 Task: Find connections with filter location Suixi with filter topic #Whatinspiresmewith filter profile language German with filter current company Aakash Educational Services Limited with filter school Deendayal Upadhyay Gorakhpur University with filter industry Distilleries with filter service category Content Strategy with filter keywords title Head
Action: Mouse moved to (239, 296)
Screenshot: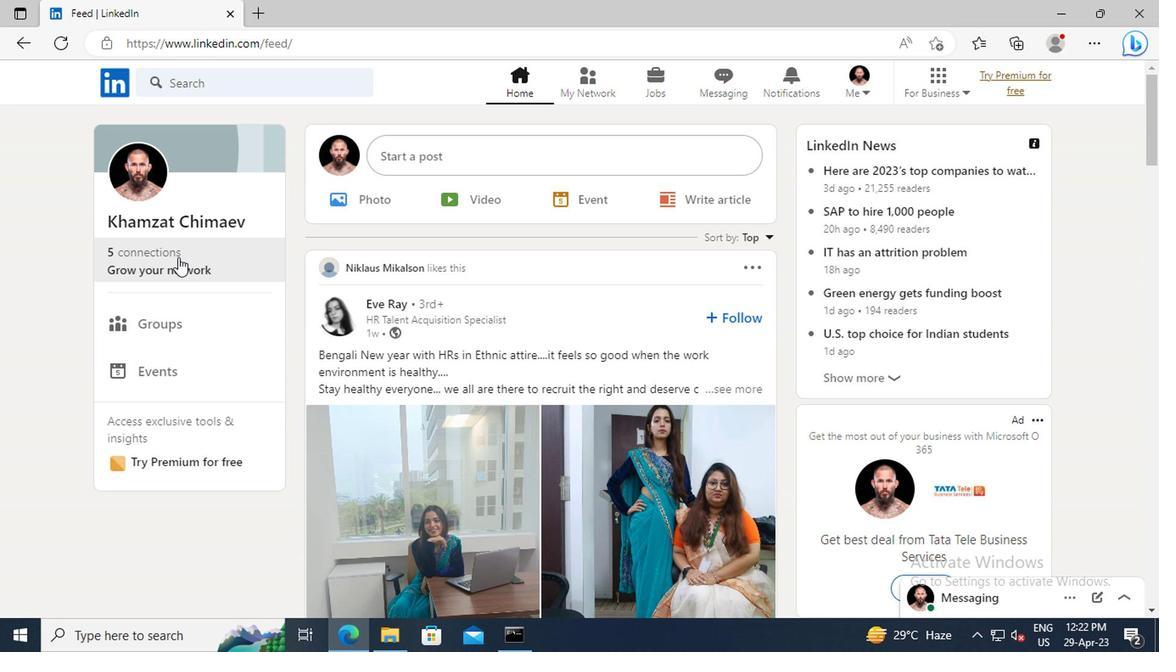 
Action: Mouse pressed left at (239, 296)
Screenshot: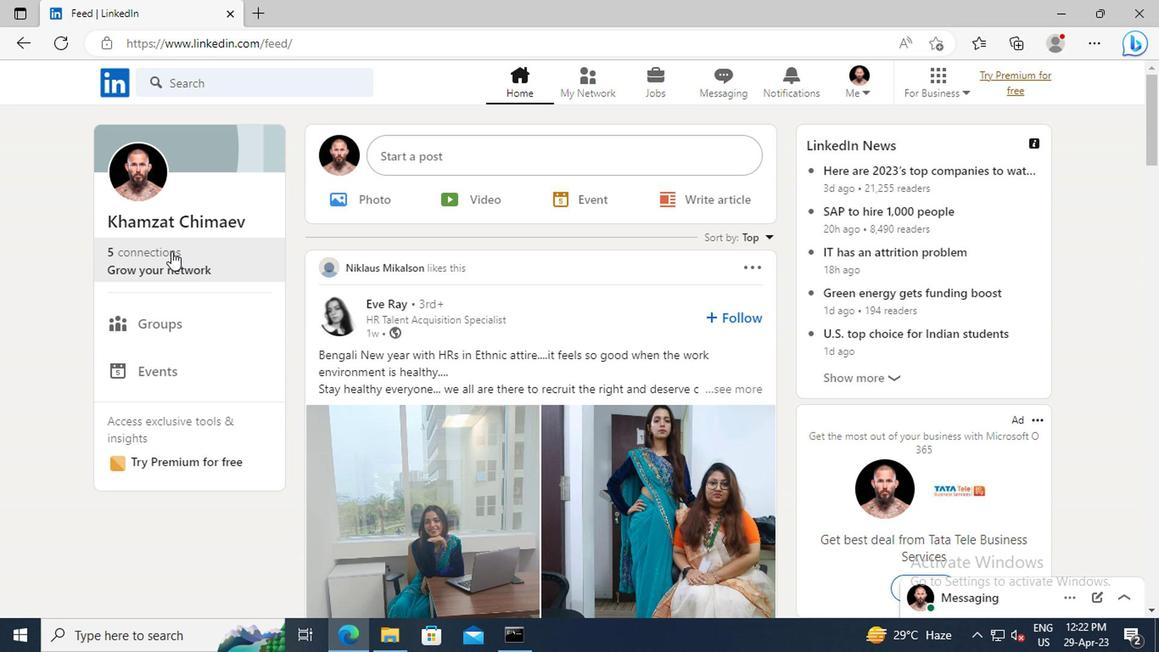 
Action: Mouse moved to (246, 241)
Screenshot: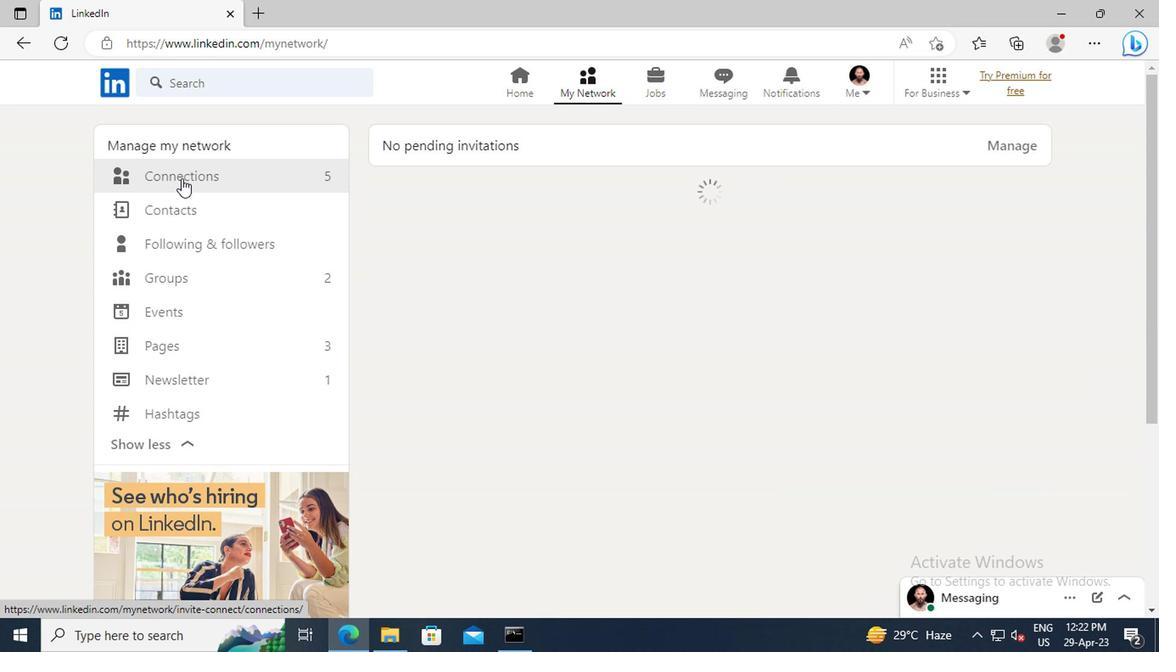 
Action: Mouse pressed left at (246, 241)
Screenshot: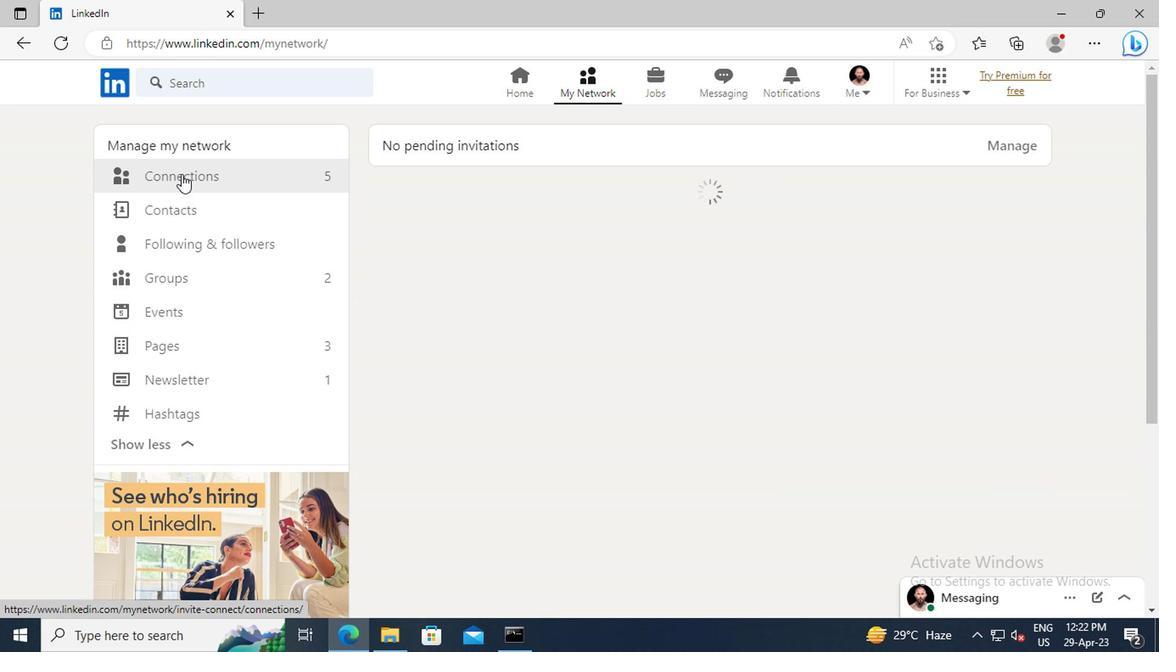 
Action: Mouse moved to (601, 245)
Screenshot: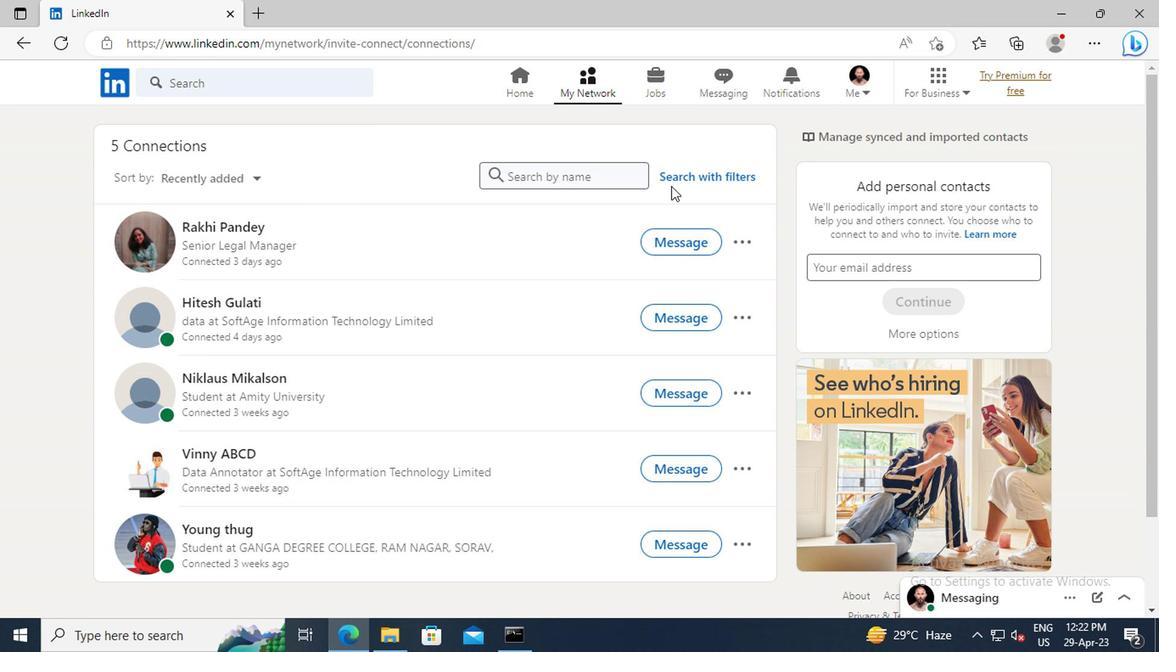 
Action: Mouse pressed left at (601, 245)
Screenshot: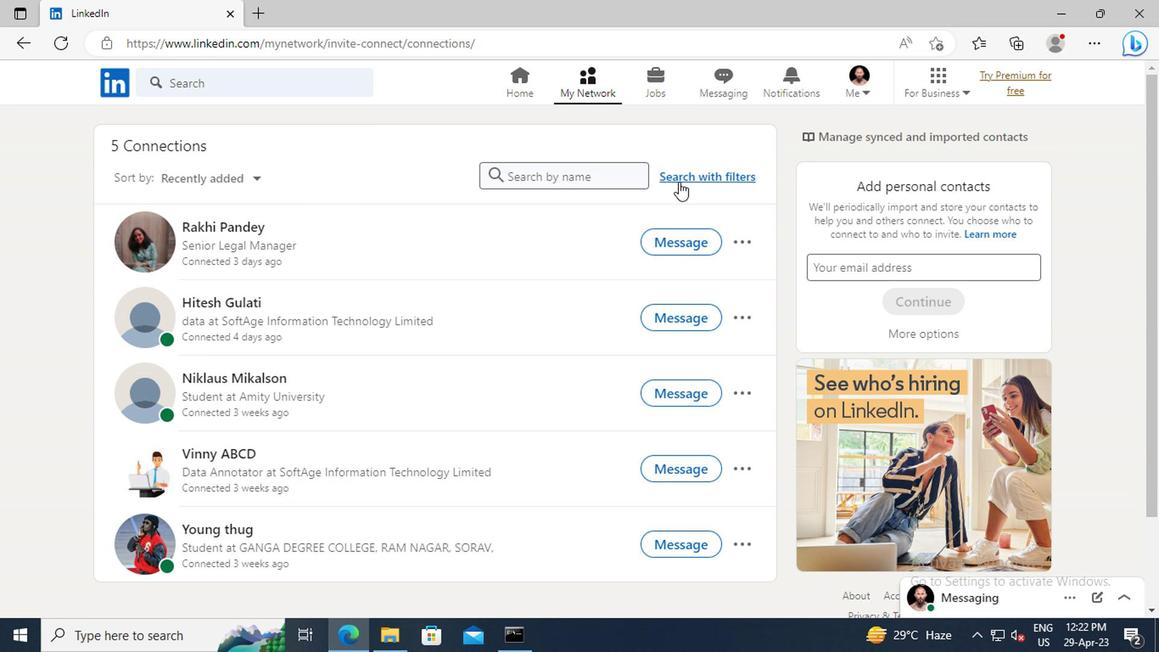 
Action: Mouse moved to (578, 210)
Screenshot: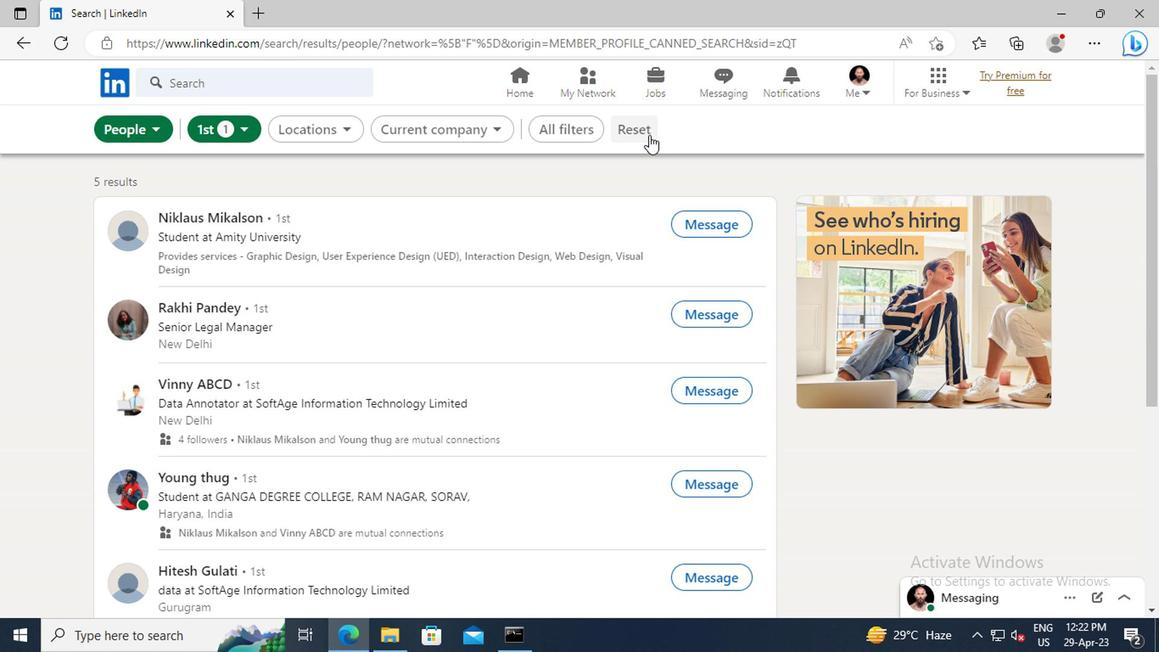 
Action: Mouse pressed left at (578, 210)
Screenshot: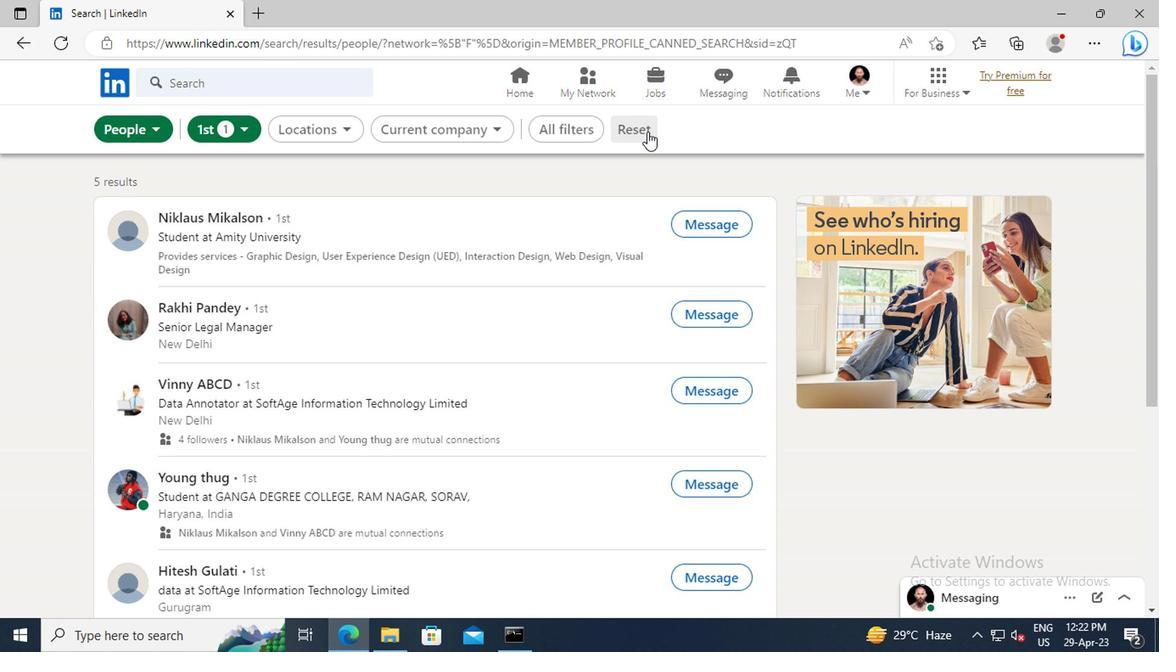 
Action: Mouse moved to (554, 210)
Screenshot: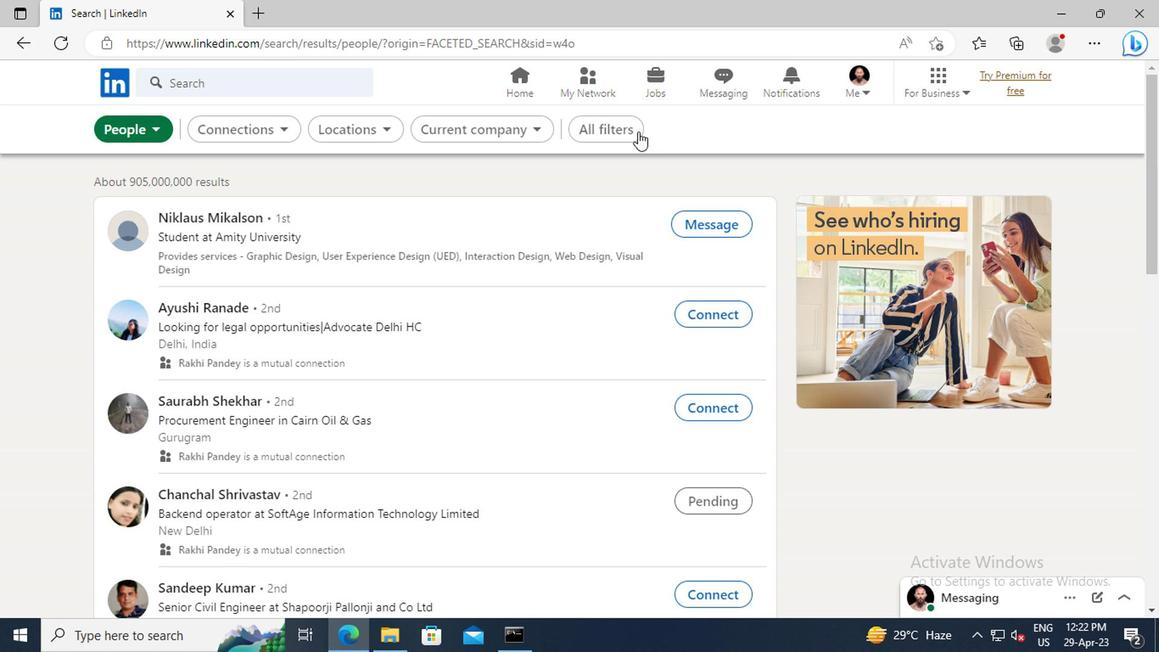 
Action: Mouse pressed left at (554, 210)
Screenshot: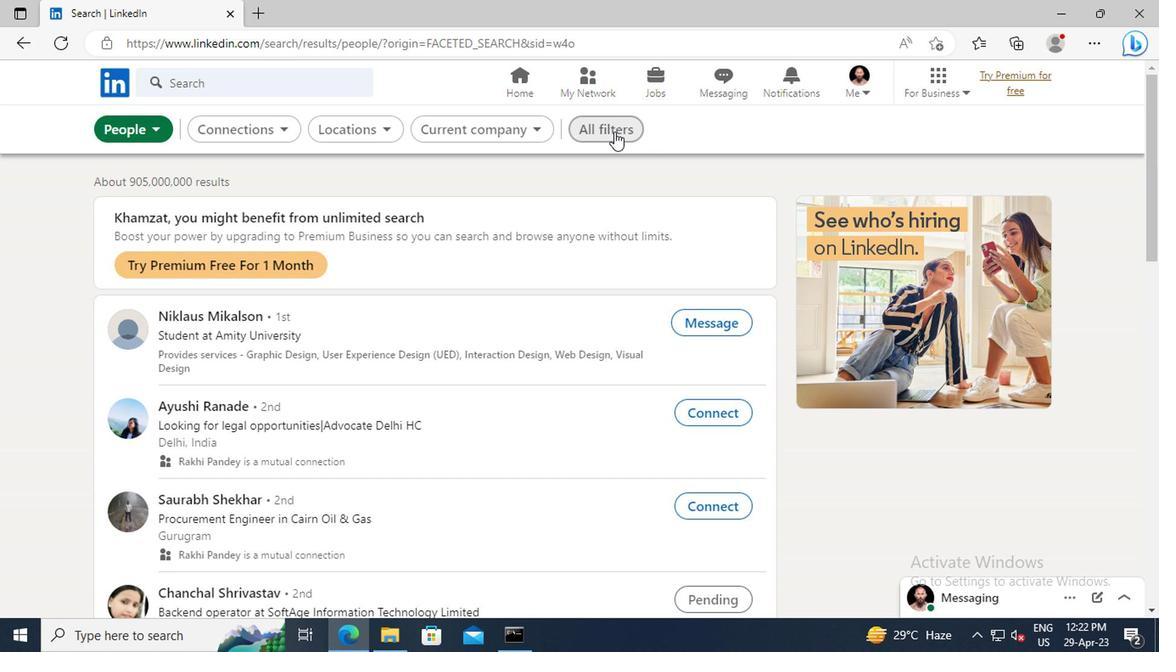 
Action: Mouse moved to (816, 332)
Screenshot: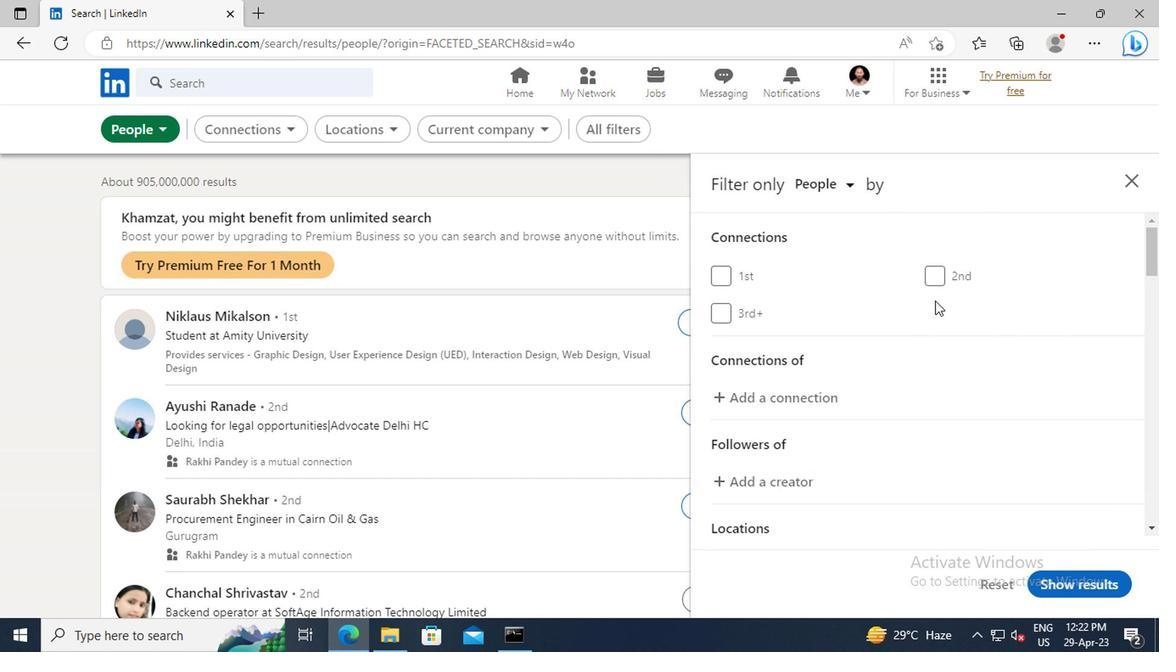
Action: Mouse scrolled (816, 331) with delta (0, 0)
Screenshot: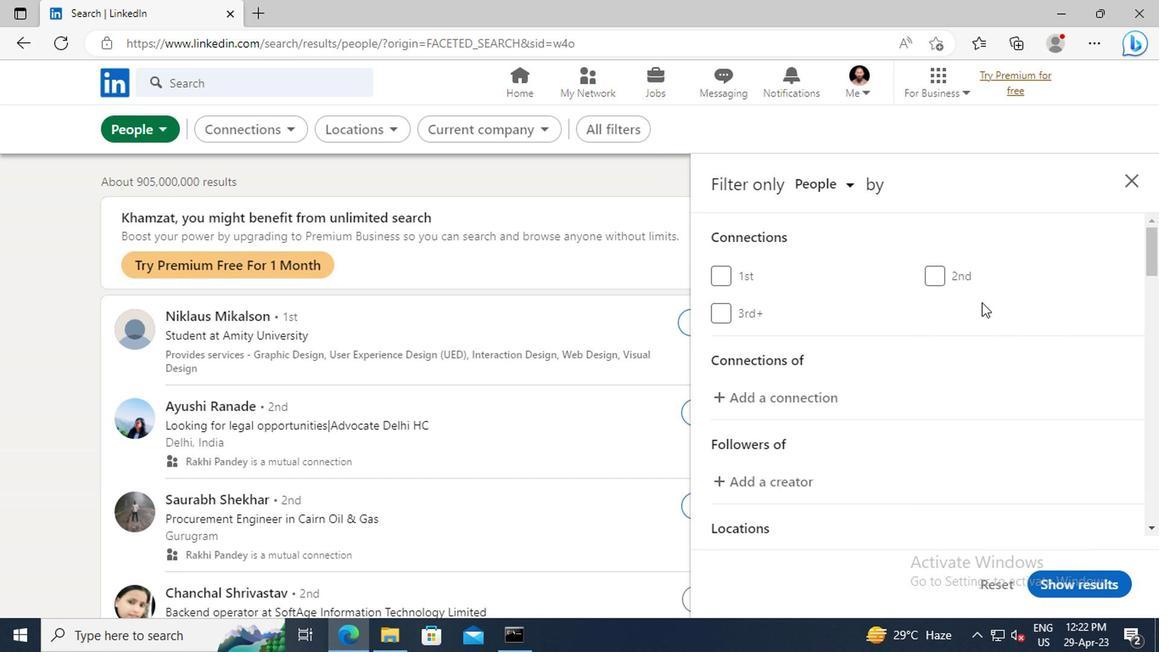 
Action: Mouse scrolled (816, 331) with delta (0, 0)
Screenshot: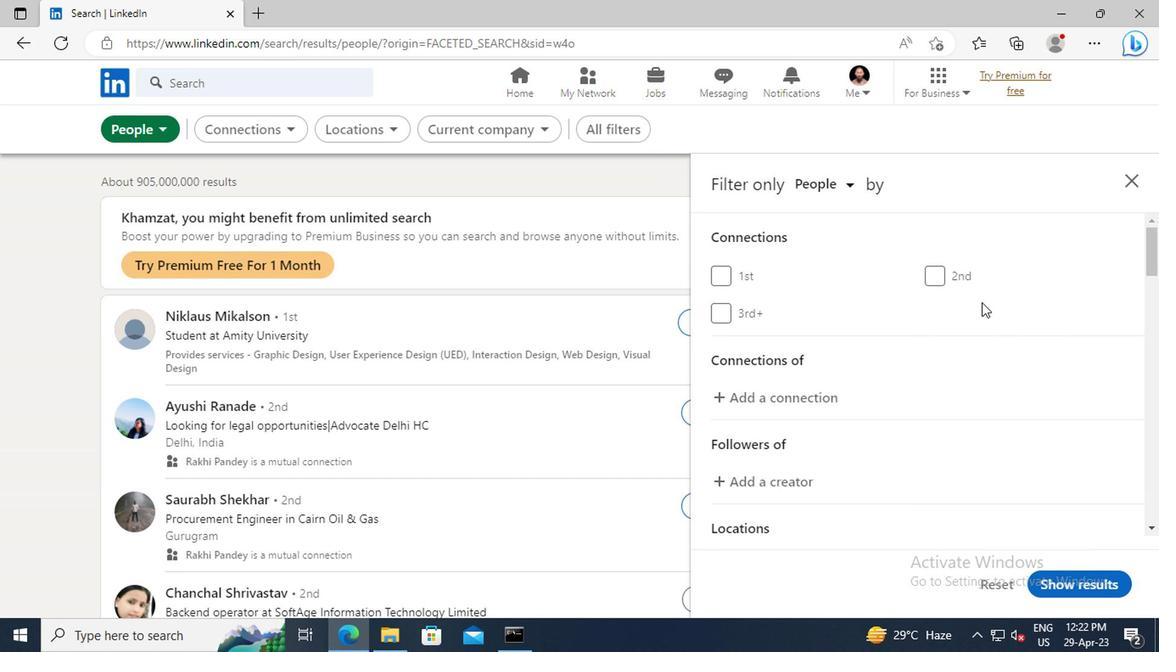 
Action: Mouse scrolled (816, 331) with delta (0, 0)
Screenshot: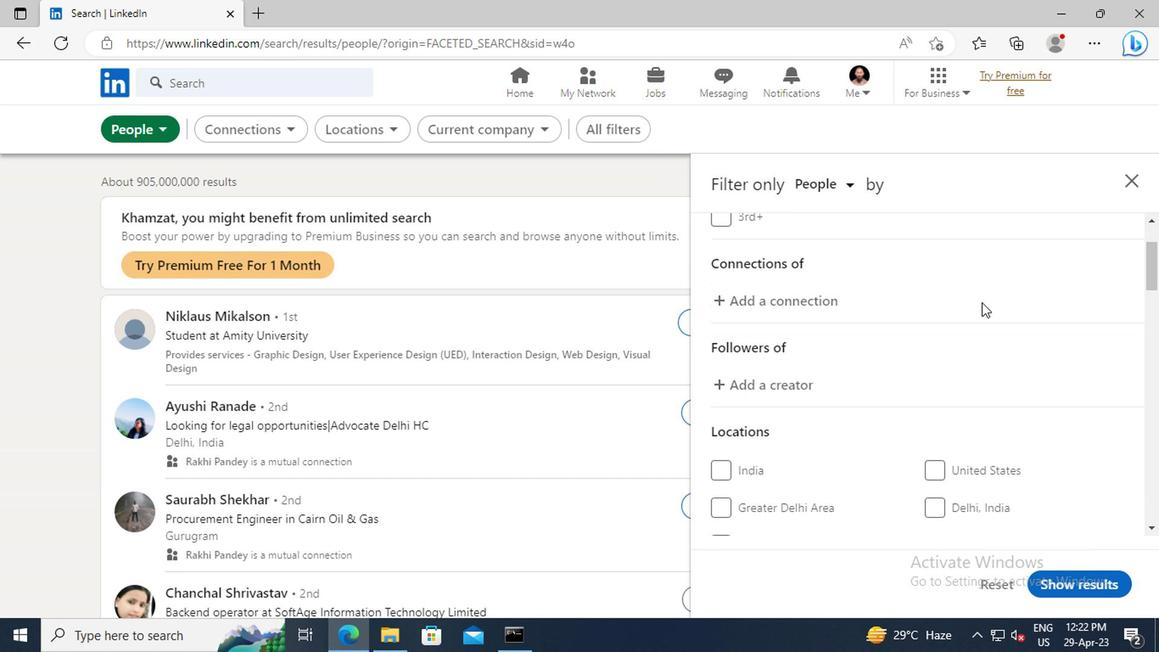 
Action: Mouse scrolled (816, 331) with delta (0, 0)
Screenshot: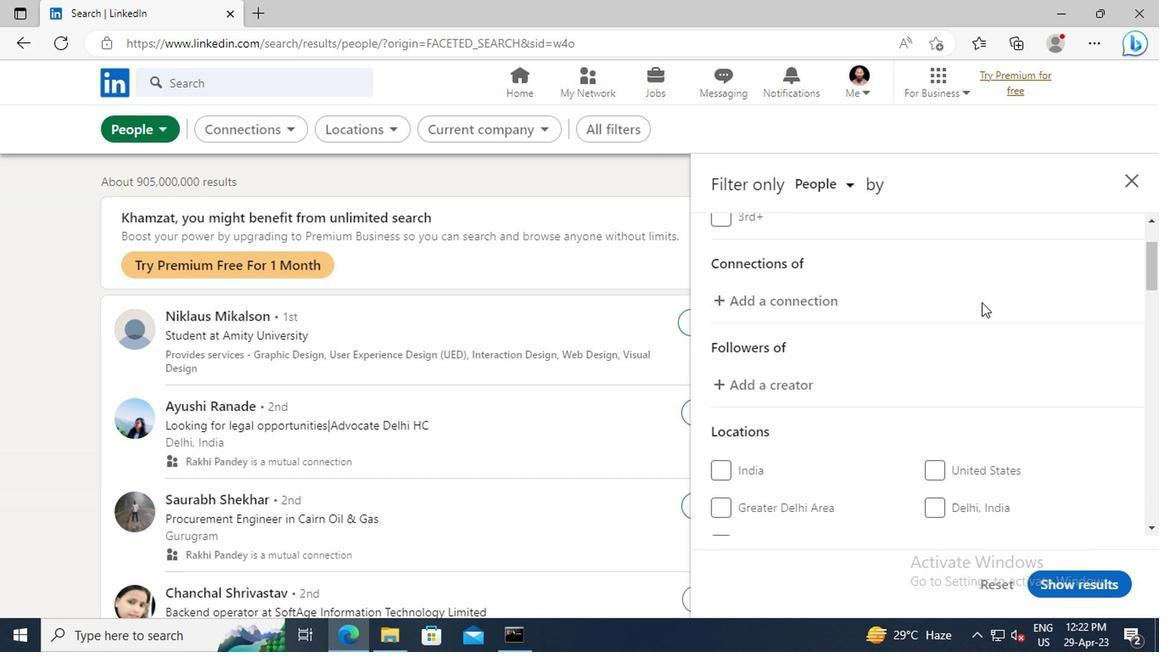 
Action: Mouse scrolled (816, 331) with delta (0, 0)
Screenshot: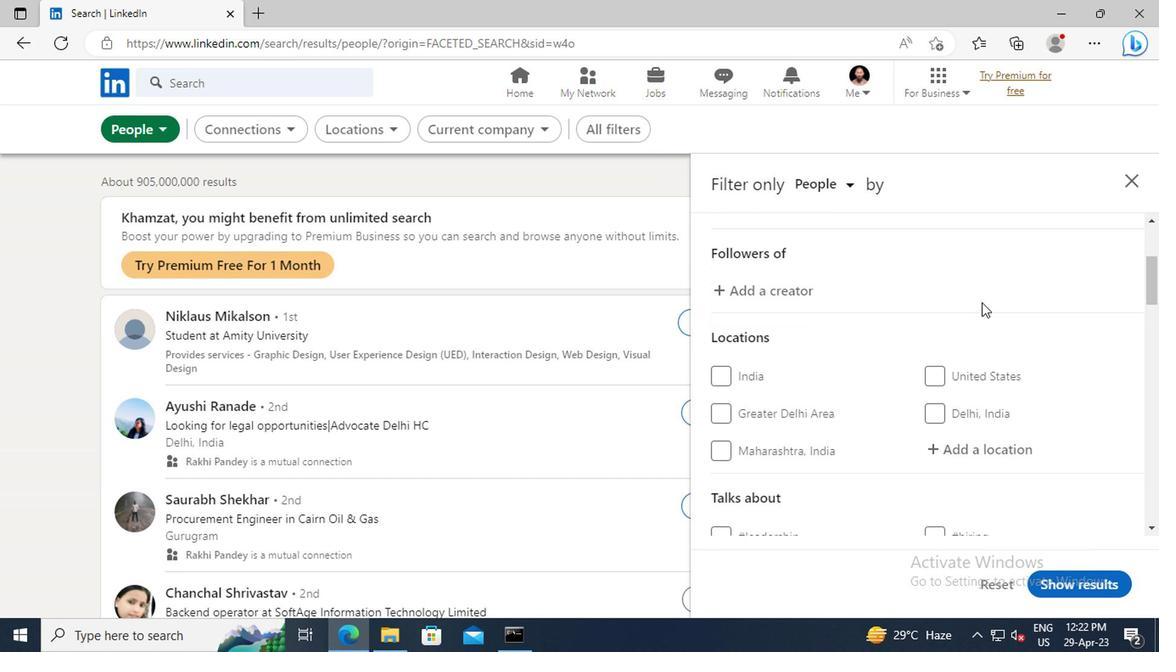 
Action: Mouse scrolled (816, 331) with delta (0, 0)
Screenshot: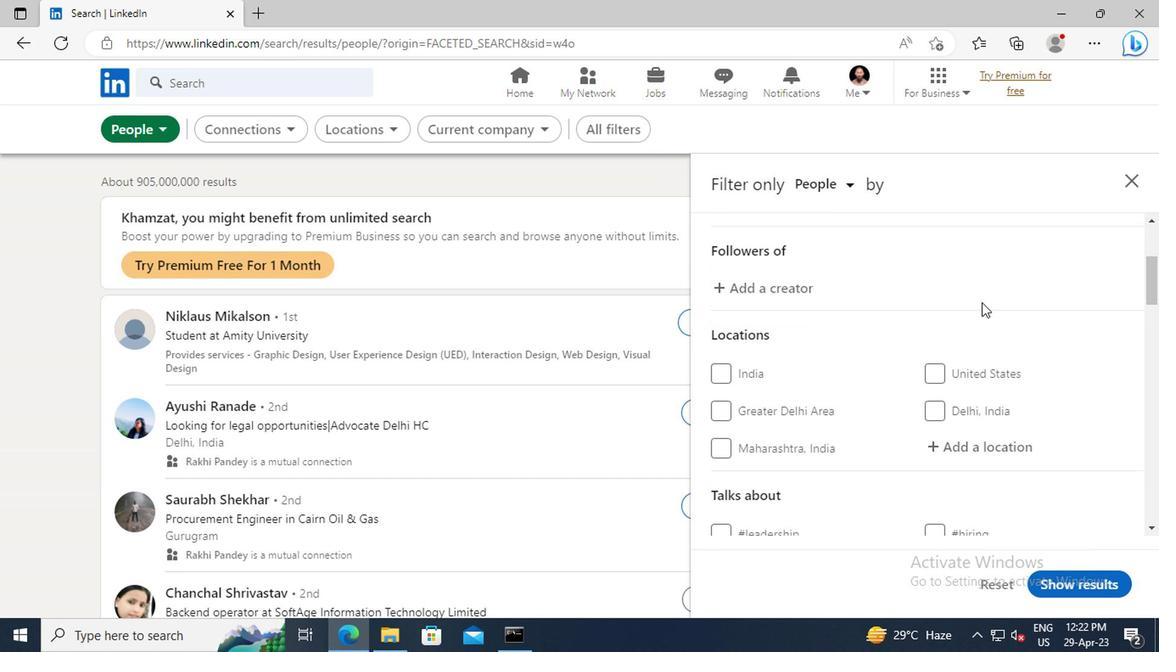 
Action: Mouse moved to (806, 365)
Screenshot: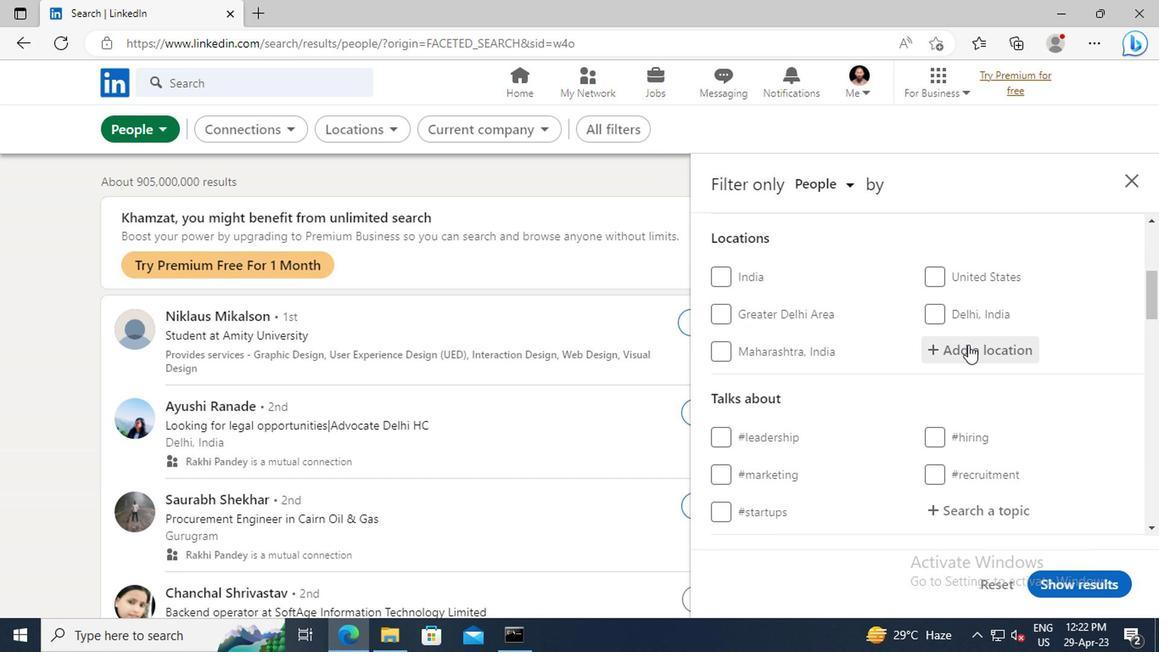
Action: Mouse pressed left at (806, 365)
Screenshot: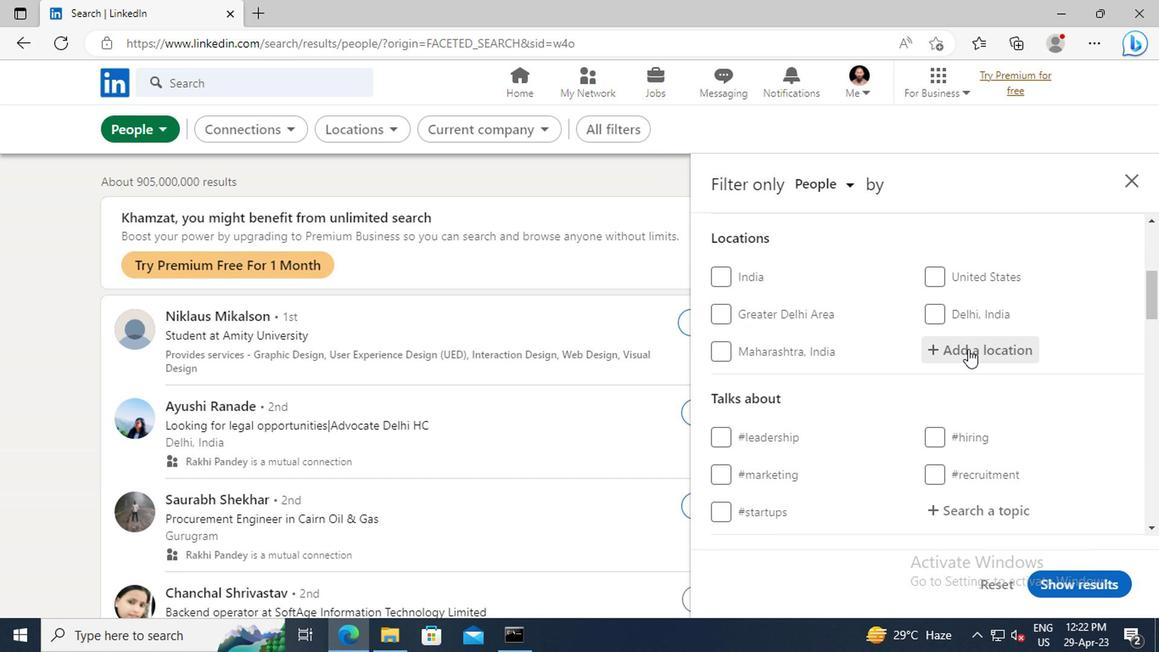 
Action: Key pressed <Key.shift>SUIXI<Key.enter>
Screenshot: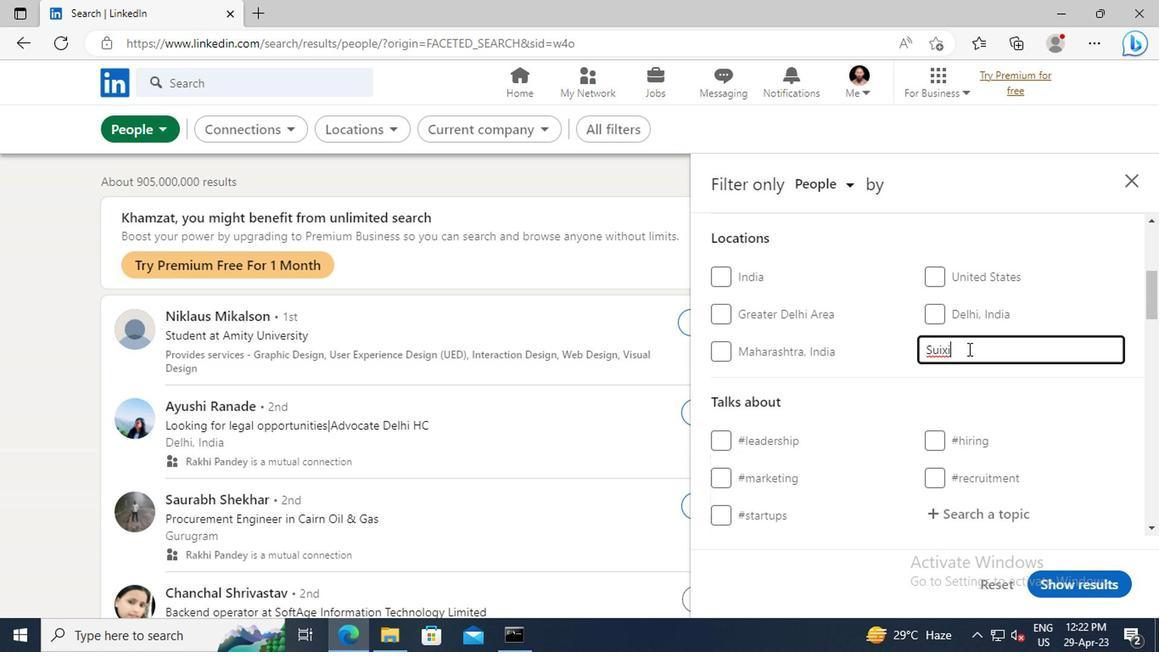 
Action: Mouse scrolled (806, 364) with delta (0, 0)
Screenshot: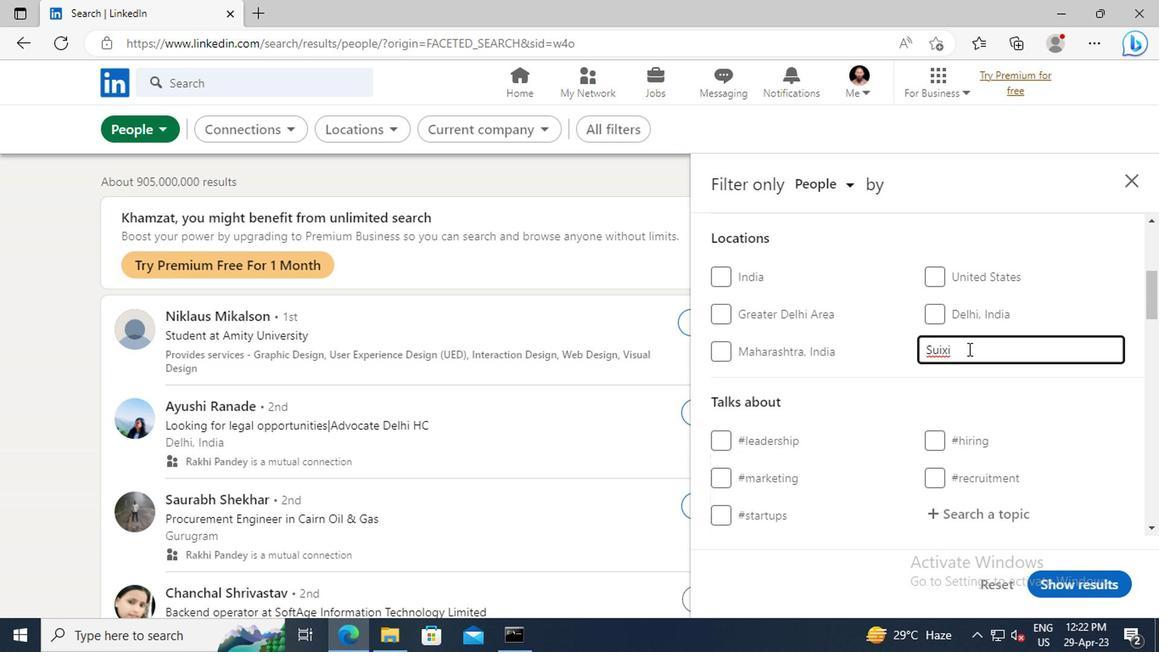 
Action: Mouse scrolled (806, 364) with delta (0, 0)
Screenshot: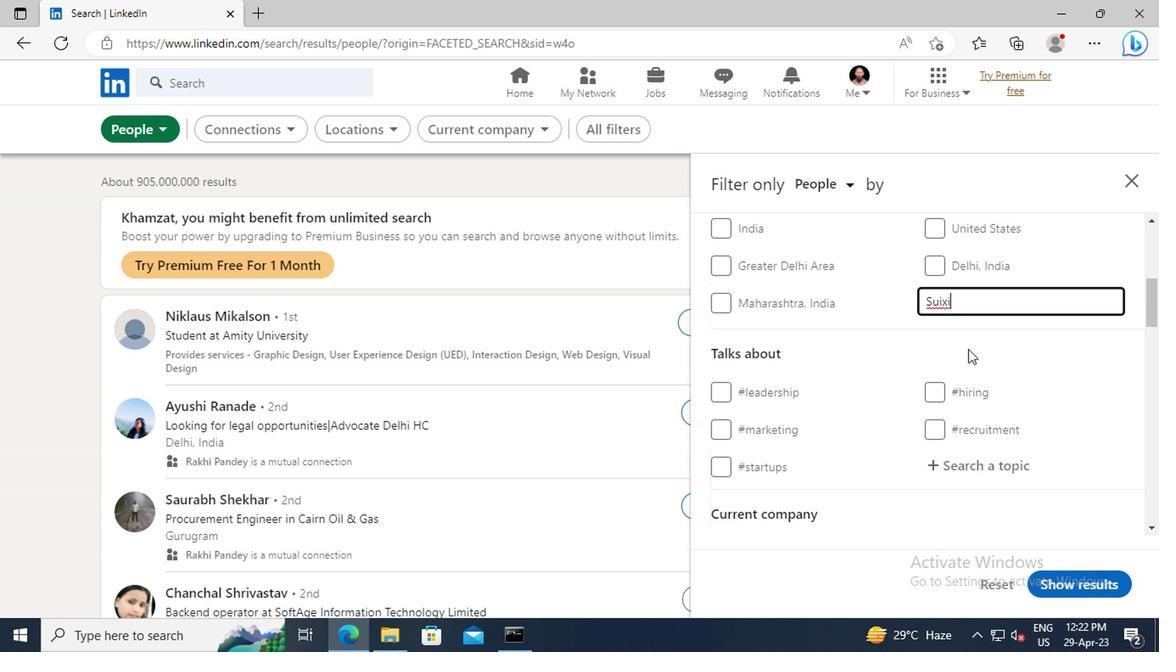 
Action: Mouse scrolled (806, 364) with delta (0, 0)
Screenshot: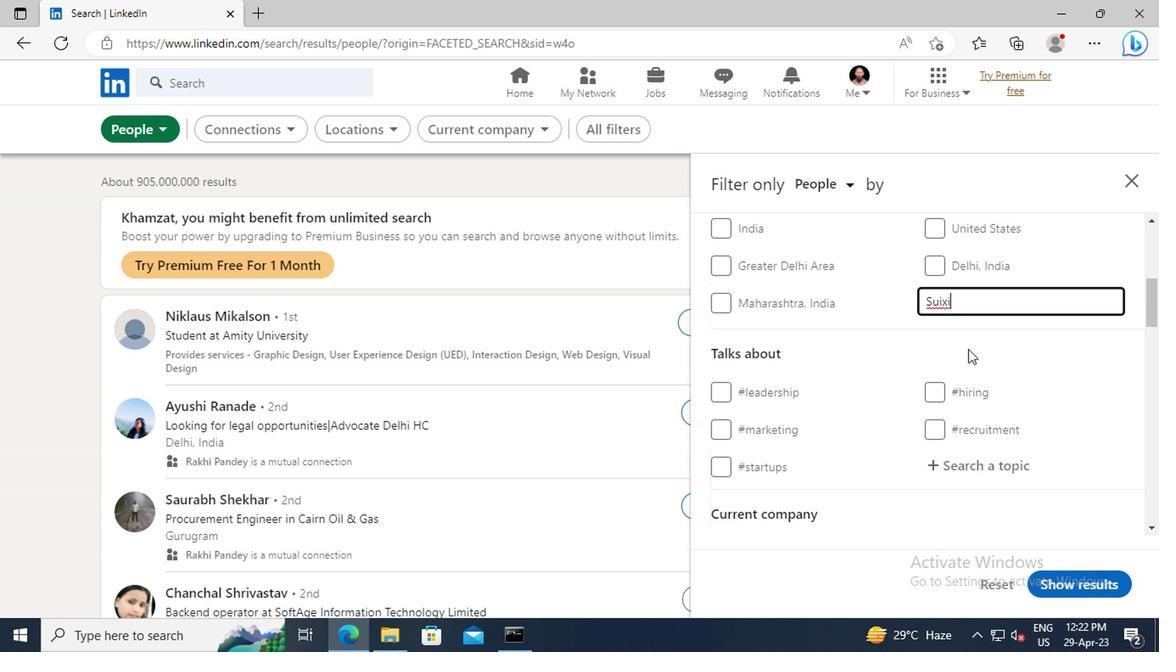 
Action: Mouse moved to (797, 378)
Screenshot: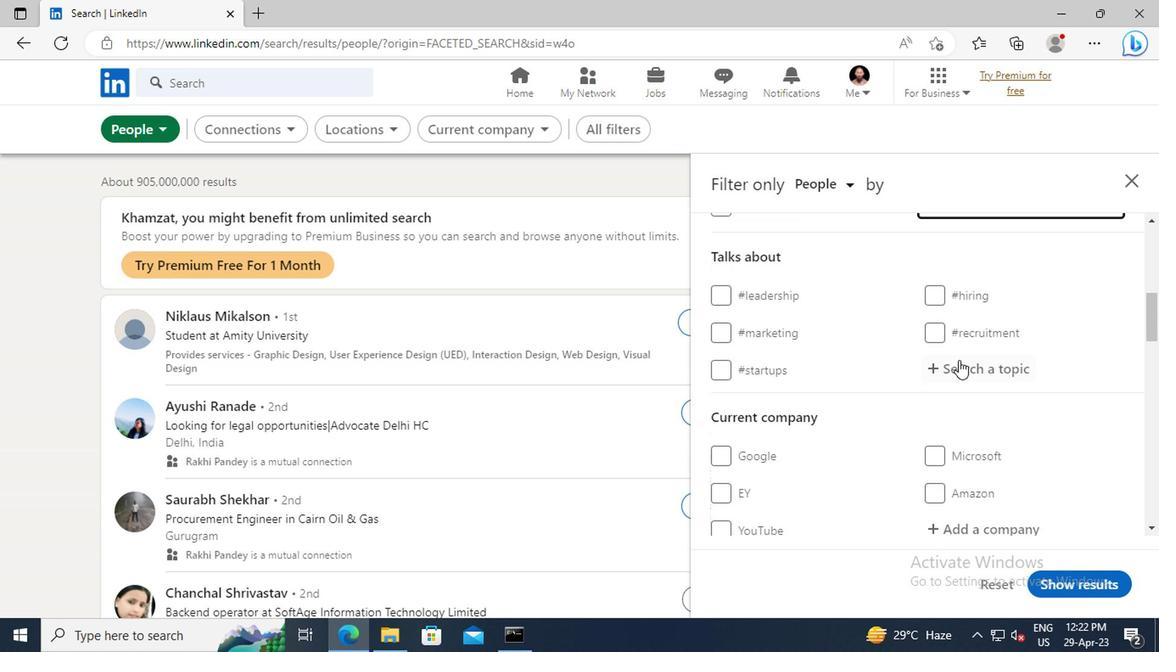 
Action: Mouse pressed left at (797, 378)
Screenshot: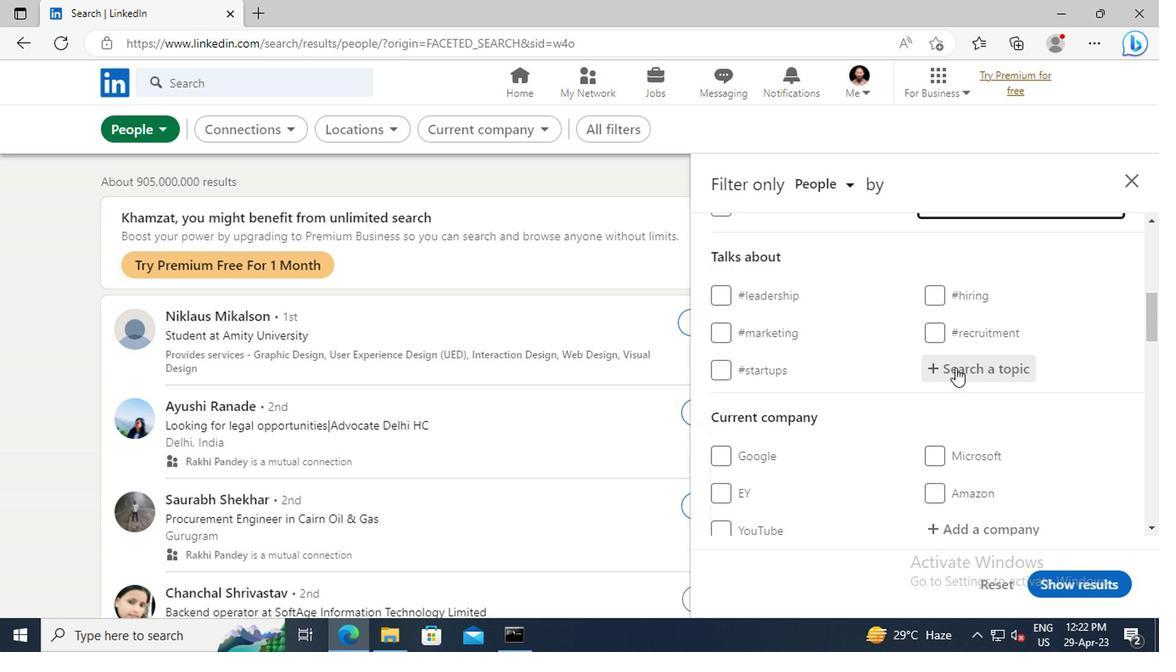 
Action: Key pressed <Key.shift>WHATINSP
Screenshot: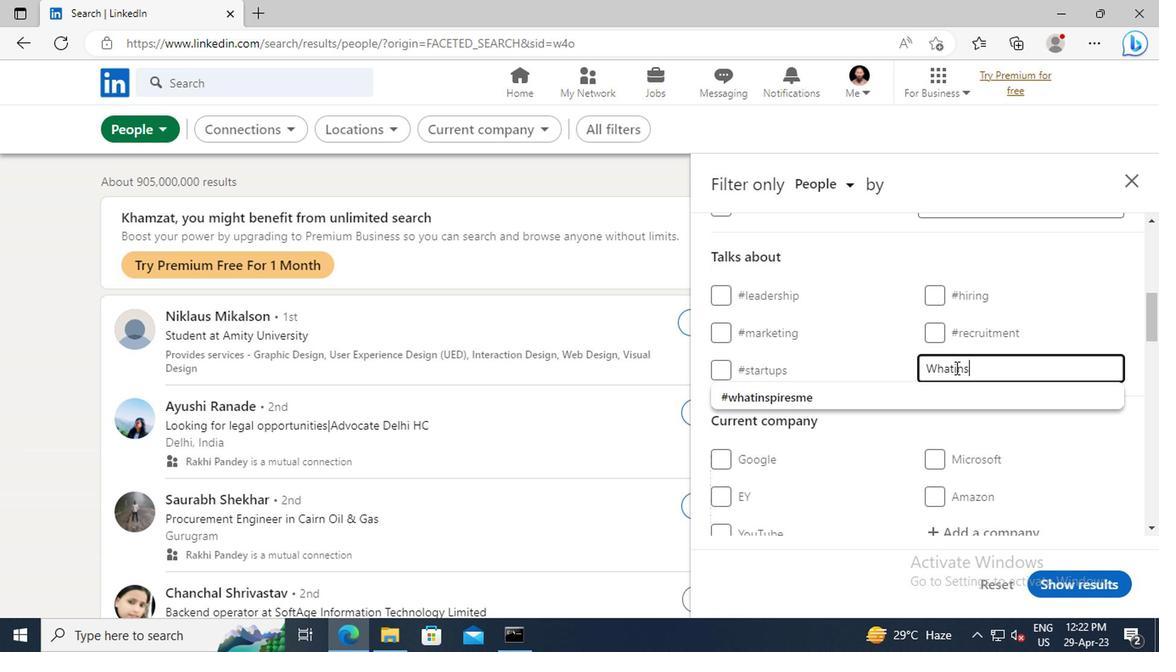 
Action: Mouse moved to (796, 395)
Screenshot: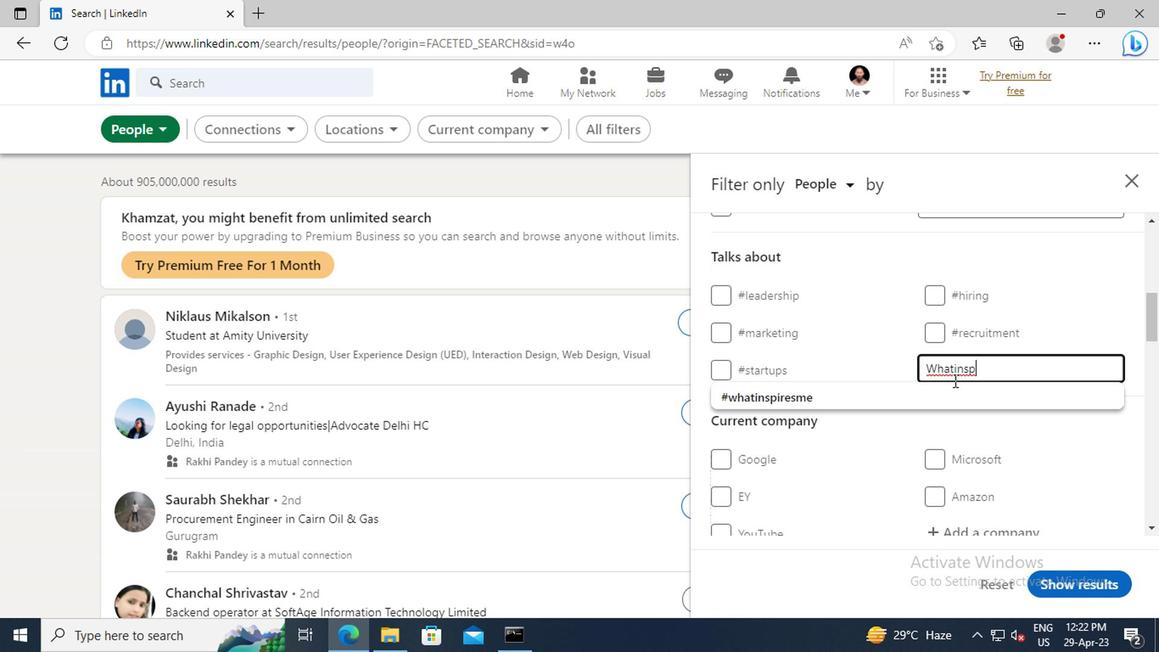 
Action: Mouse pressed left at (796, 395)
Screenshot: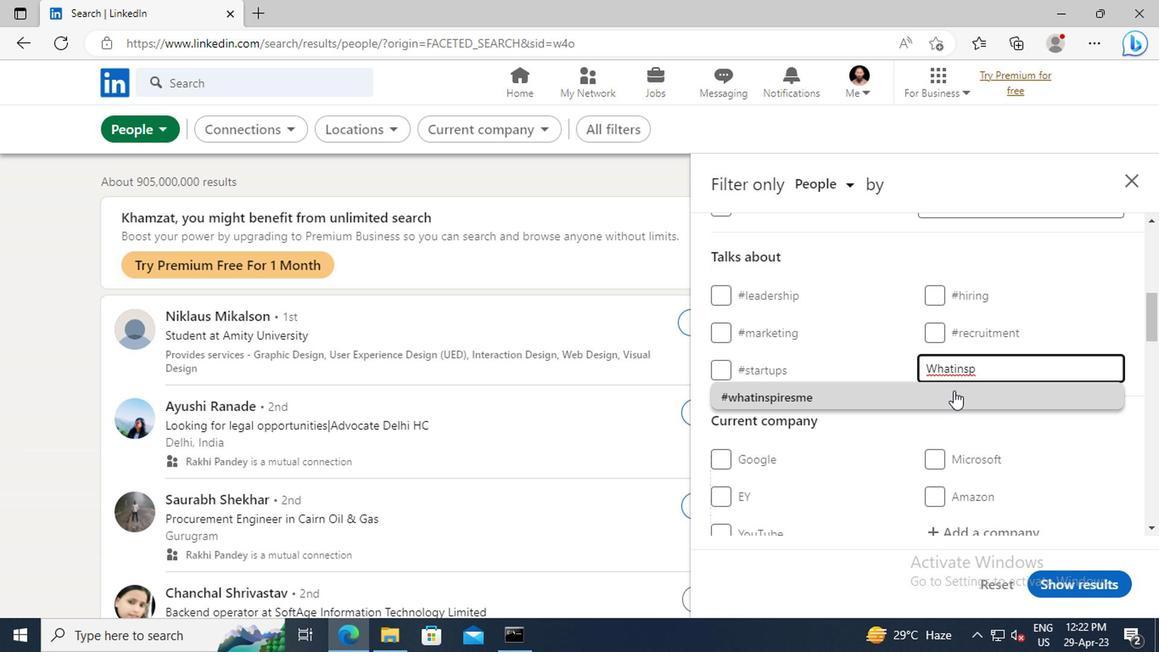 
Action: Mouse scrolled (796, 394) with delta (0, 0)
Screenshot: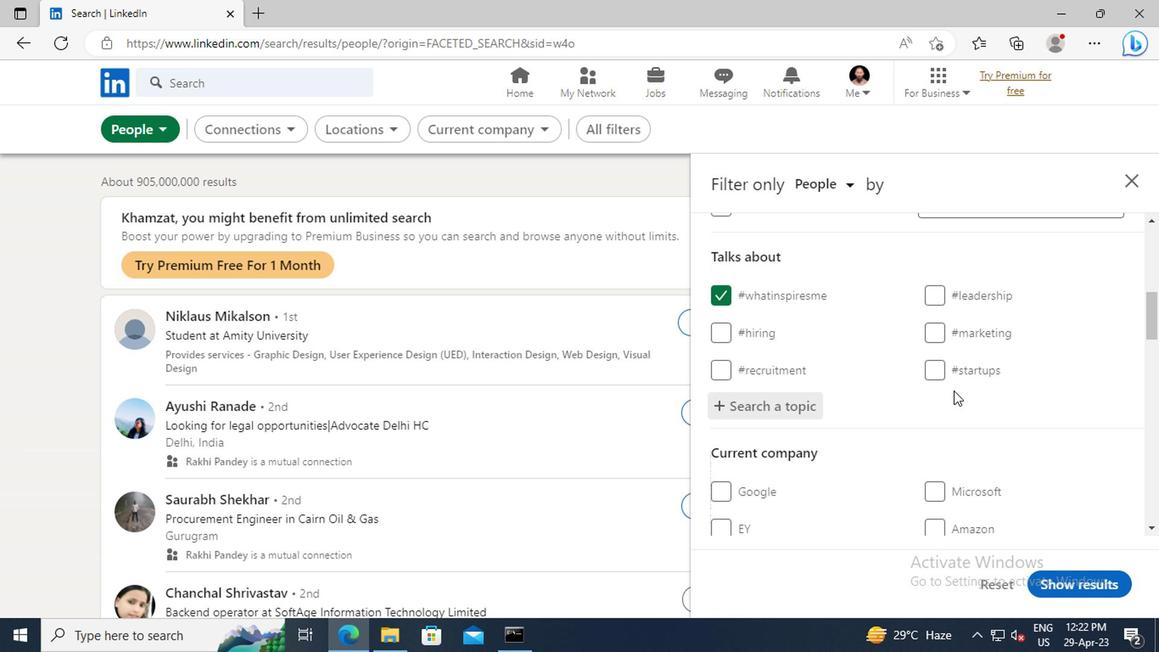 
Action: Mouse moved to (794, 384)
Screenshot: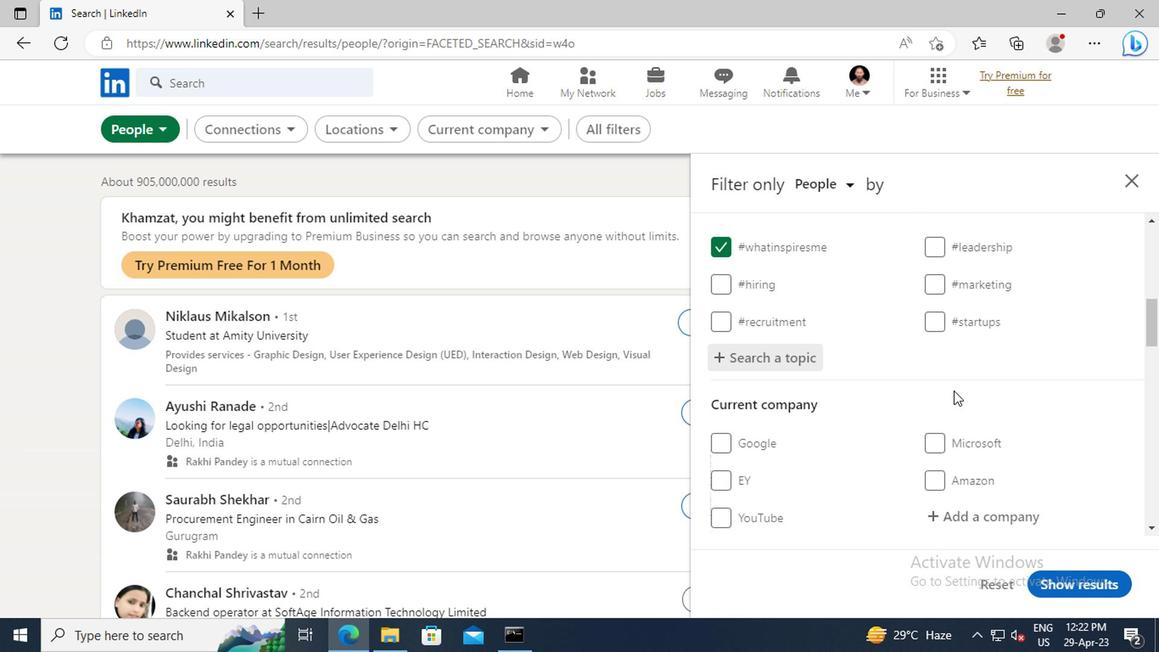 
Action: Mouse scrolled (794, 384) with delta (0, 0)
Screenshot: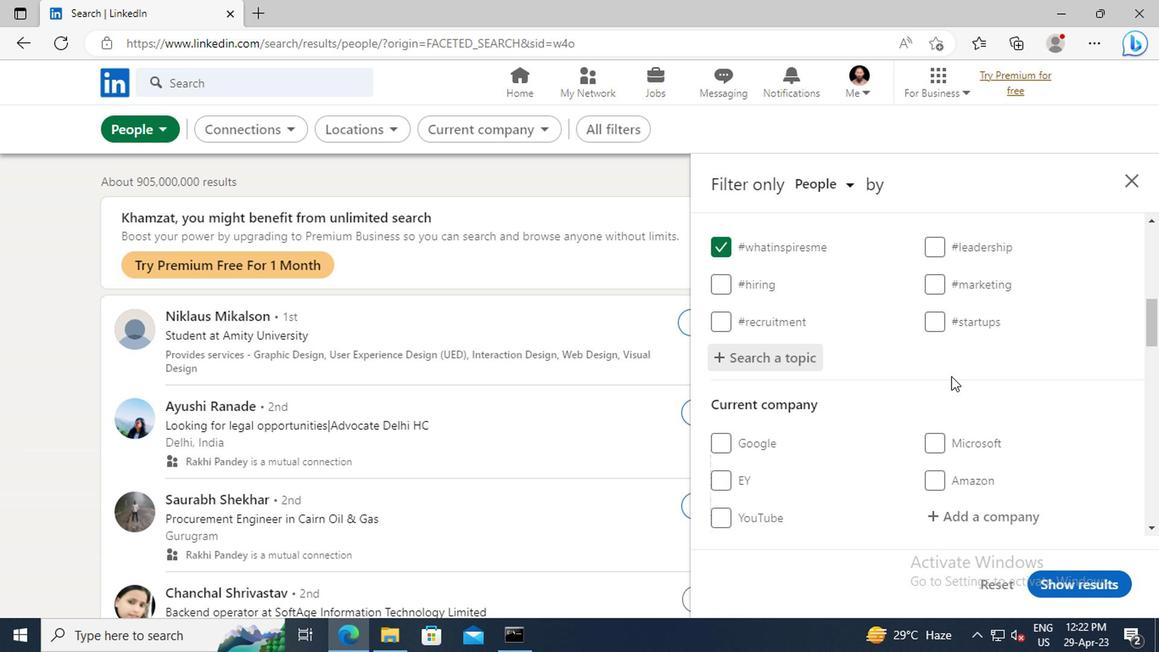 
Action: Mouse scrolled (794, 384) with delta (0, 0)
Screenshot: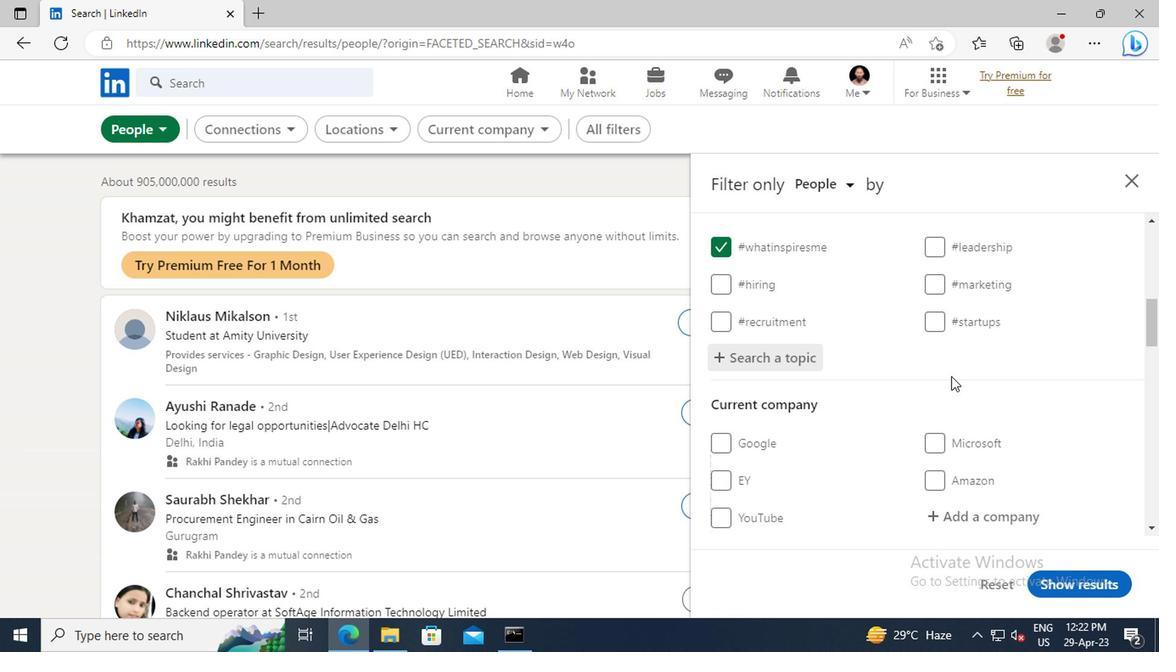 
Action: Mouse moved to (793, 384)
Screenshot: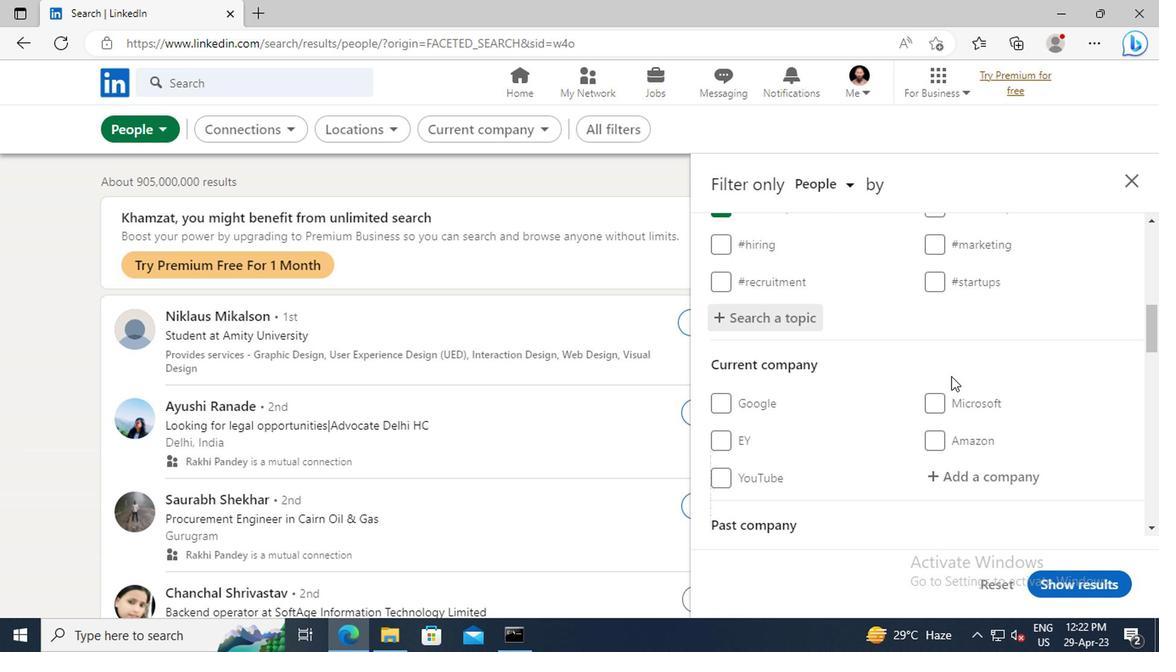 
Action: Mouse scrolled (793, 383) with delta (0, 0)
Screenshot: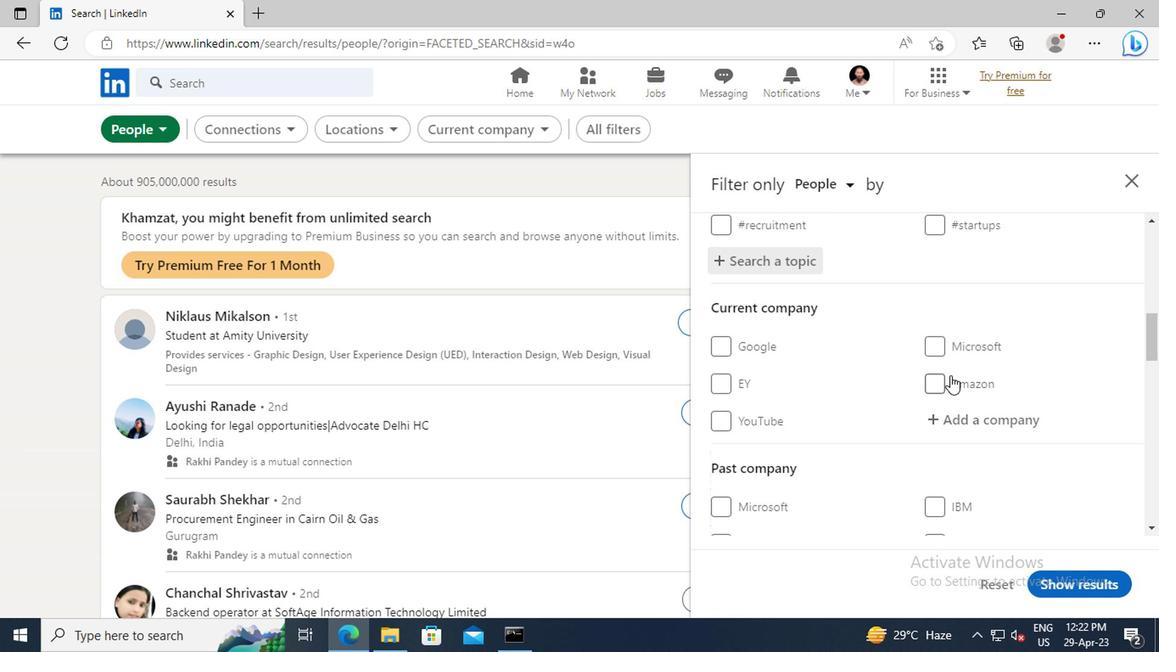 
Action: Mouse scrolled (793, 383) with delta (0, 0)
Screenshot: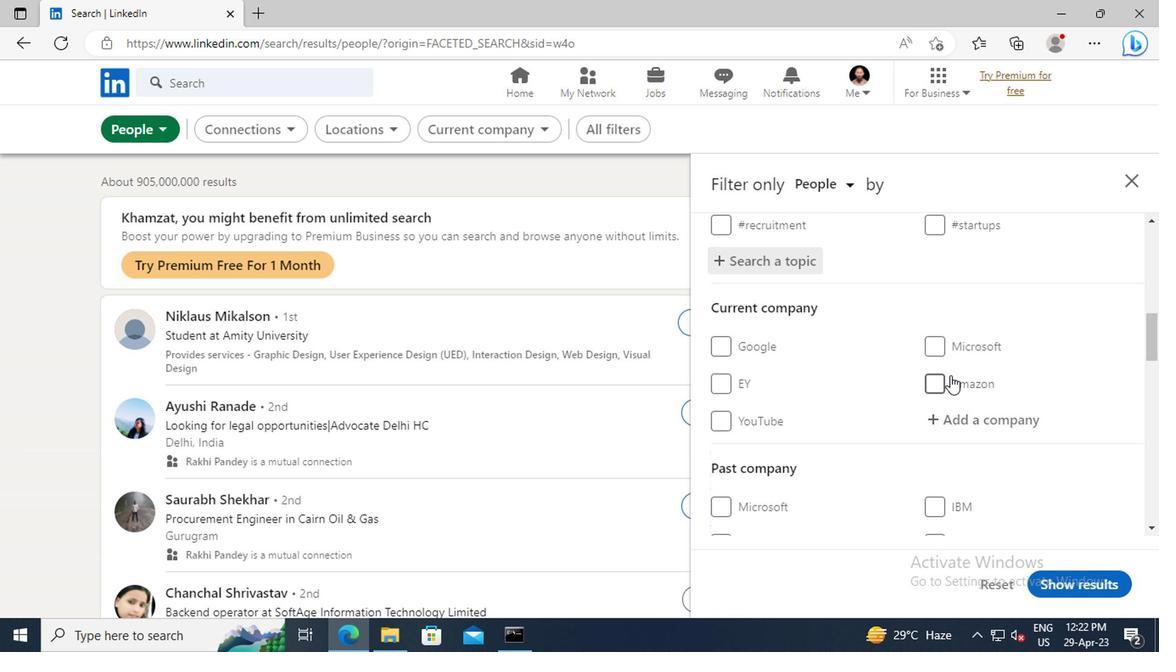 
Action: Mouse scrolled (793, 383) with delta (0, 0)
Screenshot: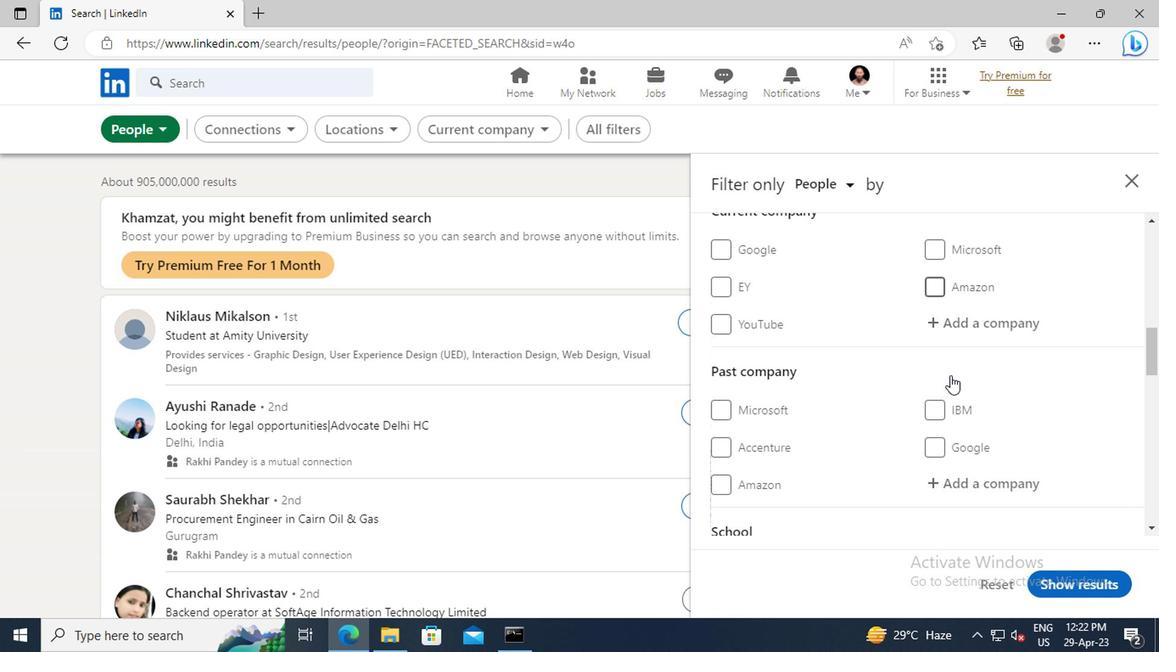 
Action: Mouse scrolled (793, 383) with delta (0, 0)
Screenshot: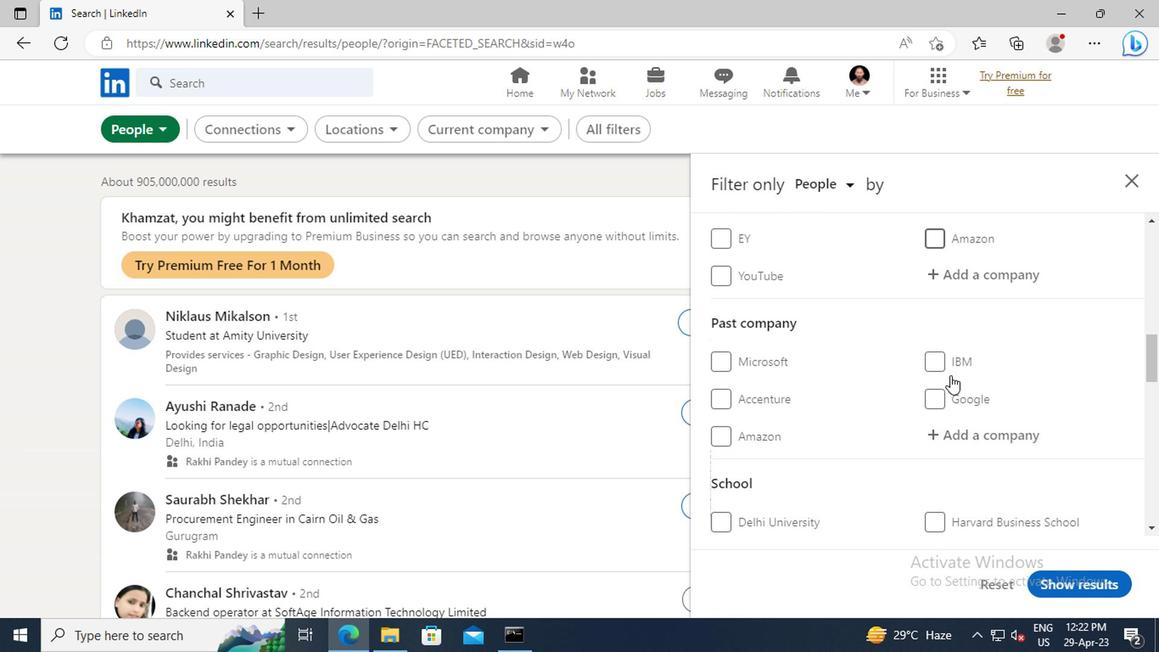 
Action: Mouse scrolled (793, 383) with delta (0, 0)
Screenshot: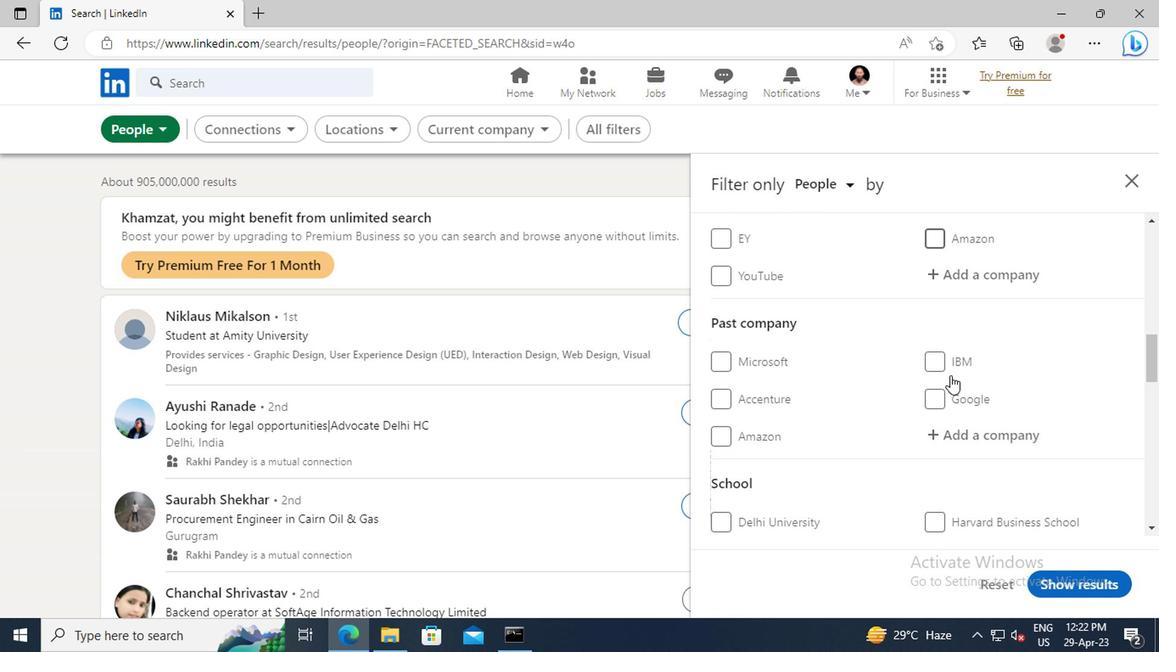
Action: Mouse scrolled (793, 383) with delta (0, 0)
Screenshot: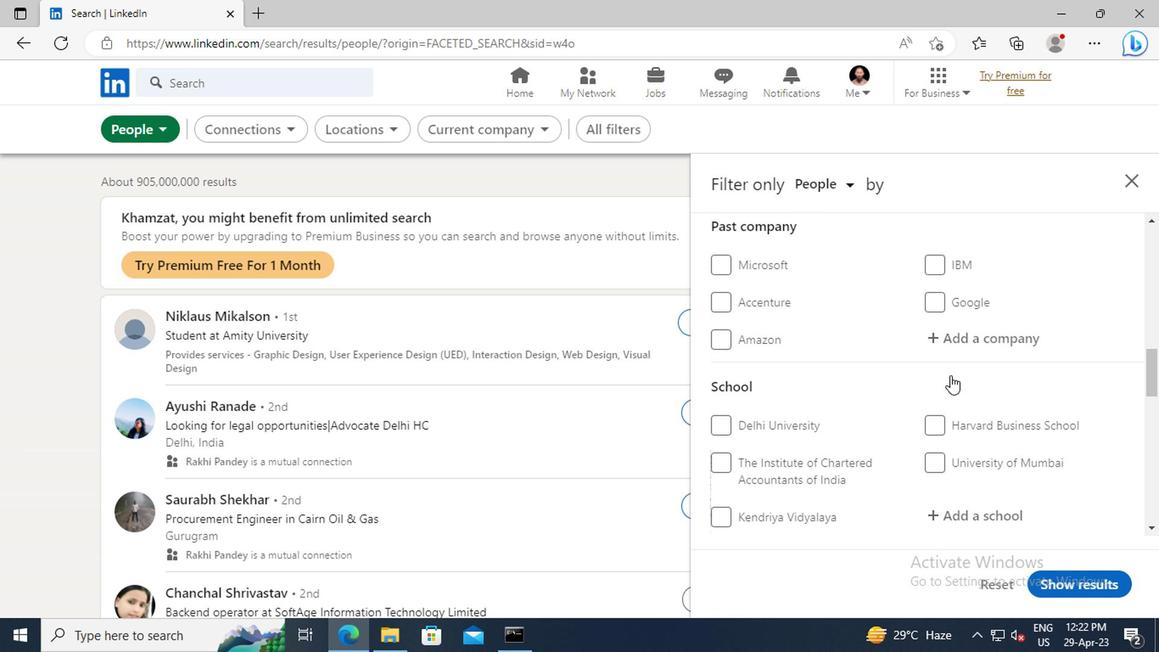 
Action: Mouse scrolled (793, 383) with delta (0, 0)
Screenshot: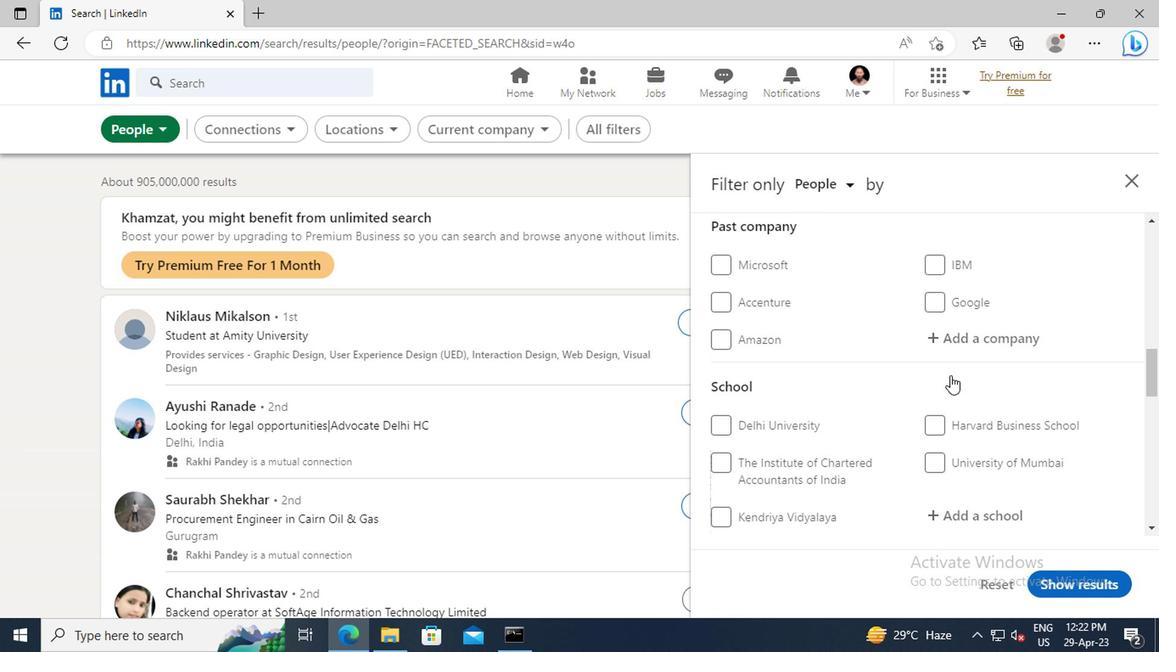 
Action: Mouse scrolled (793, 383) with delta (0, 0)
Screenshot: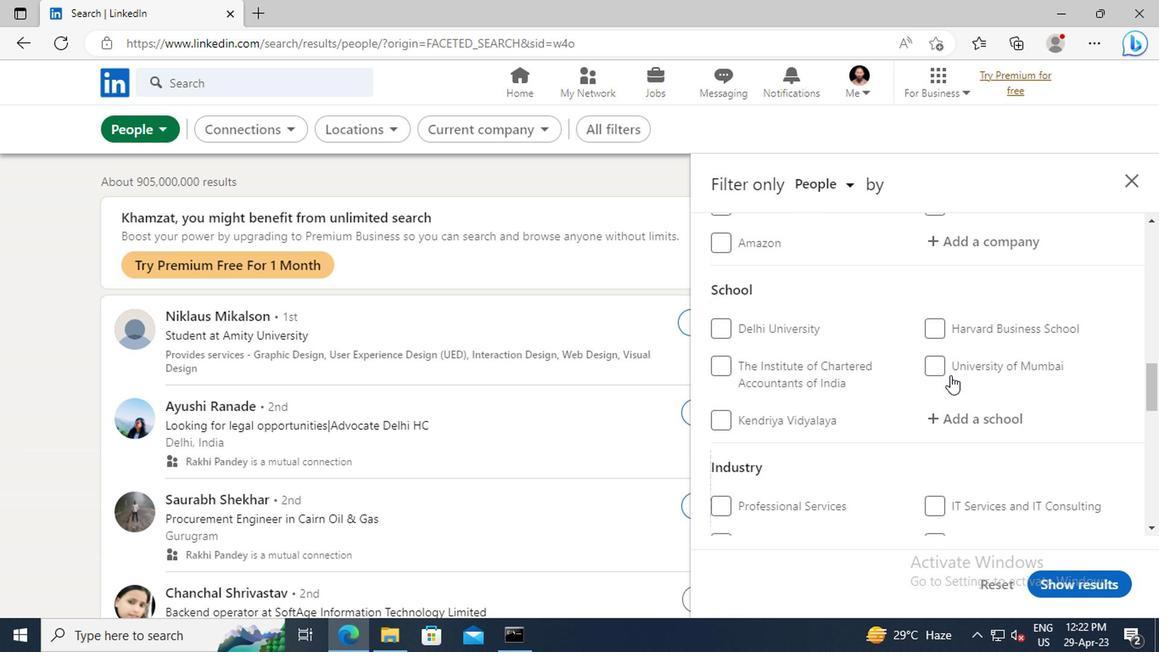 
Action: Mouse scrolled (793, 383) with delta (0, 0)
Screenshot: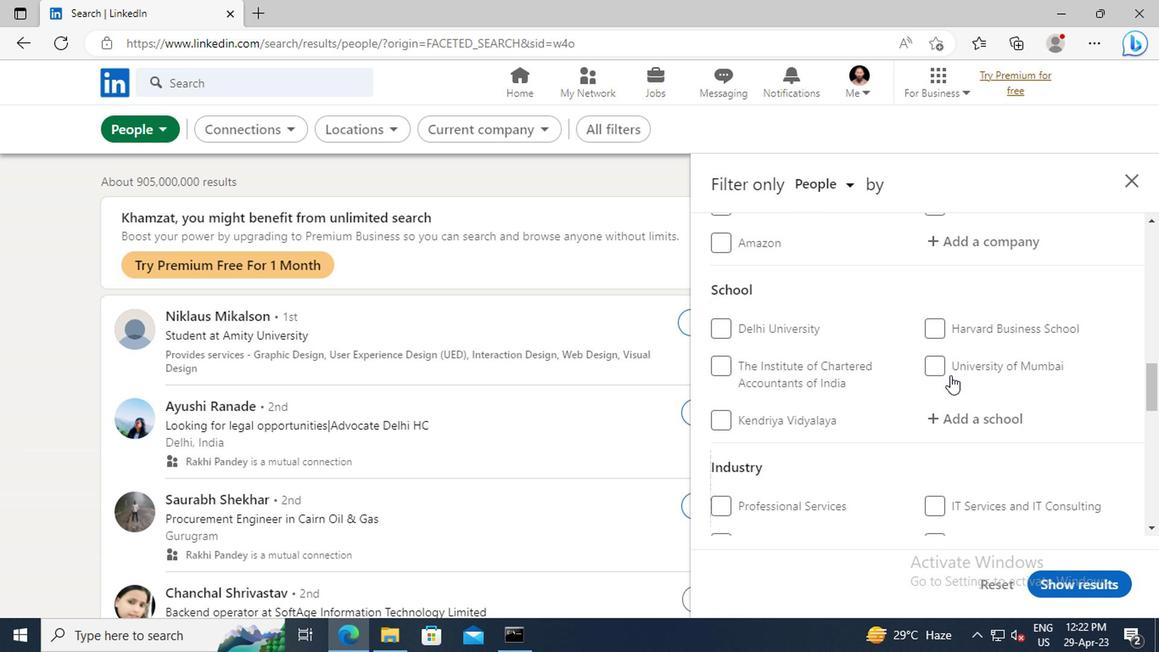 
Action: Mouse scrolled (793, 383) with delta (0, 0)
Screenshot: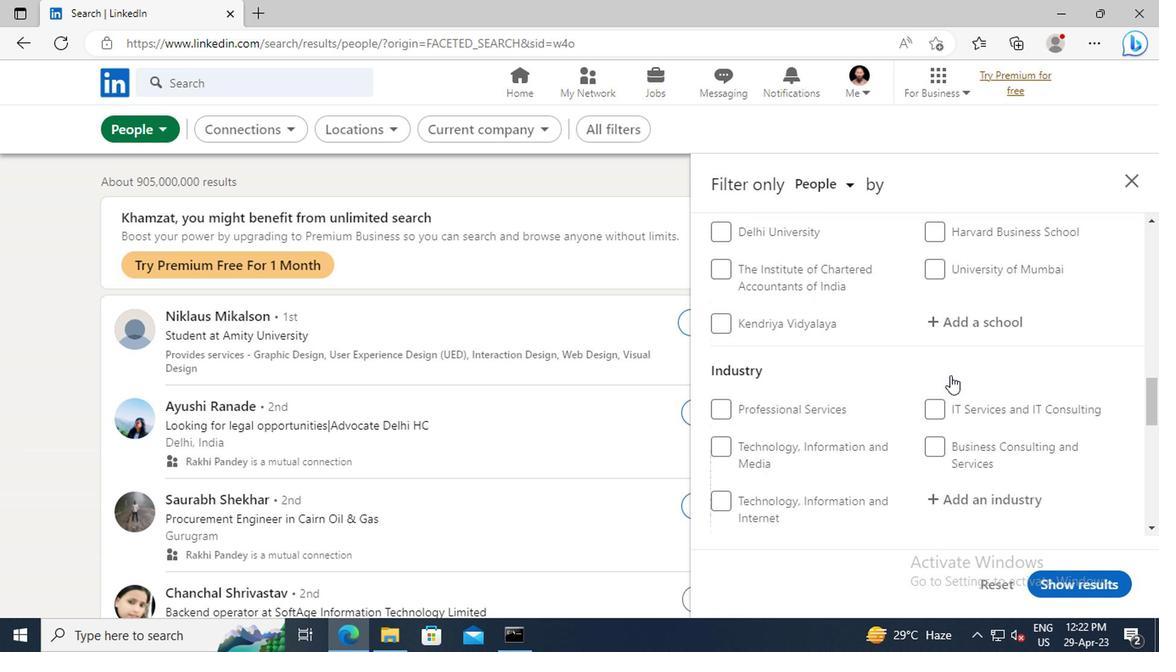 
Action: Mouse scrolled (793, 383) with delta (0, 0)
Screenshot: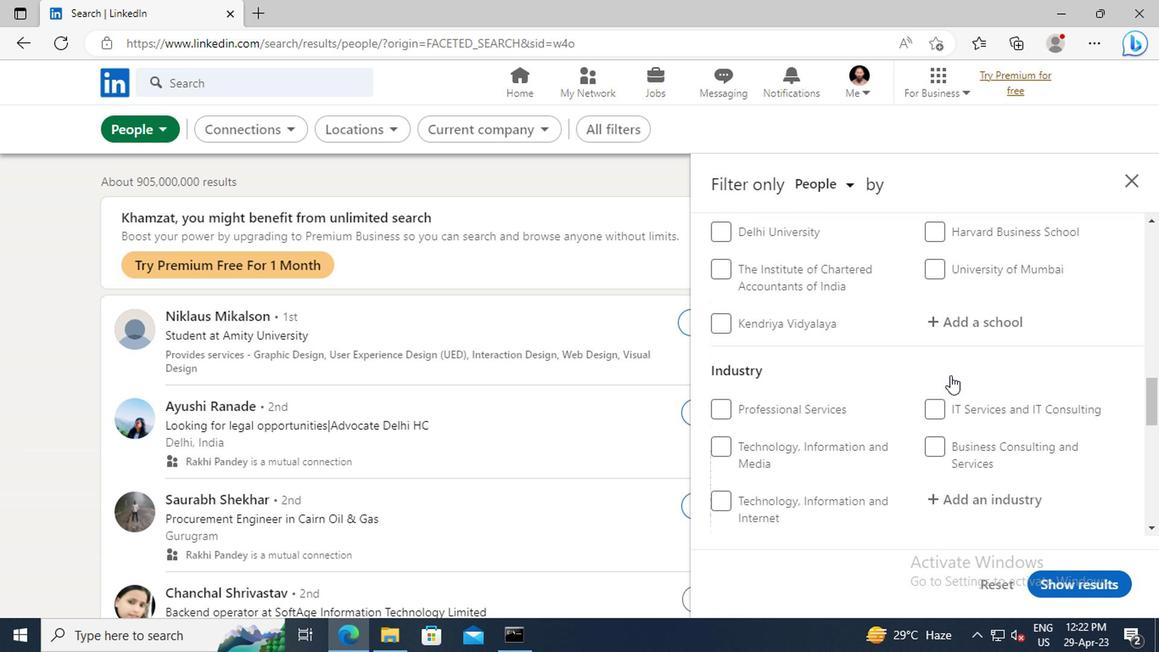 
Action: Mouse scrolled (793, 383) with delta (0, 0)
Screenshot: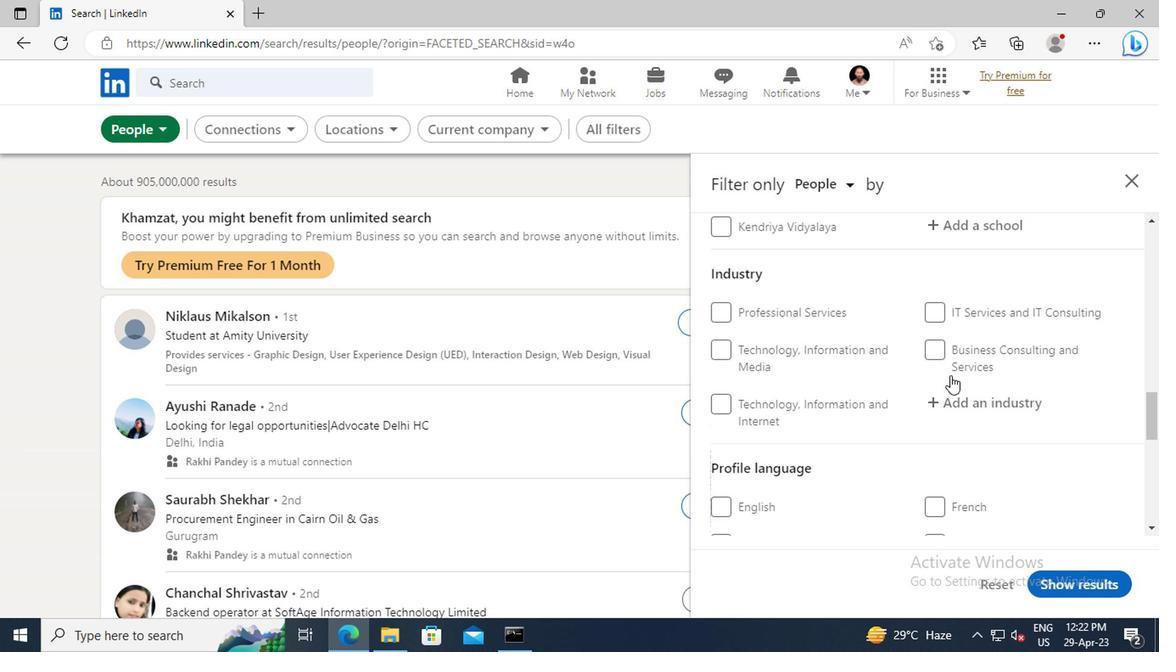 
Action: Mouse scrolled (793, 383) with delta (0, 0)
Screenshot: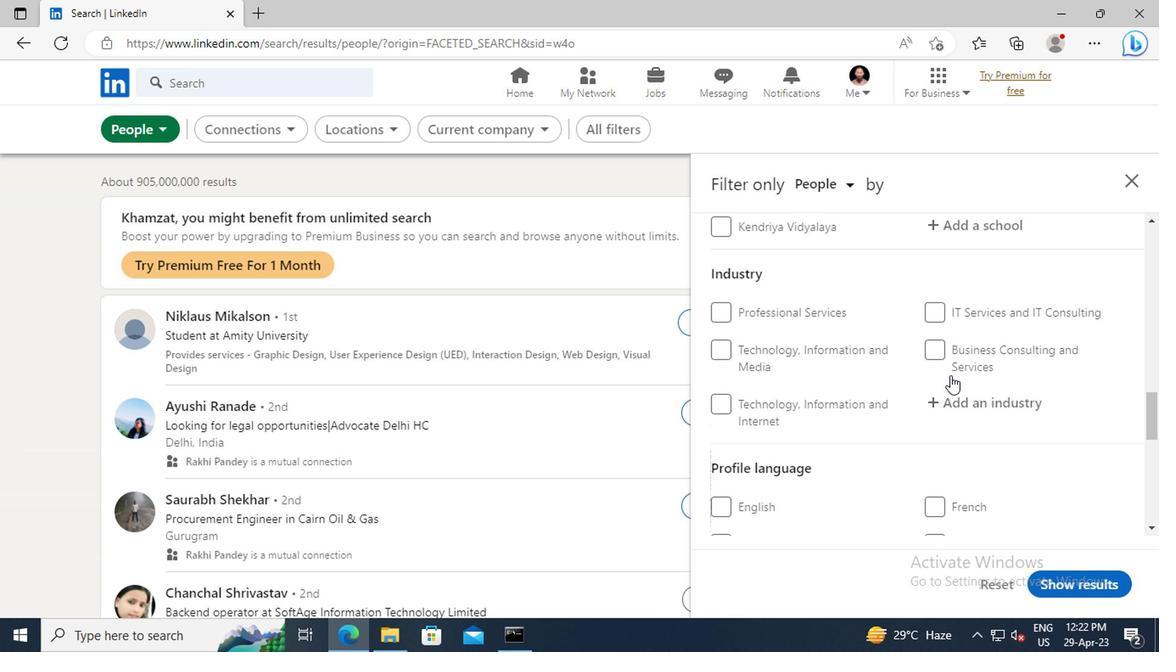 
Action: Mouse moved to (633, 463)
Screenshot: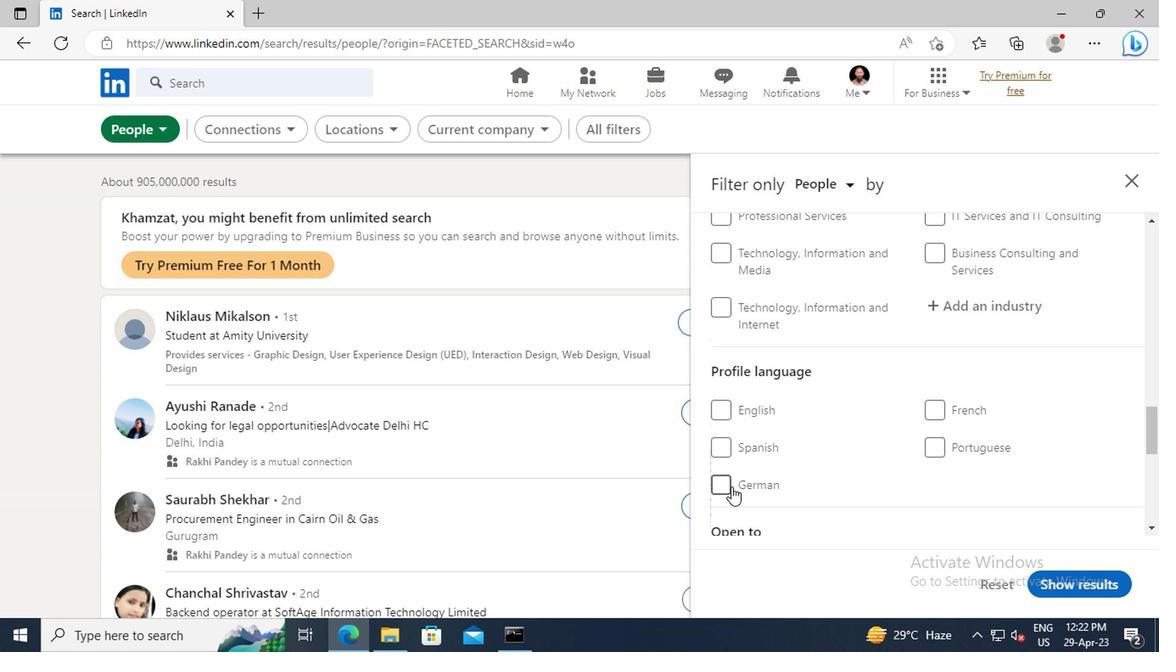 
Action: Mouse pressed left at (633, 463)
Screenshot: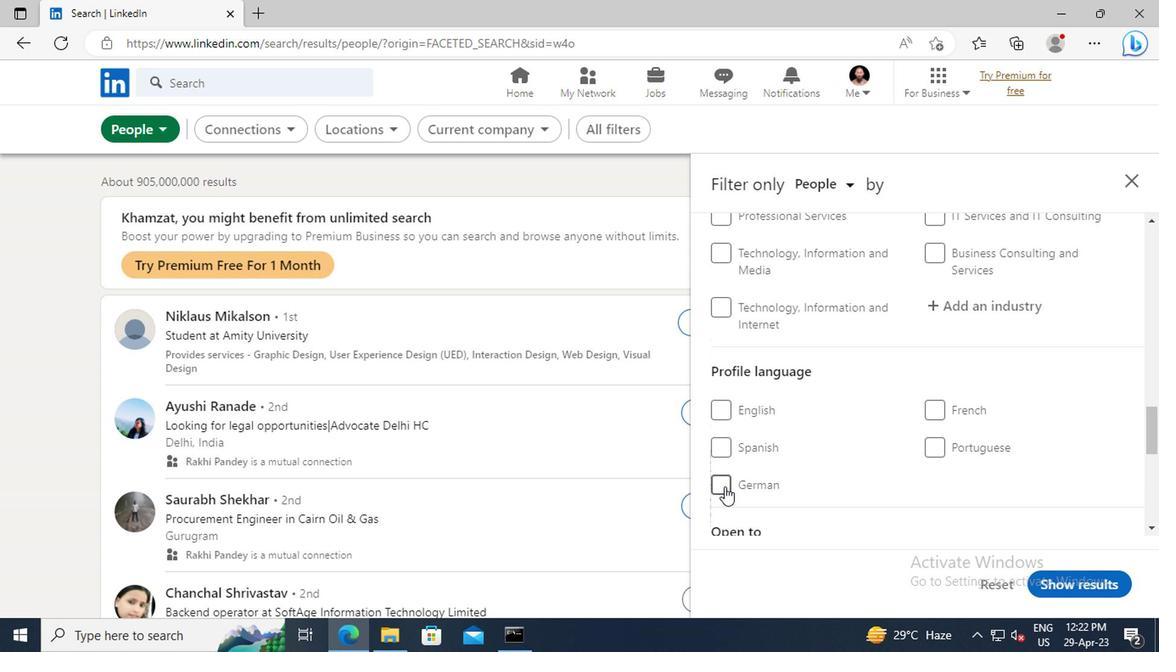 
Action: Mouse moved to (765, 413)
Screenshot: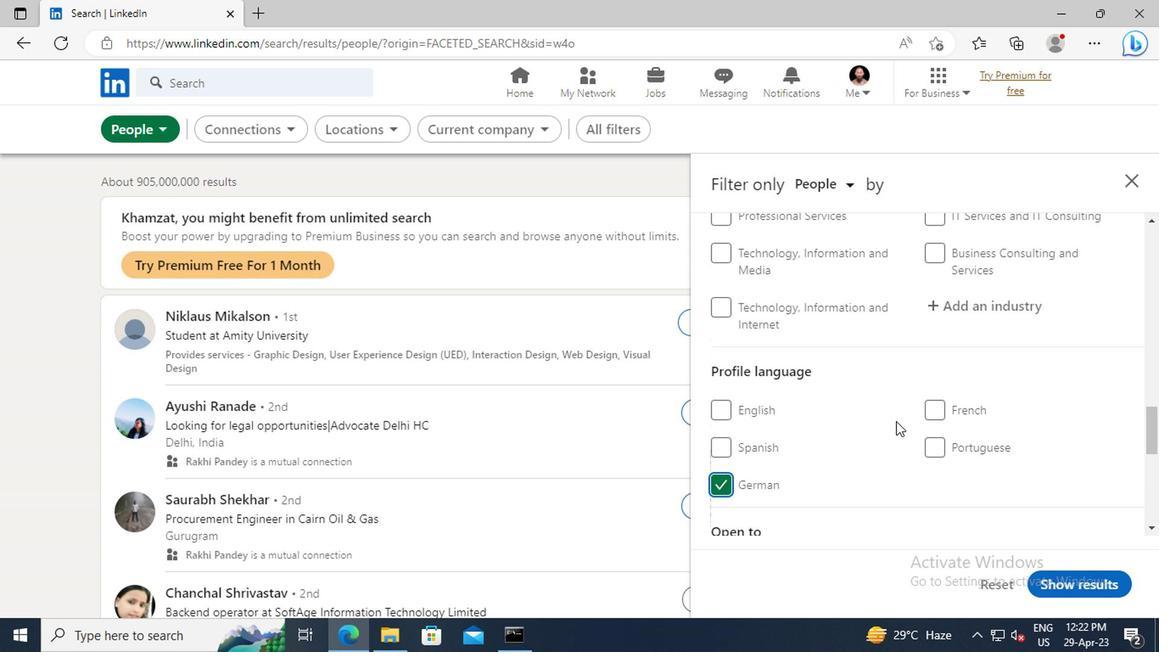 
Action: Mouse scrolled (765, 414) with delta (0, 0)
Screenshot: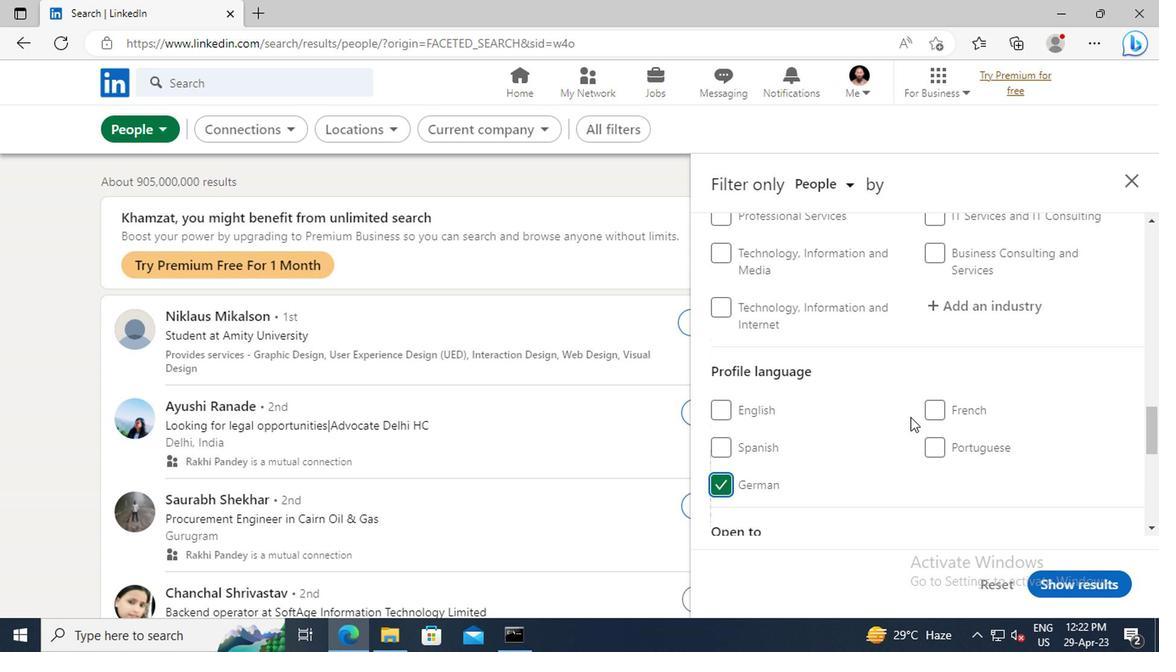 
Action: Mouse scrolled (765, 414) with delta (0, 0)
Screenshot: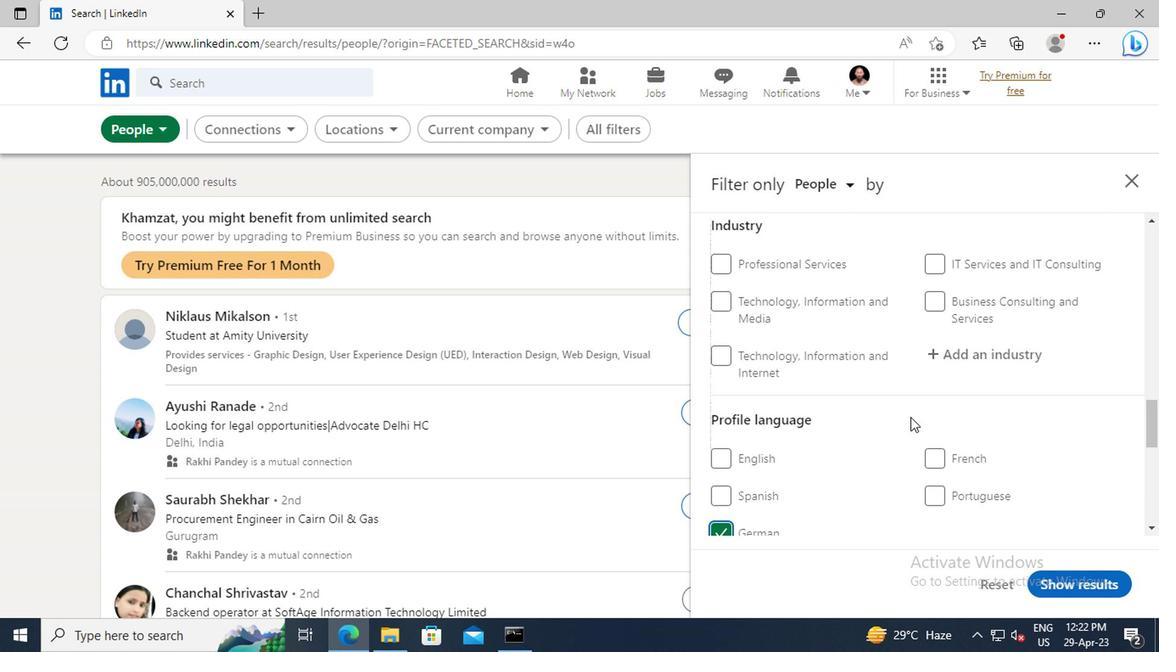 
Action: Mouse scrolled (765, 414) with delta (0, 0)
Screenshot: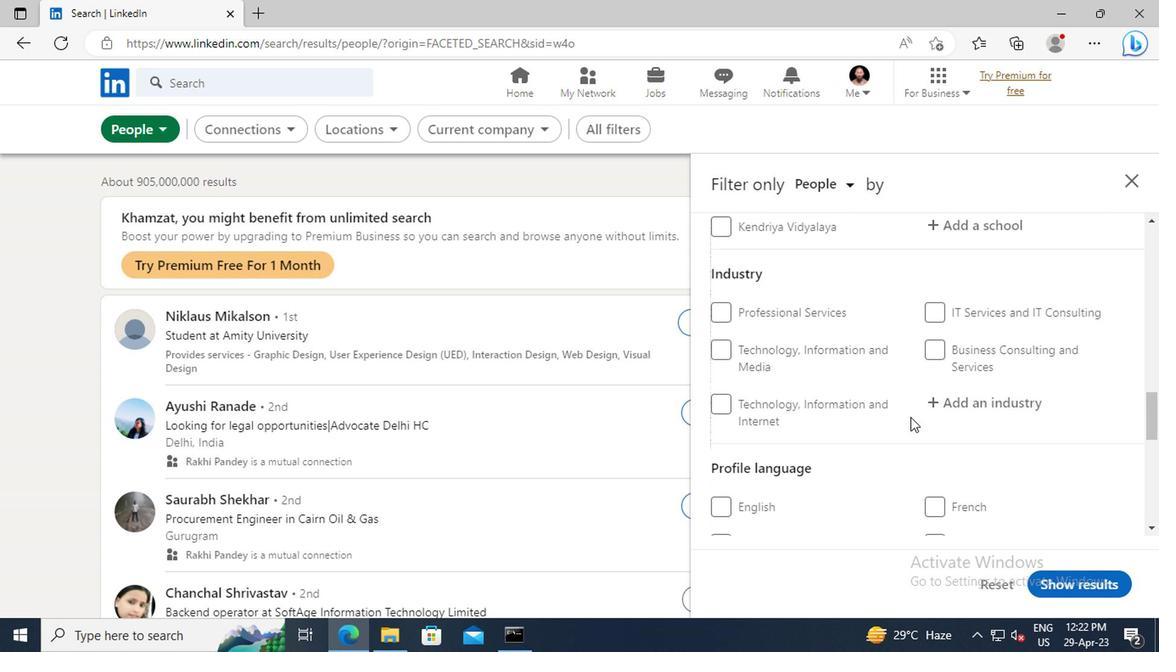 
Action: Mouse scrolled (765, 414) with delta (0, 0)
Screenshot: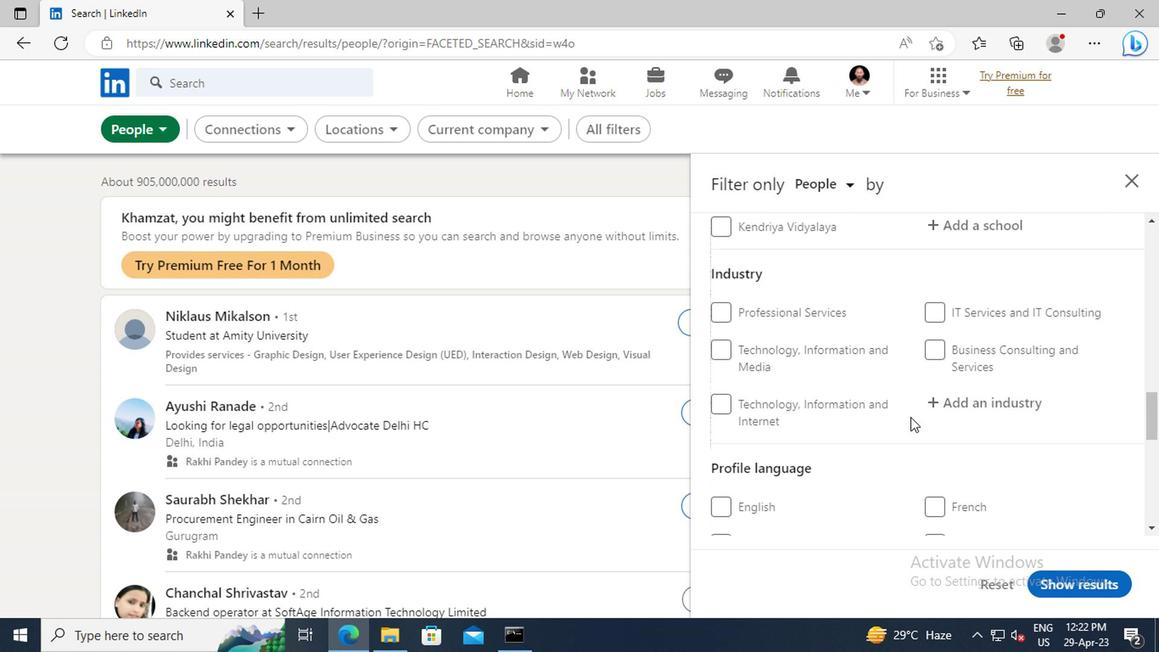 
Action: Mouse scrolled (765, 414) with delta (0, 0)
Screenshot: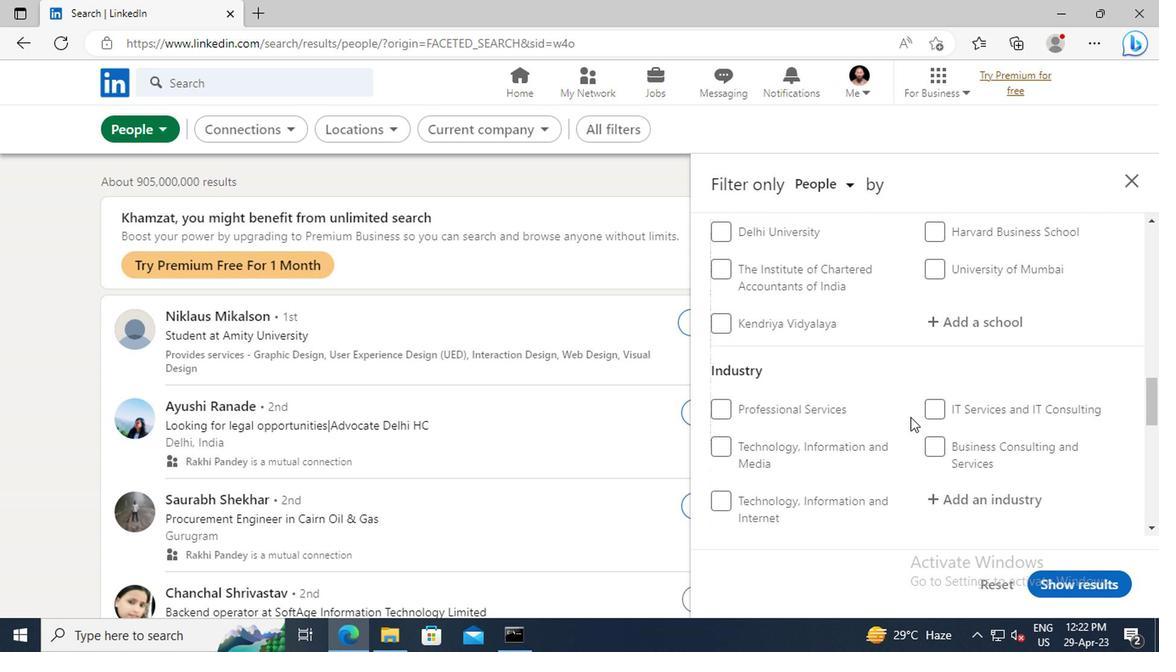 
Action: Mouse scrolled (765, 414) with delta (0, 0)
Screenshot: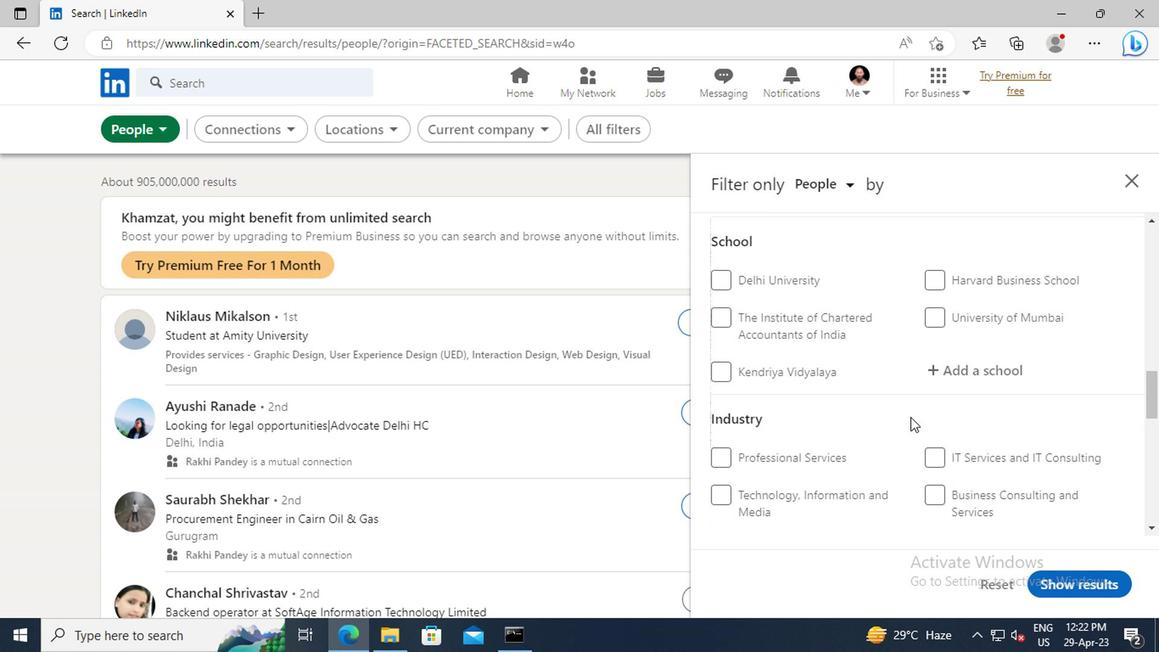 
Action: Mouse scrolled (765, 414) with delta (0, 0)
Screenshot: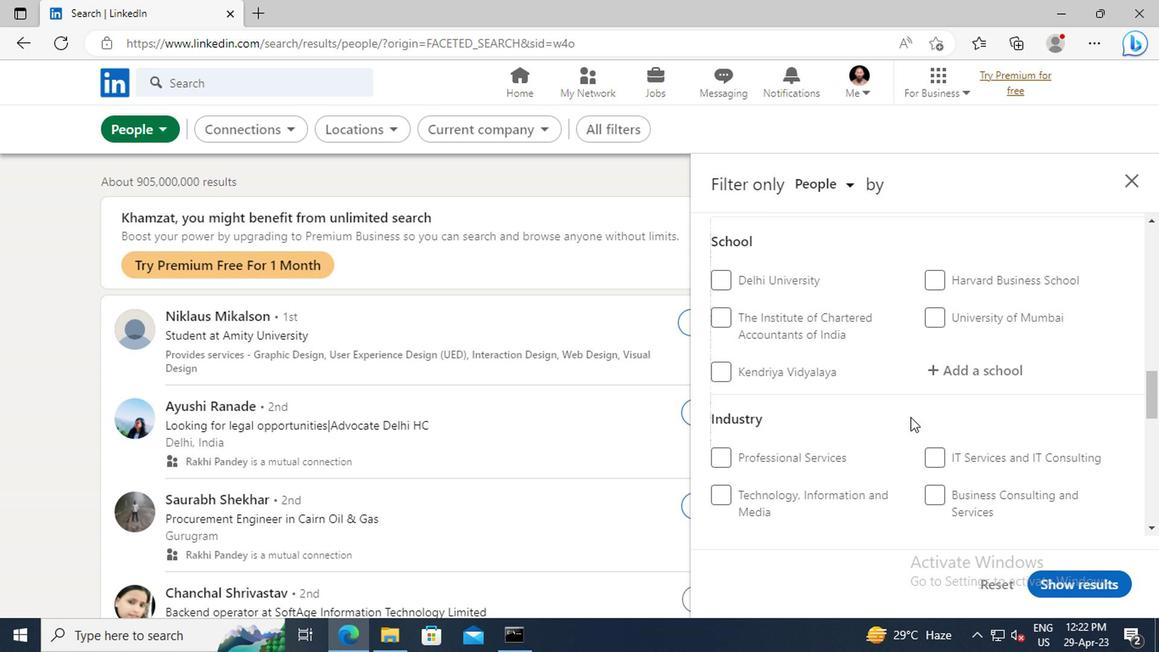 
Action: Mouse scrolled (765, 414) with delta (0, 0)
Screenshot: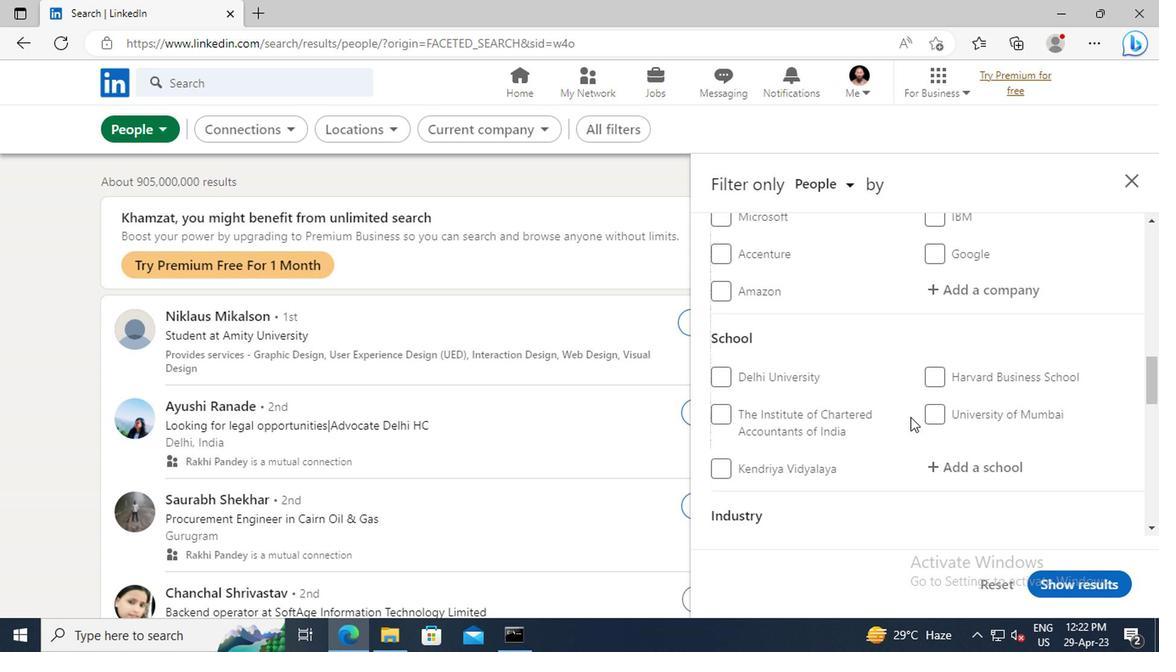 
Action: Mouse scrolled (765, 414) with delta (0, 0)
Screenshot: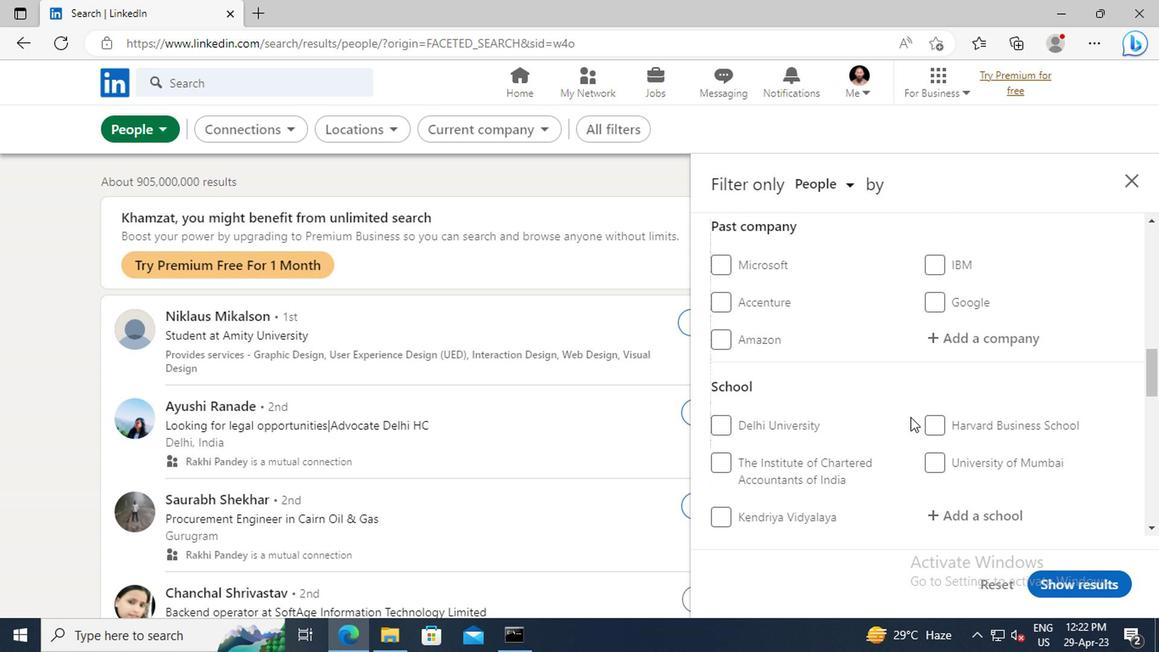 
Action: Mouse scrolled (765, 414) with delta (0, 0)
Screenshot: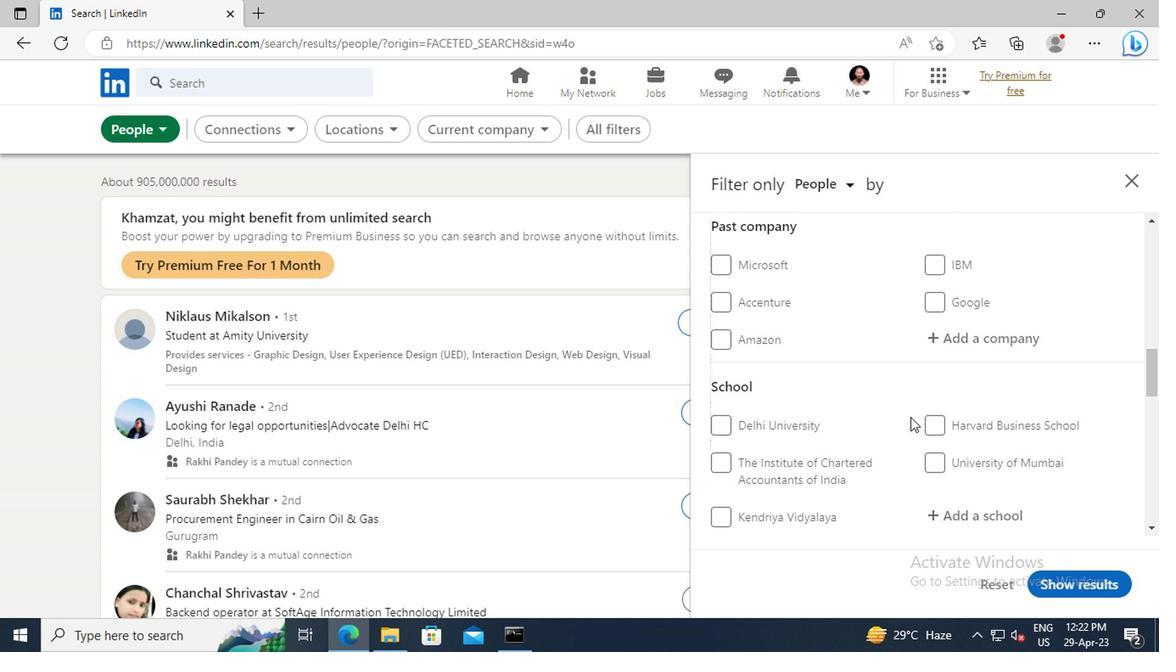 
Action: Mouse moved to (766, 401)
Screenshot: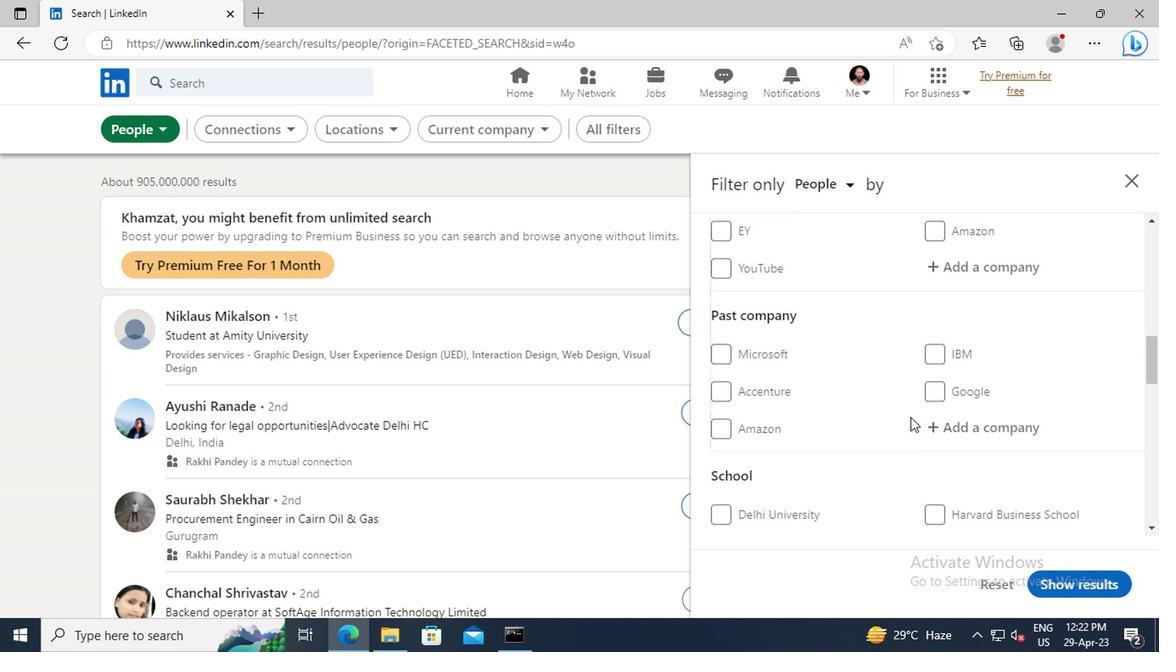 
Action: Mouse scrolled (766, 401) with delta (0, 0)
Screenshot: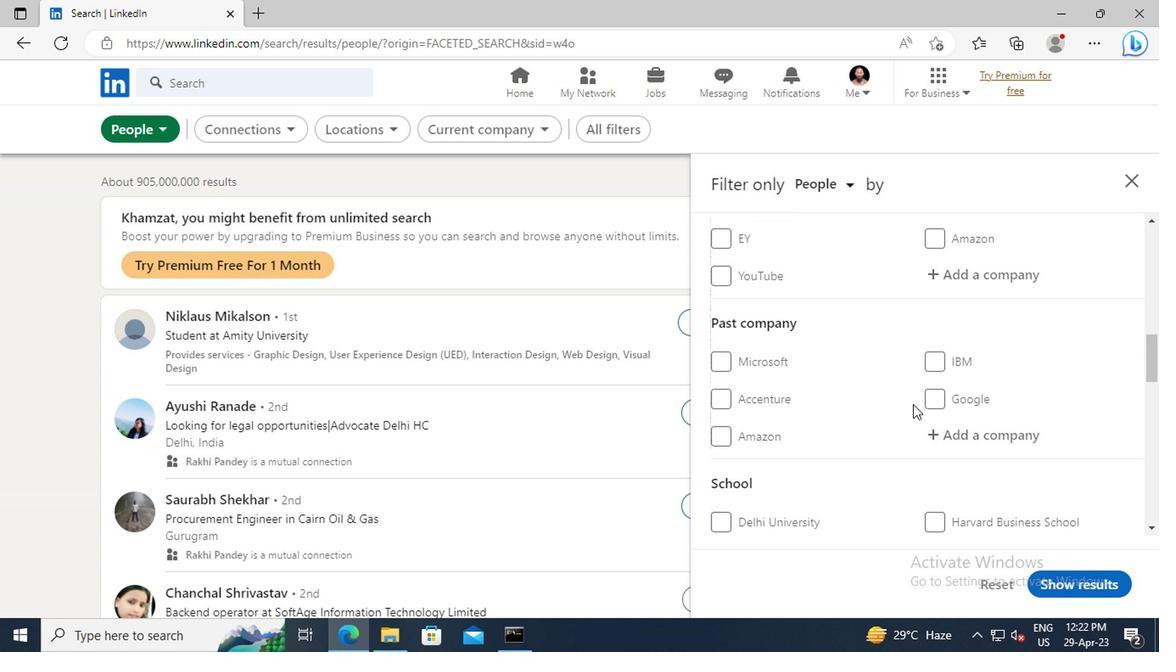 
Action: Mouse moved to (766, 401)
Screenshot: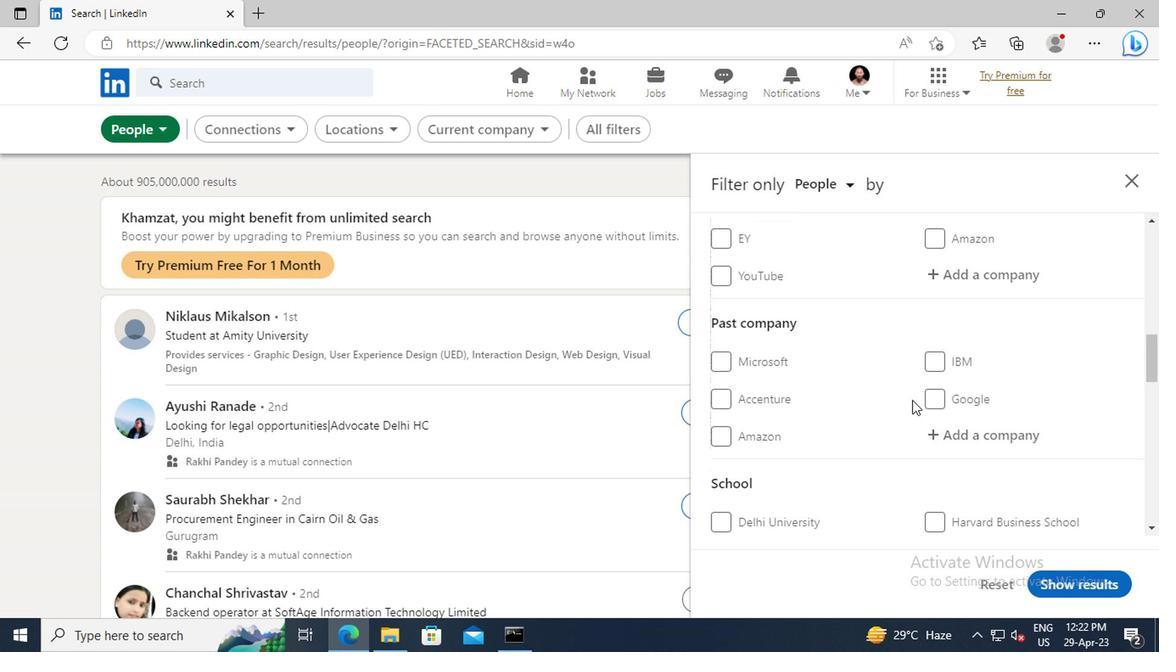 
Action: Mouse scrolled (766, 401) with delta (0, 0)
Screenshot: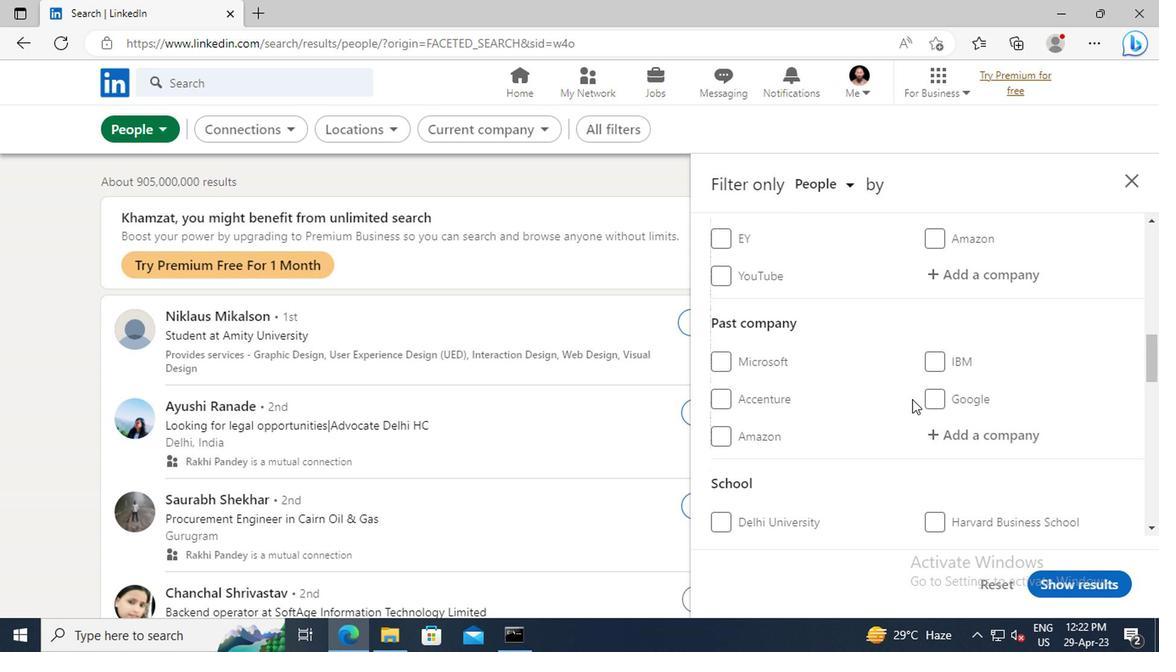 
Action: Mouse moved to (788, 381)
Screenshot: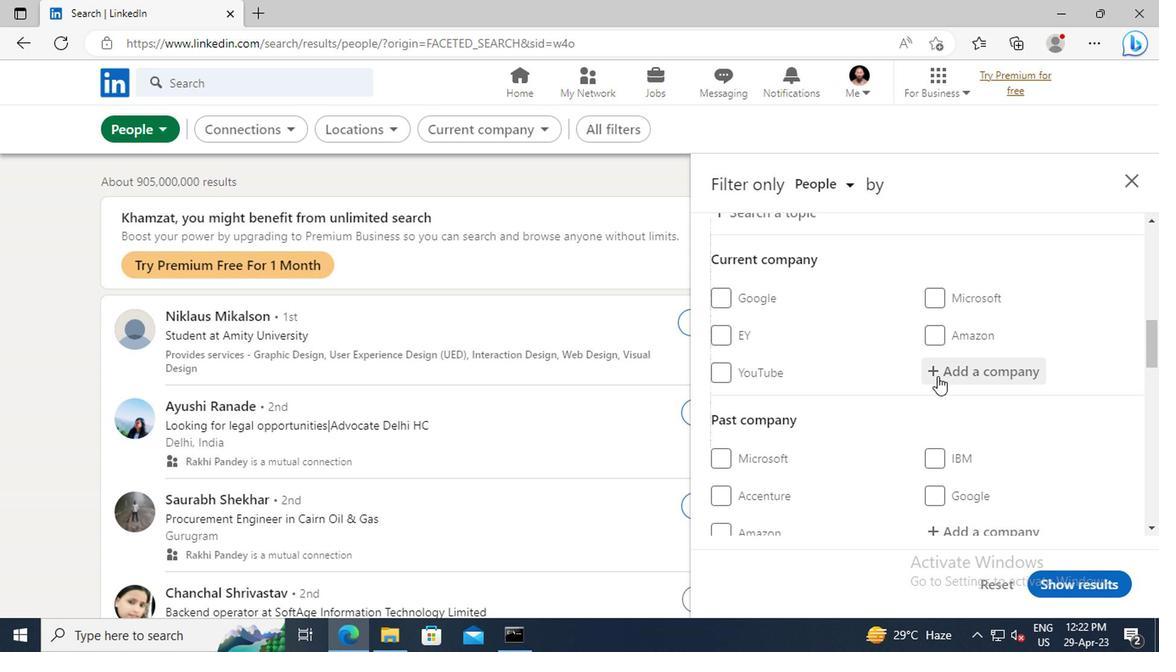 
Action: Mouse pressed left at (788, 381)
Screenshot: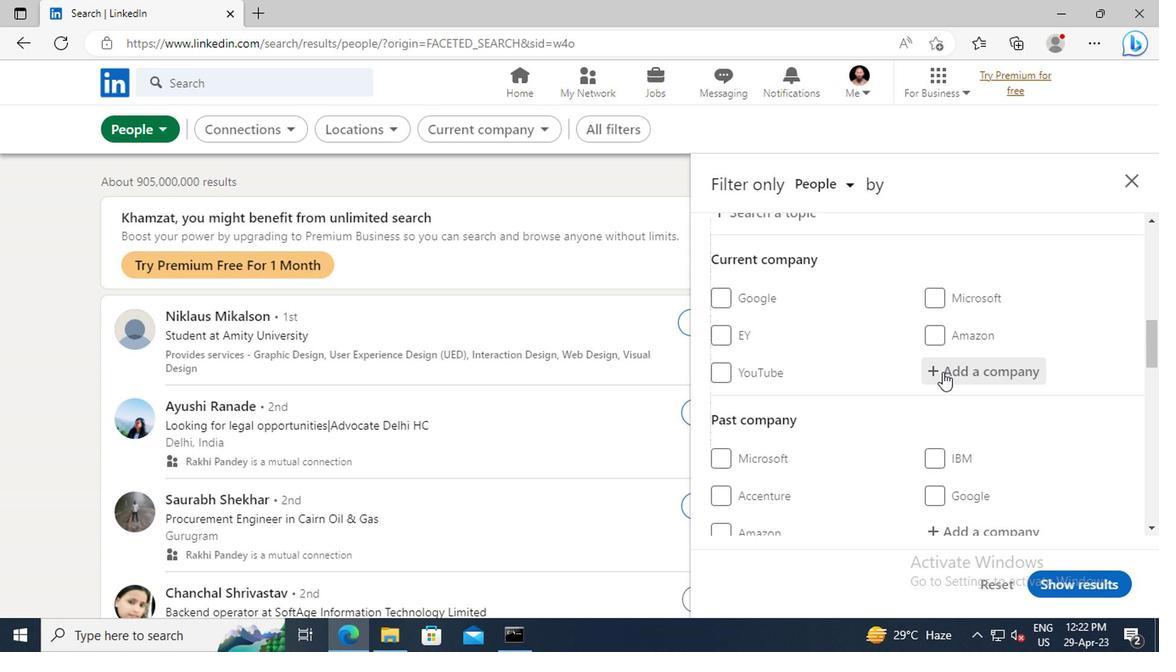 
Action: Key pressed <Key.shift>AAKASH<Key.space><Key.shift>EDU
Screenshot: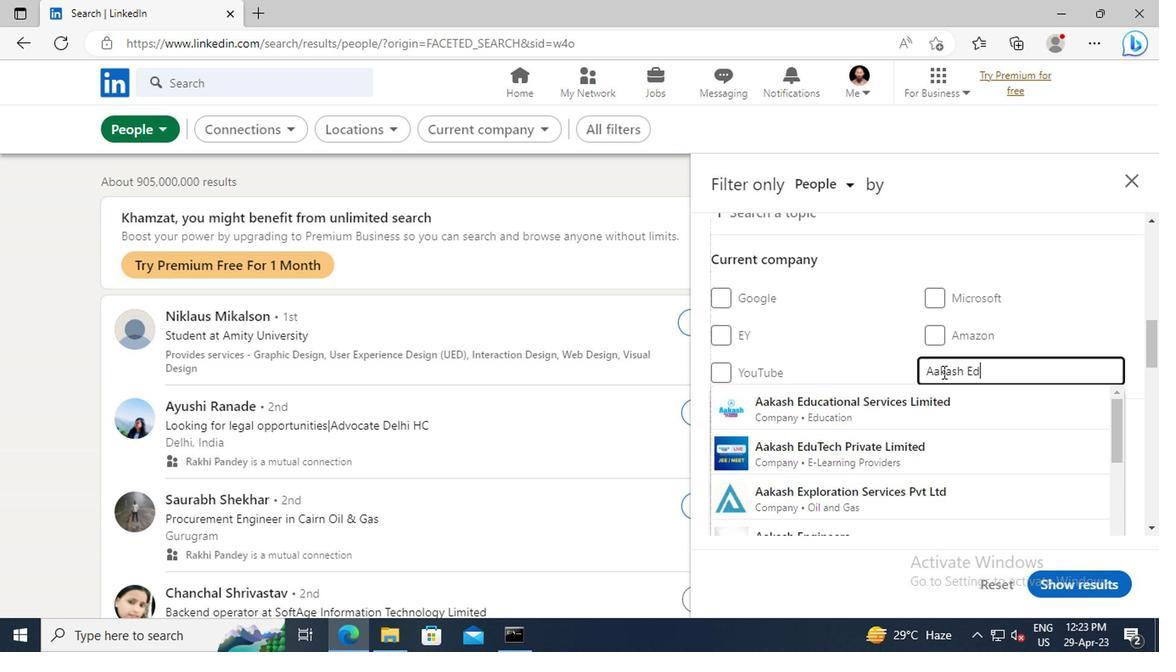 
Action: Mouse moved to (787, 405)
Screenshot: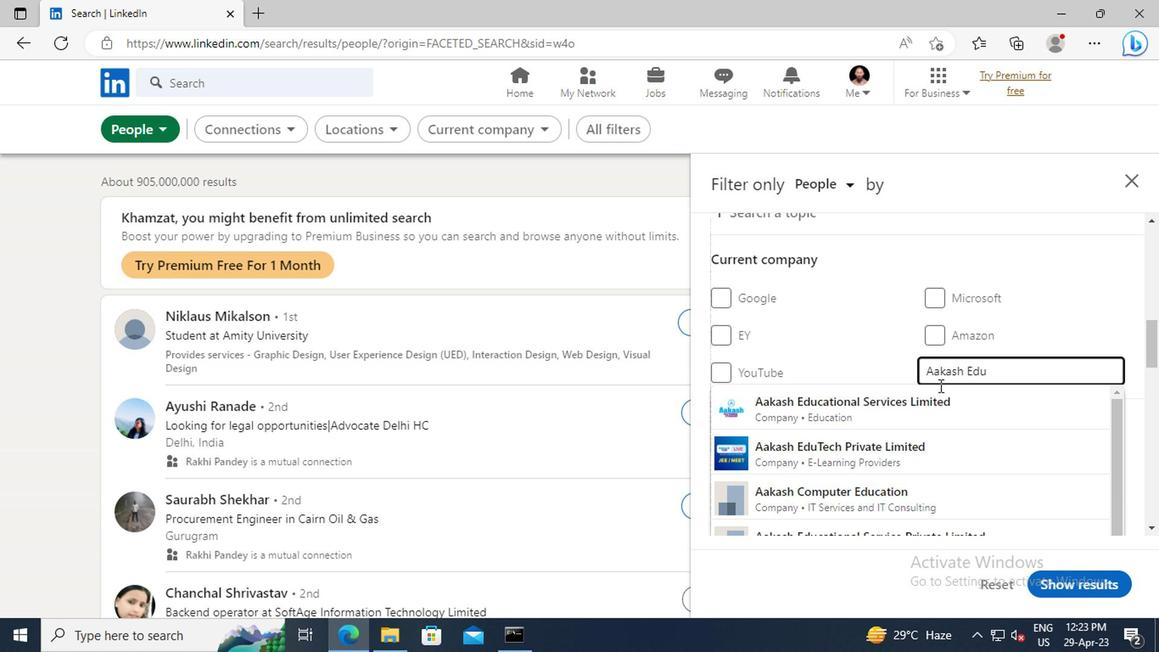 
Action: Mouse pressed left at (787, 405)
Screenshot: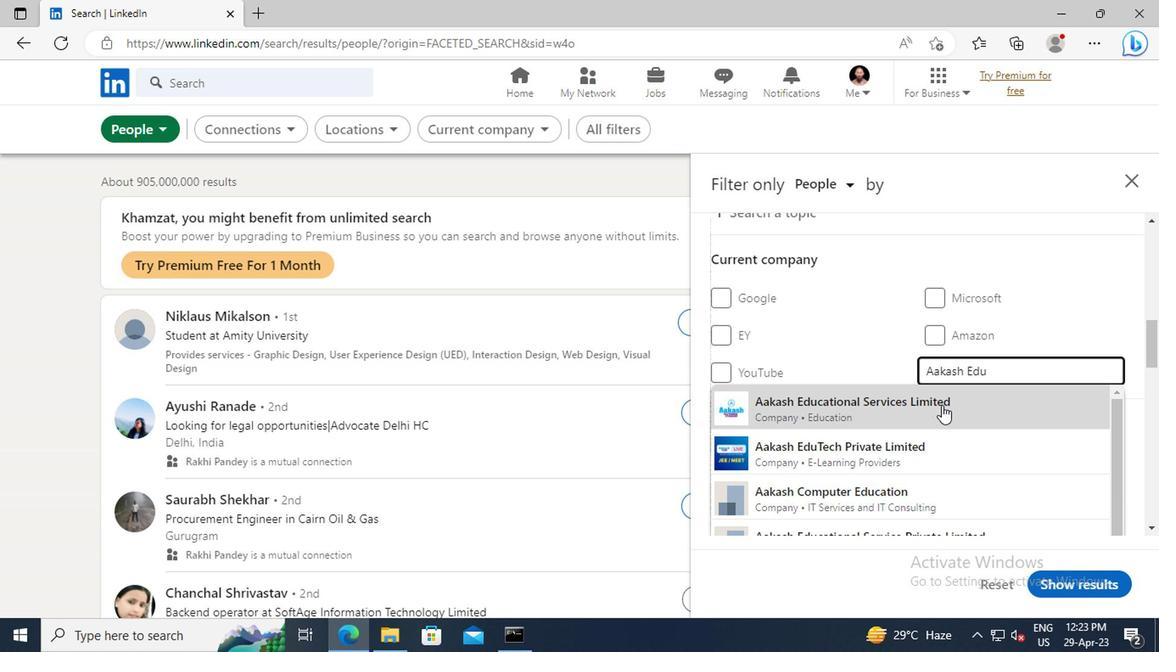 
Action: Mouse moved to (787, 384)
Screenshot: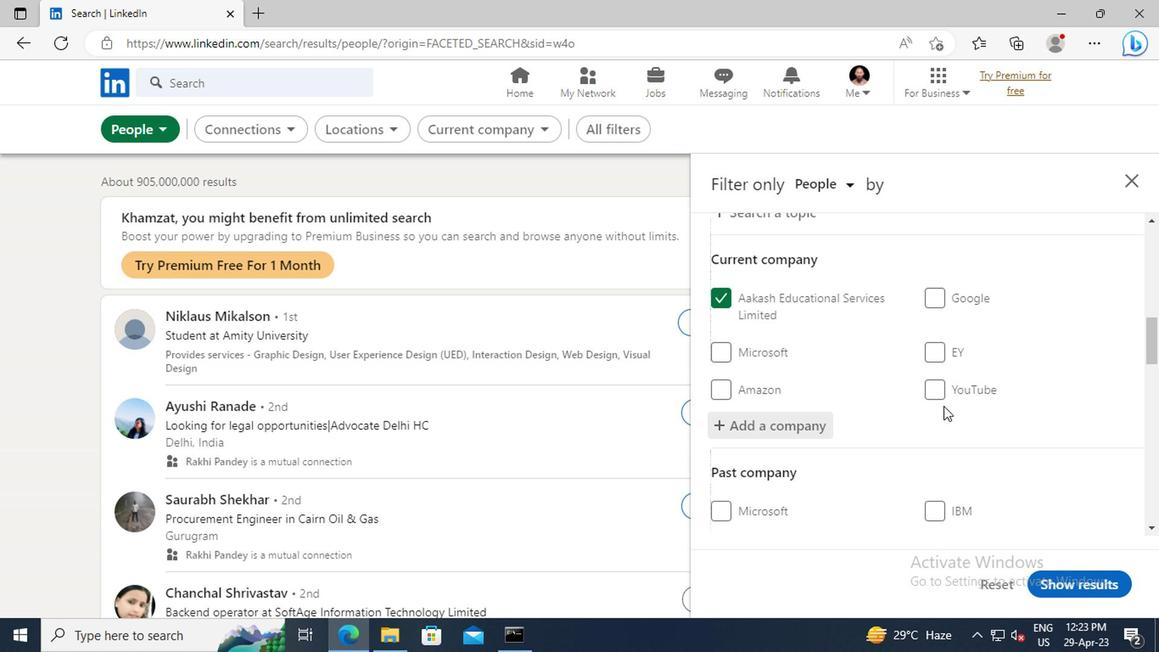 
Action: Mouse scrolled (787, 383) with delta (0, 0)
Screenshot: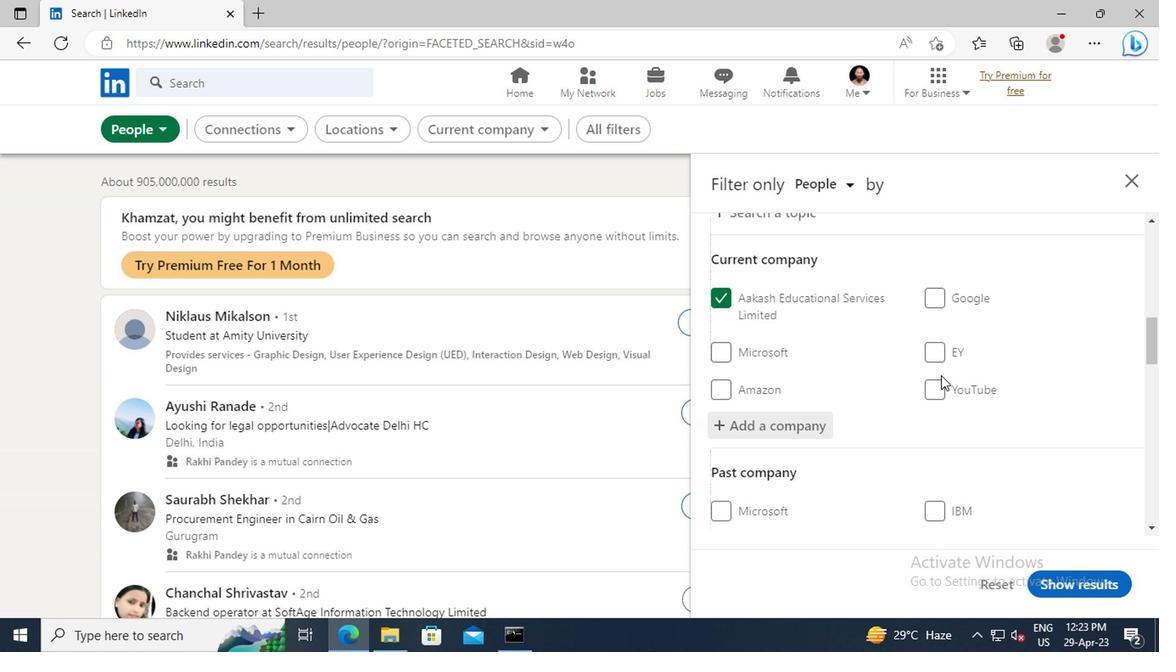 
Action: Mouse scrolled (787, 383) with delta (0, 0)
Screenshot: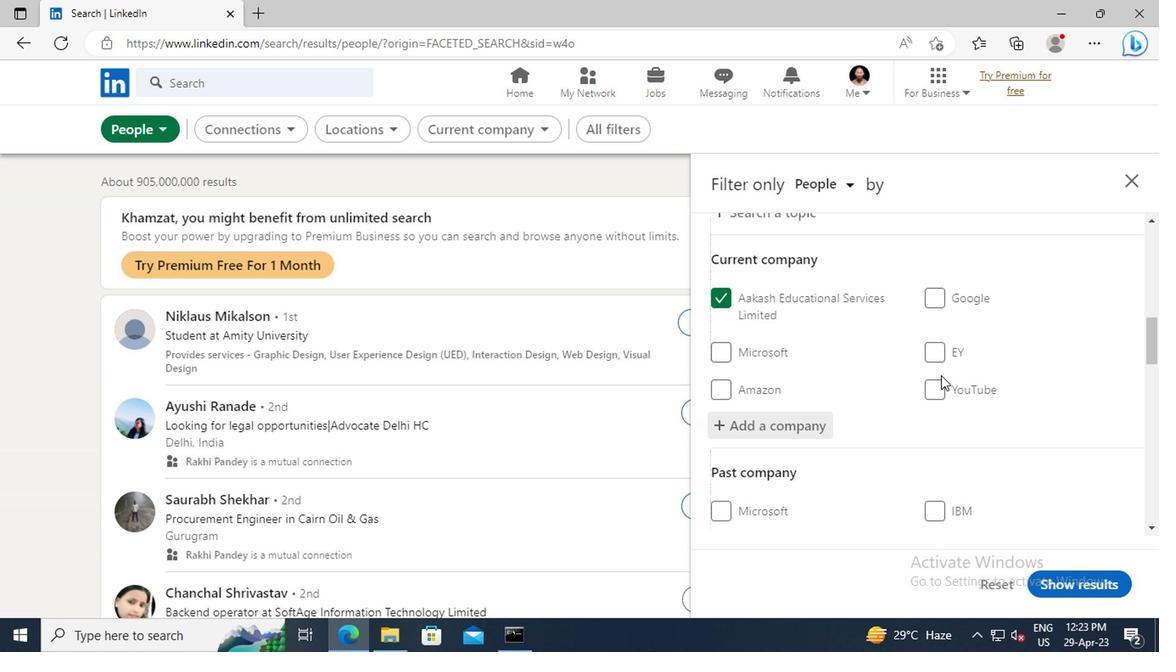 
Action: Mouse moved to (789, 361)
Screenshot: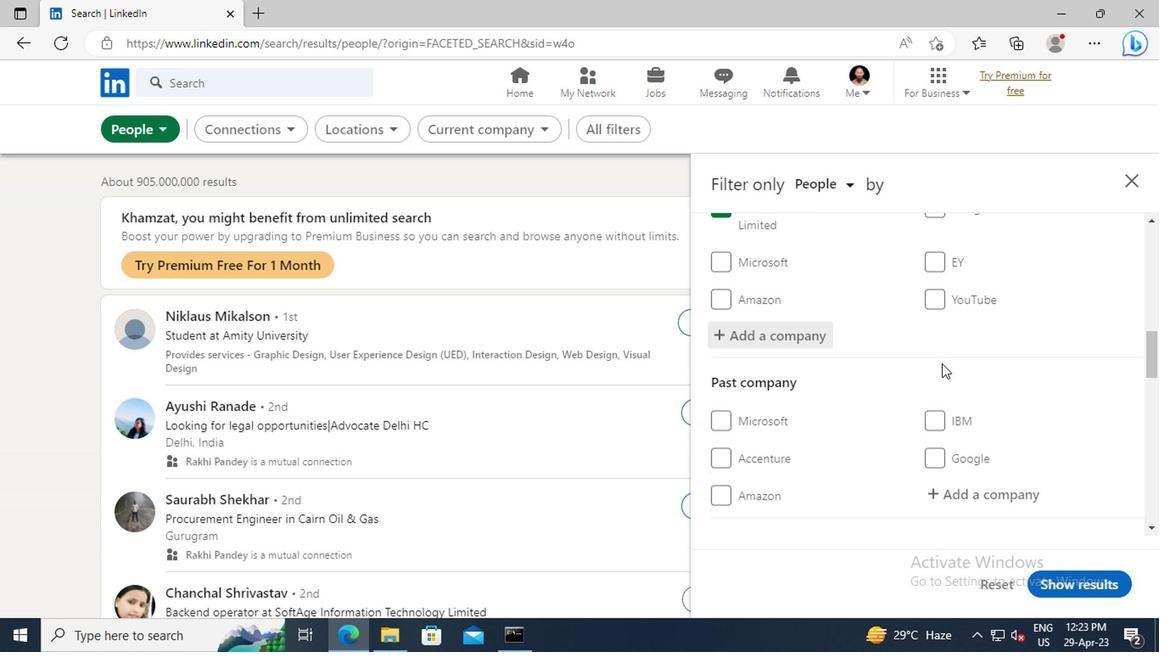 
Action: Mouse scrolled (789, 360) with delta (0, 0)
Screenshot: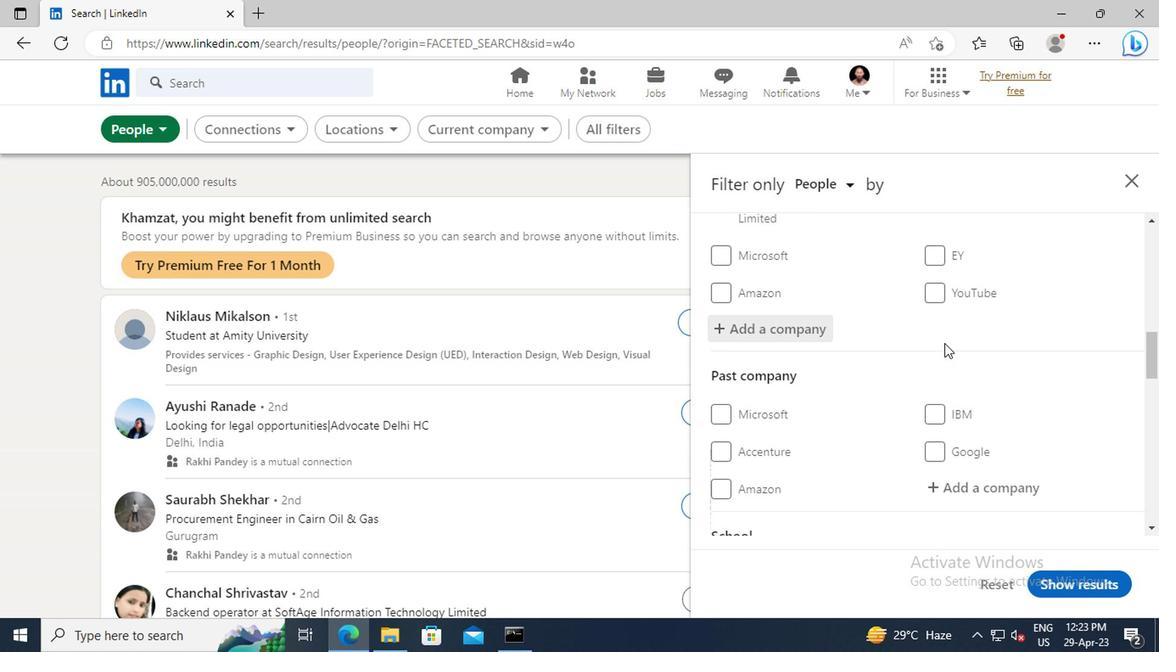 
Action: Mouse scrolled (789, 360) with delta (0, 0)
Screenshot: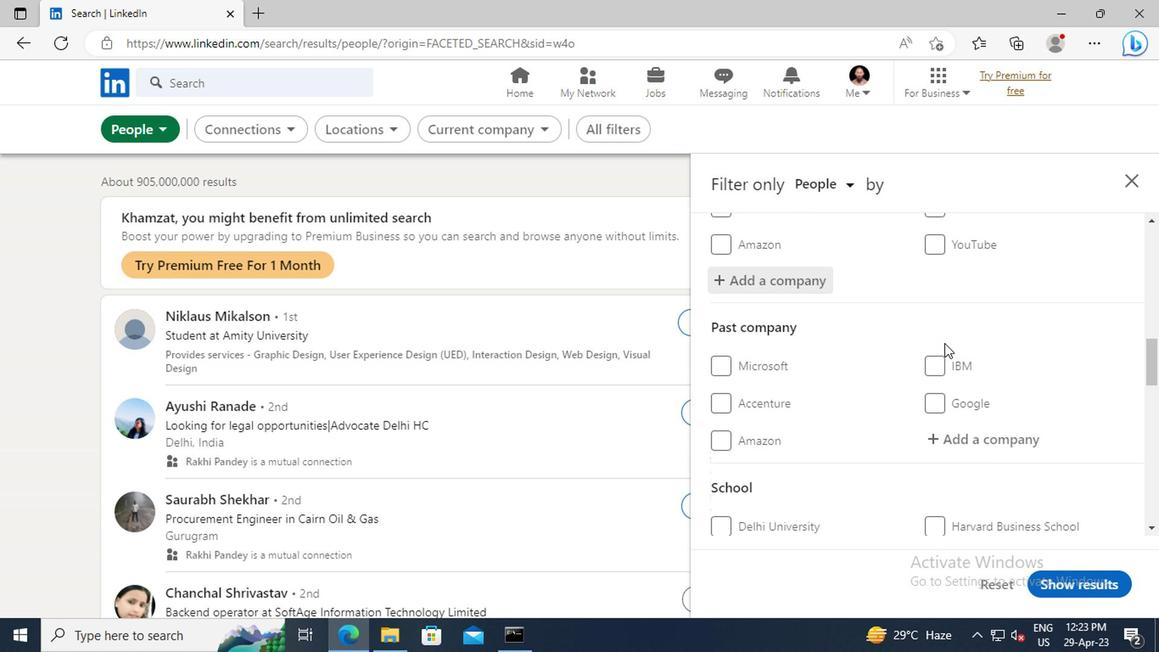 
Action: Mouse scrolled (789, 360) with delta (0, 0)
Screenshot: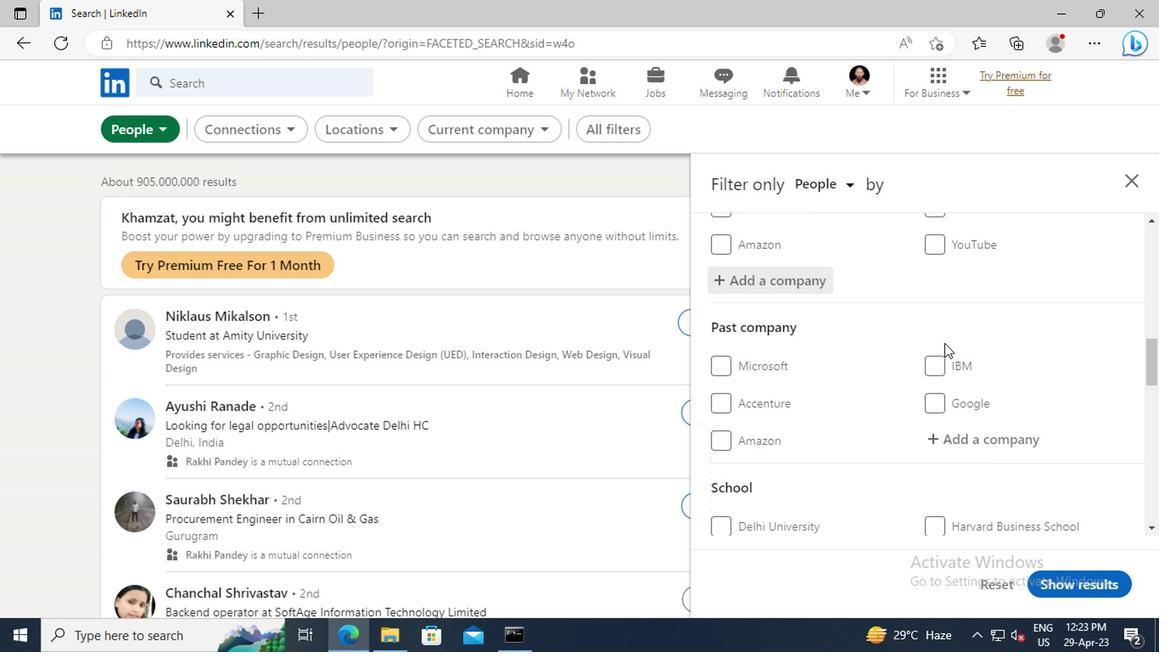 
Action: Mouse scrolled (789, 360) with delta (0, 0)
Screenshot: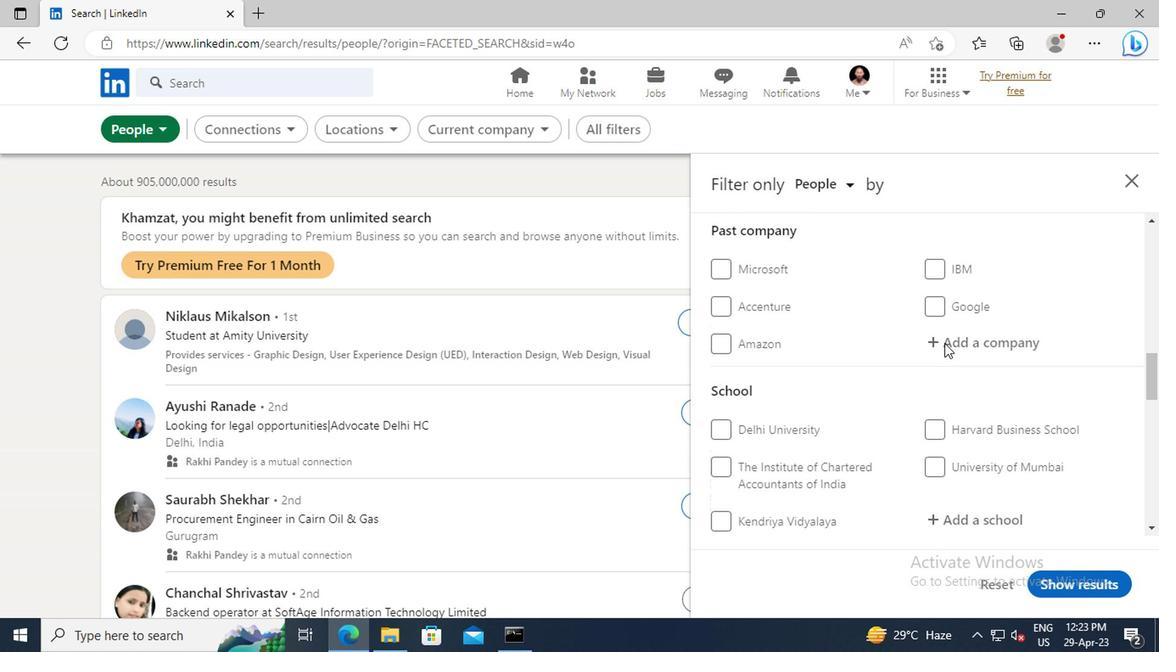 
Action: Mouse scrolled (789, 360) with delta (0, 0)
Screenshot: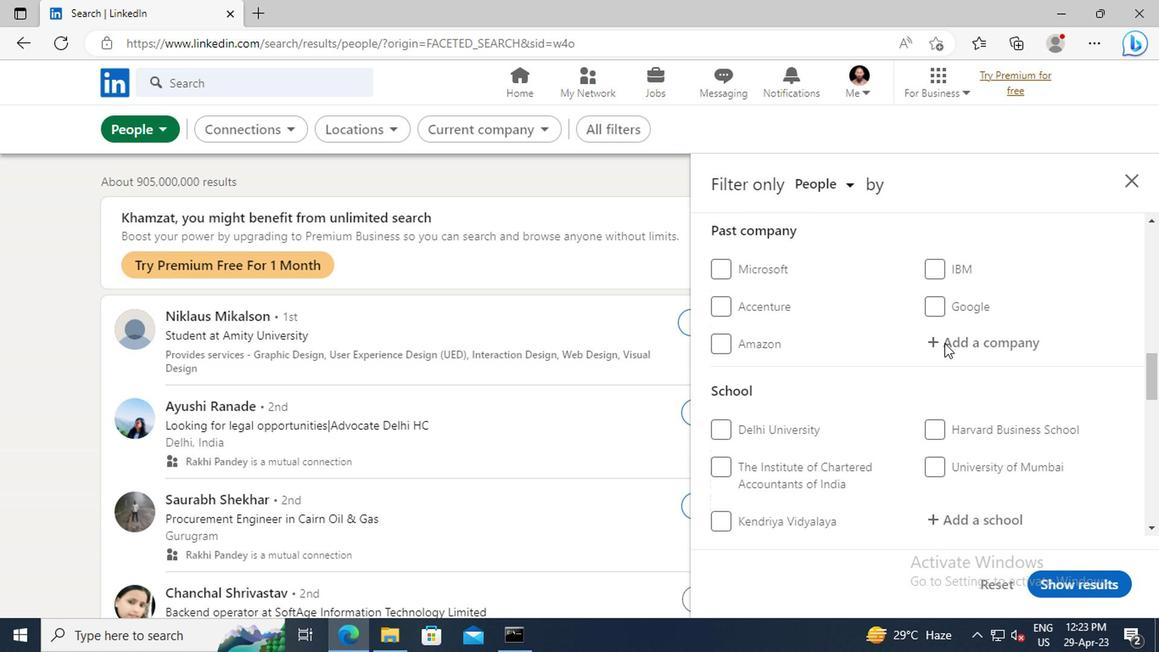 
Action: Mouse scrolled (789, 360) with delta (0, 0)
Screenshot: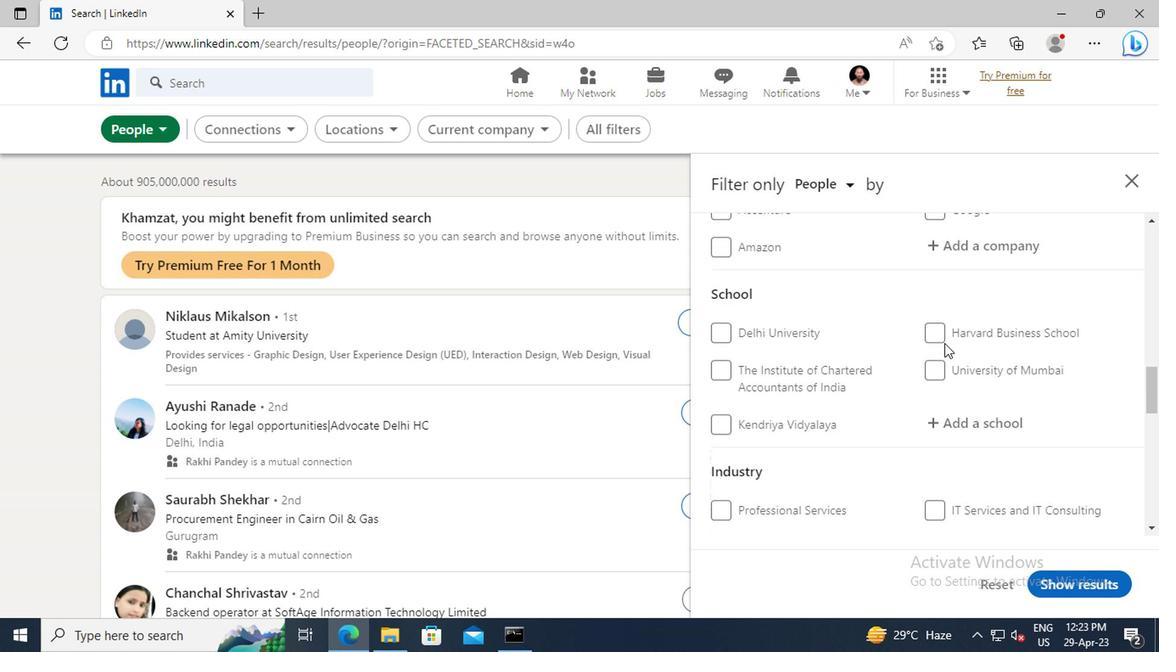 
Action: Mouse moved to (786, 381)
Screenshot: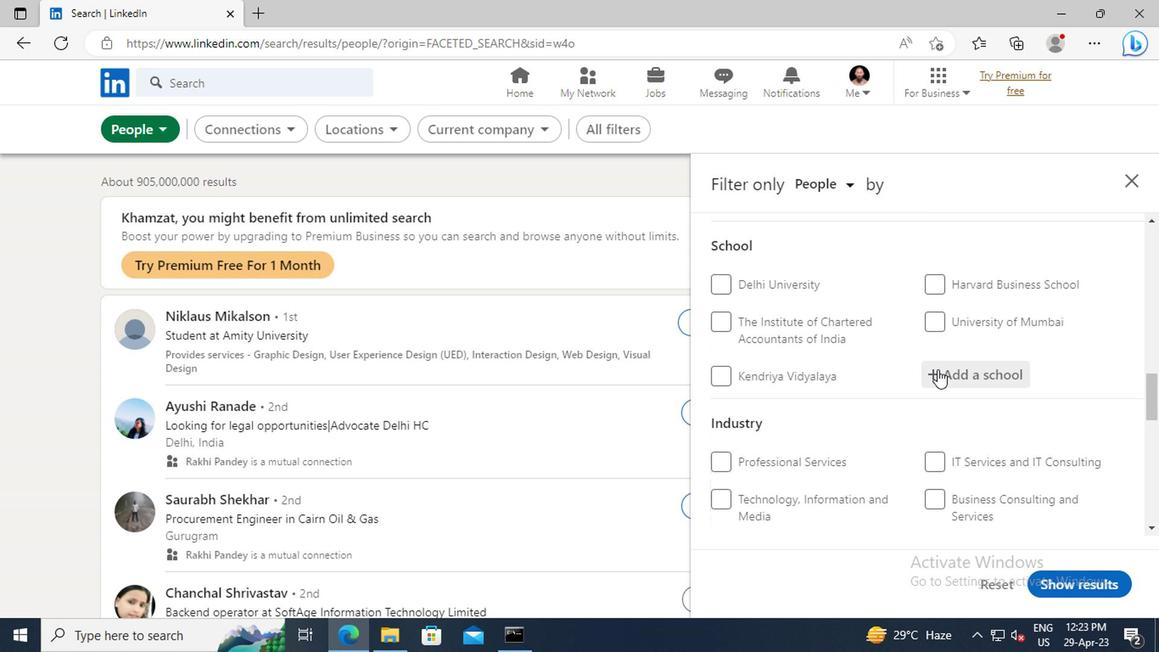 
Action: Mouse pressed left at (786, 381)
Screenshot: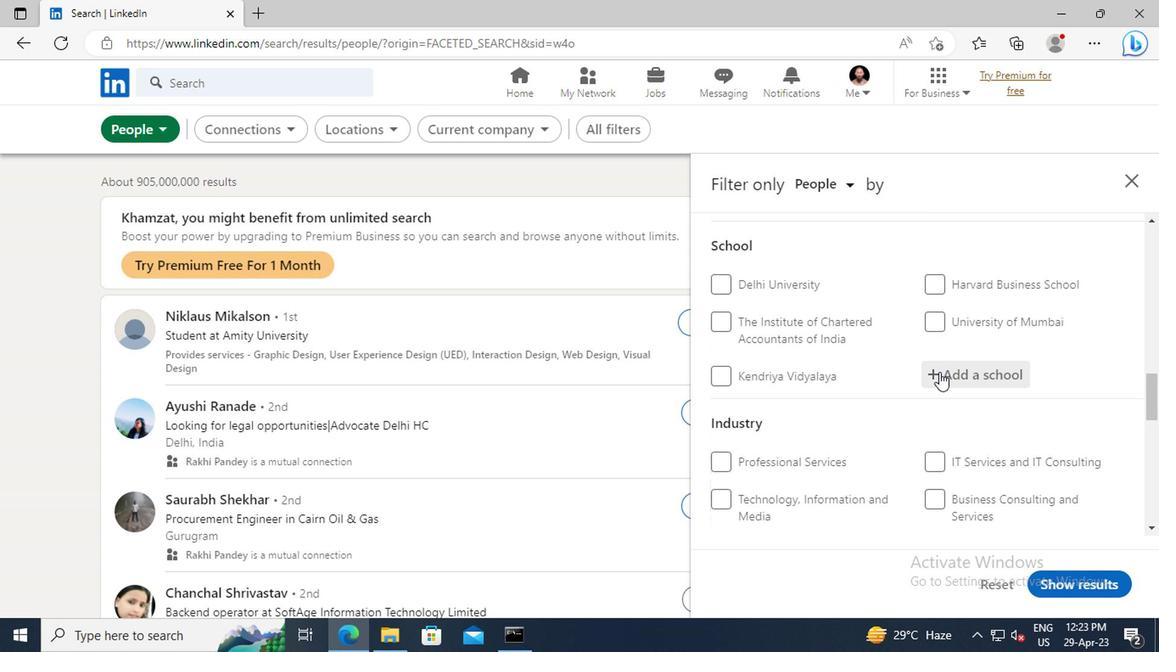 
Action: Key pressed <Key.shift>DEENDAYAL<Key.space><Key.shift>UPAD
Screenshot: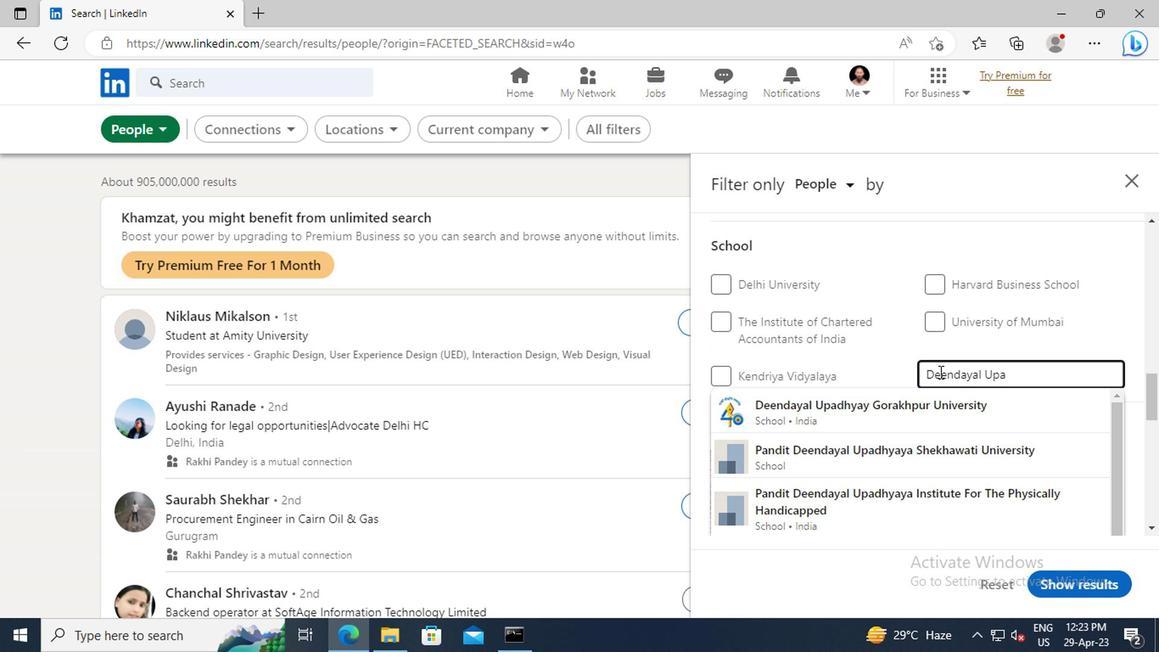 
Action: Mouse moved to (781, 406)
Screenshot: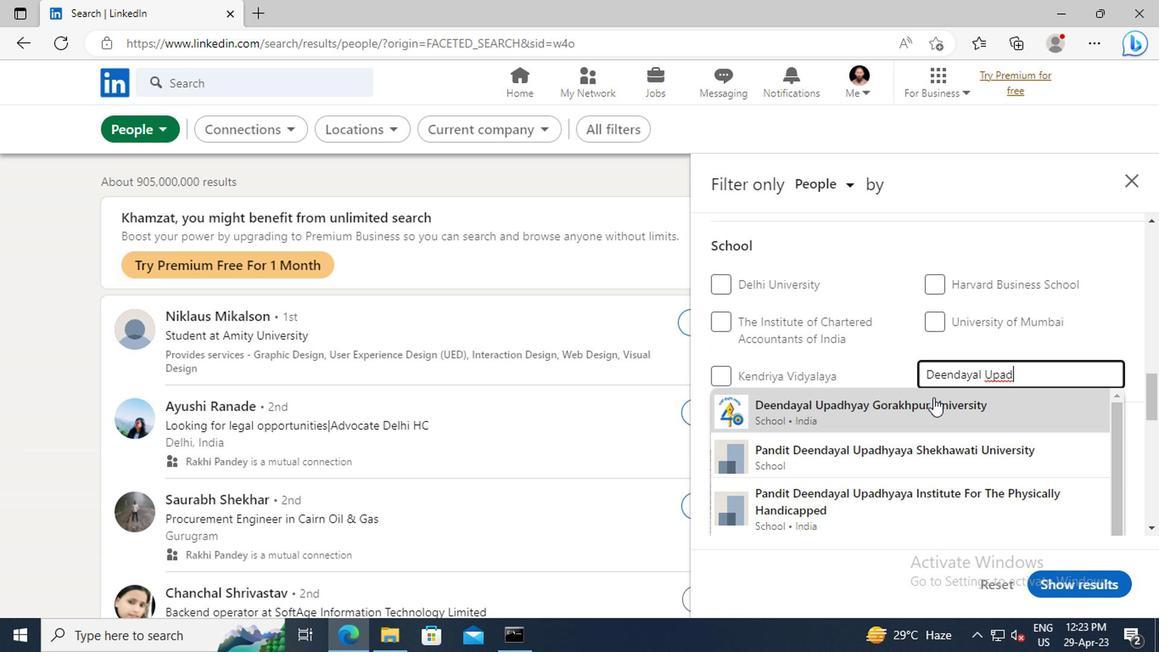 
Action: Mouse pressed left at (781, 406)
Screenshot: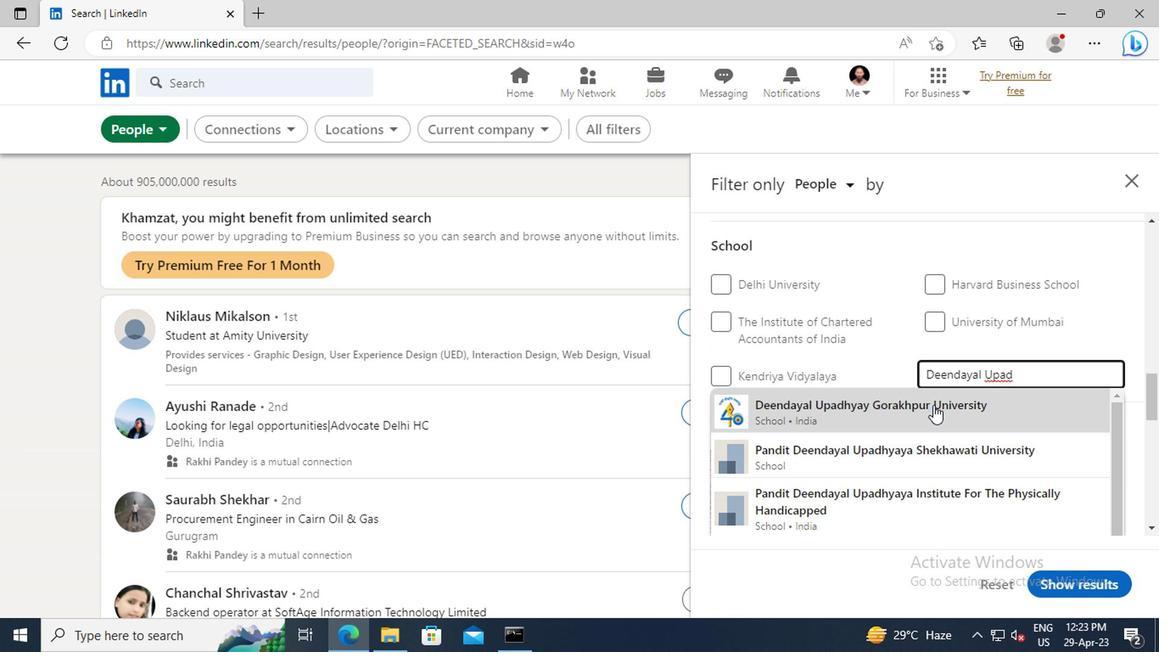 
Action: Mouse moved to (782, 403)
Screenshot: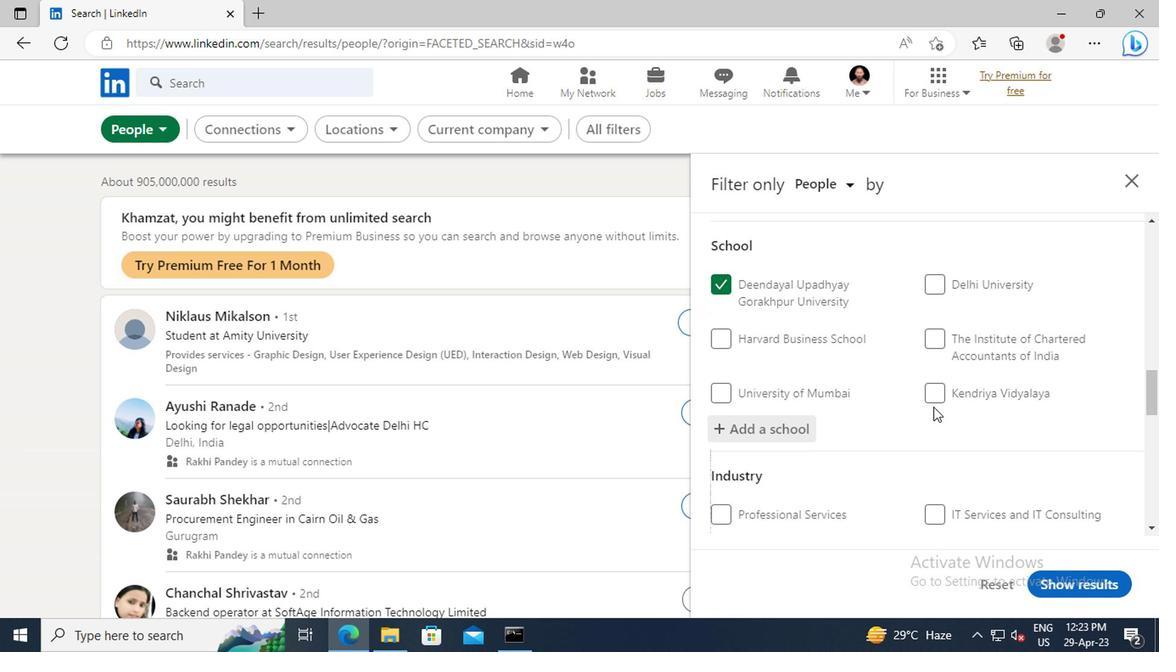 
Action: Mouse scrolled (782, 402) with delta (0, 0)
Screenshot: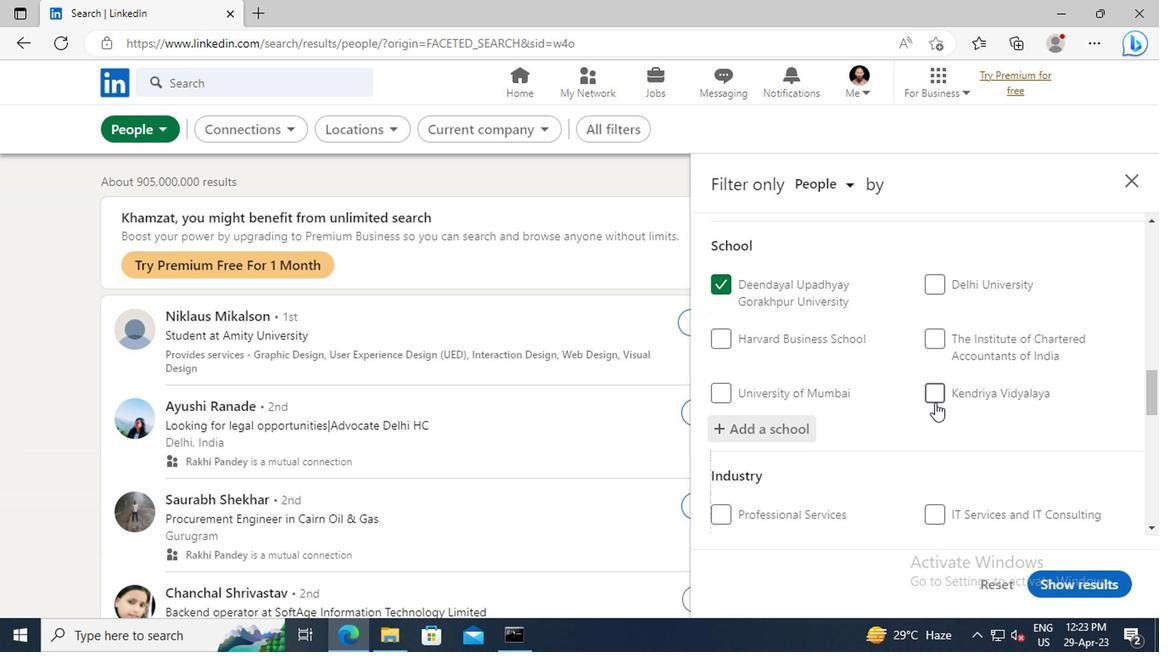 
Action: Mouse scrolled (782, 402) with delta (0, 0)
Screenshot: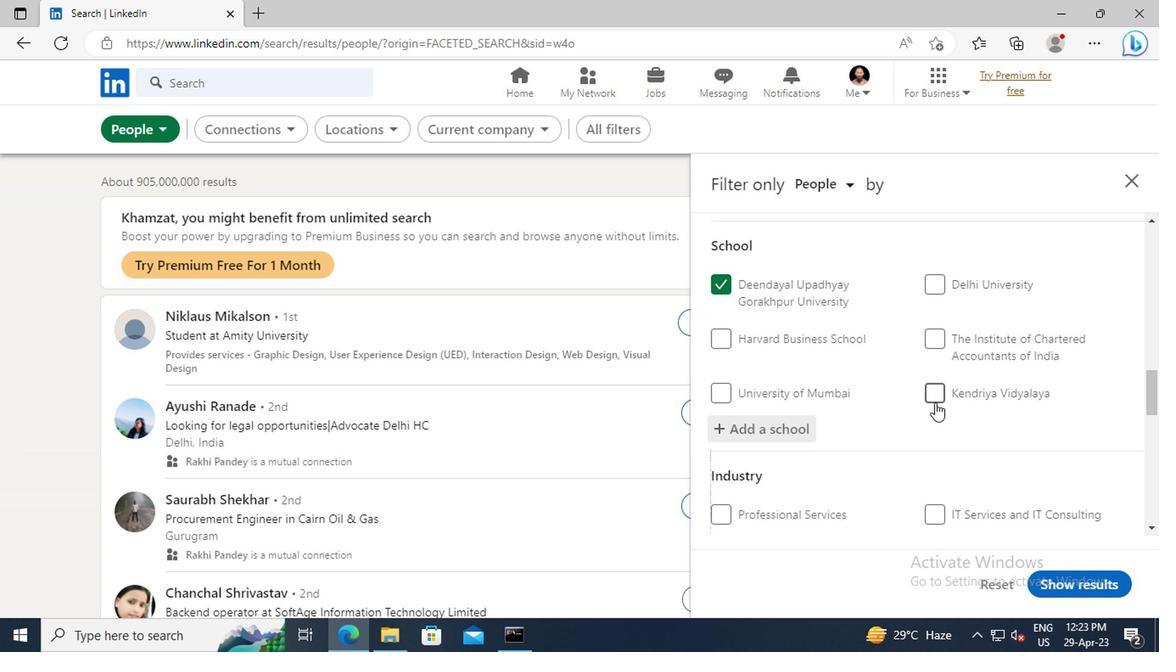 
Action: Mouse moved to (784, 374)
Screenshot: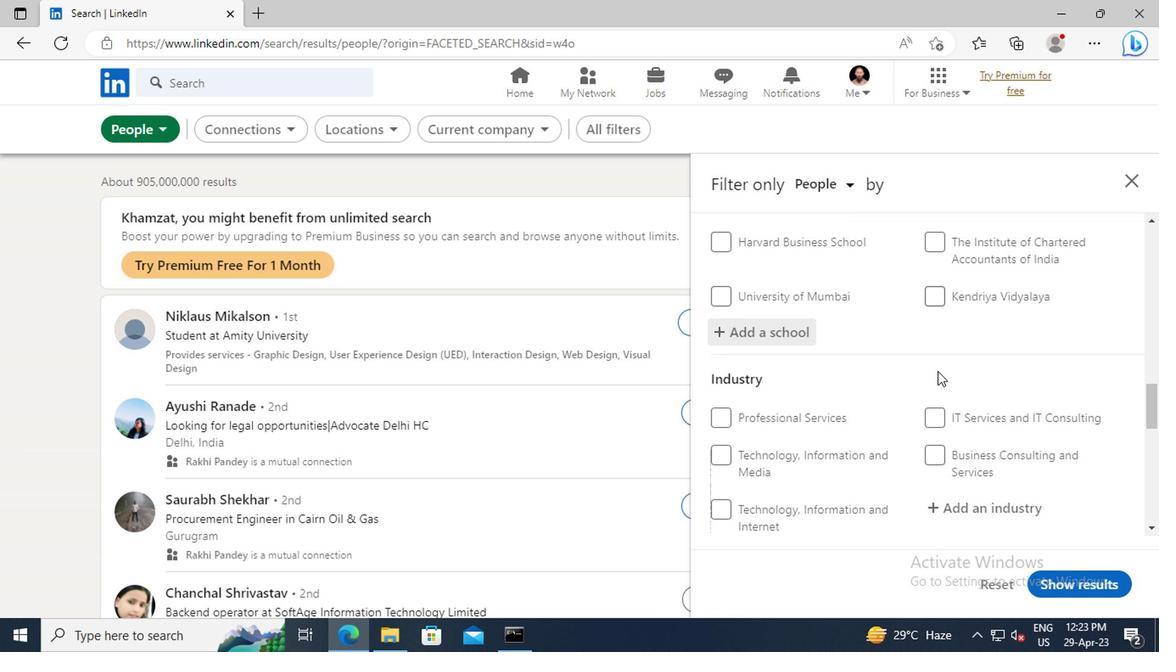
Action: Mouse scrolled (784, 373) with delta (0, 0)
Screenshot: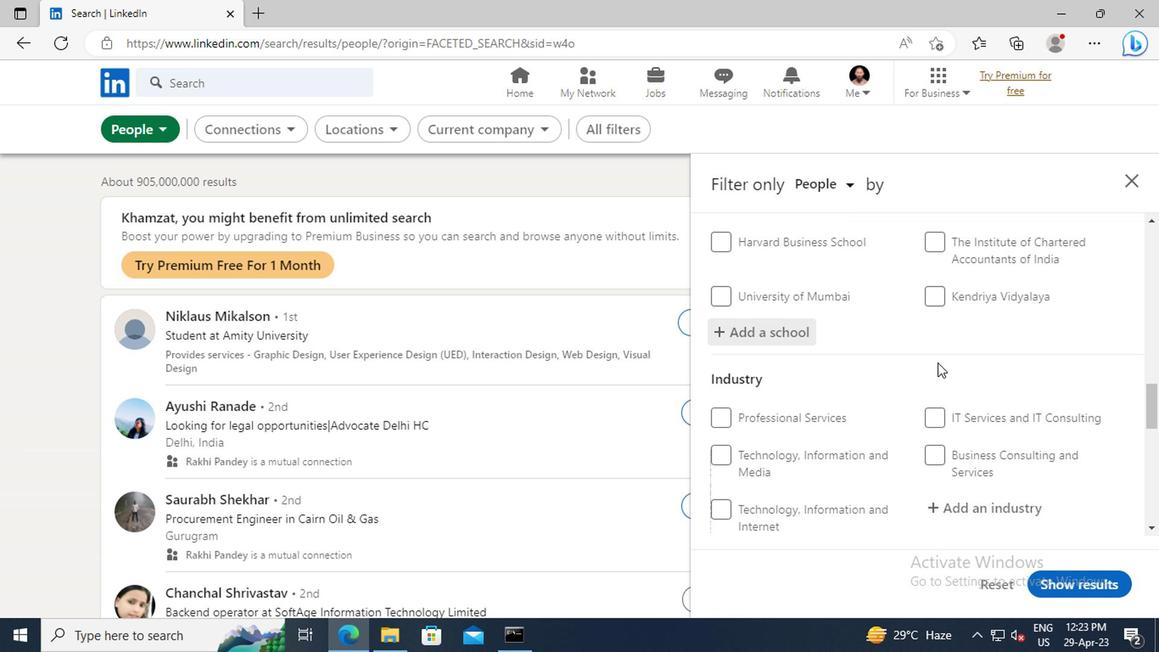 
Action: Mouse moved to (784, 363)
Screenshot: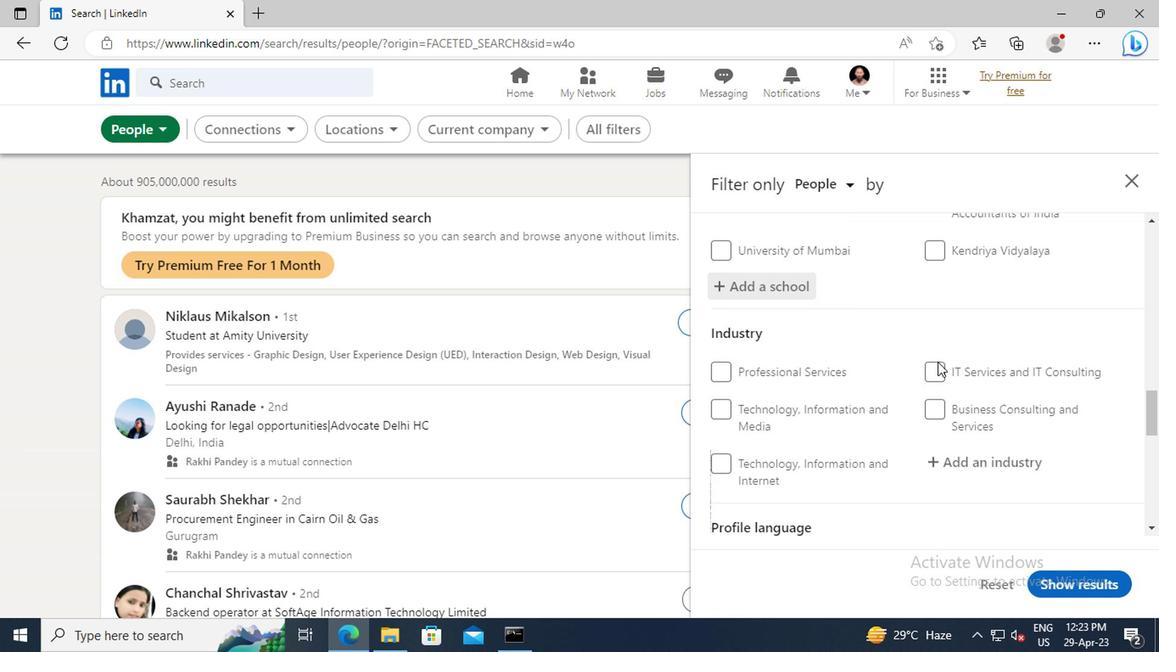 
Action: Mouse scrolled (784, 363) with delta (0, 0)
Screenshot: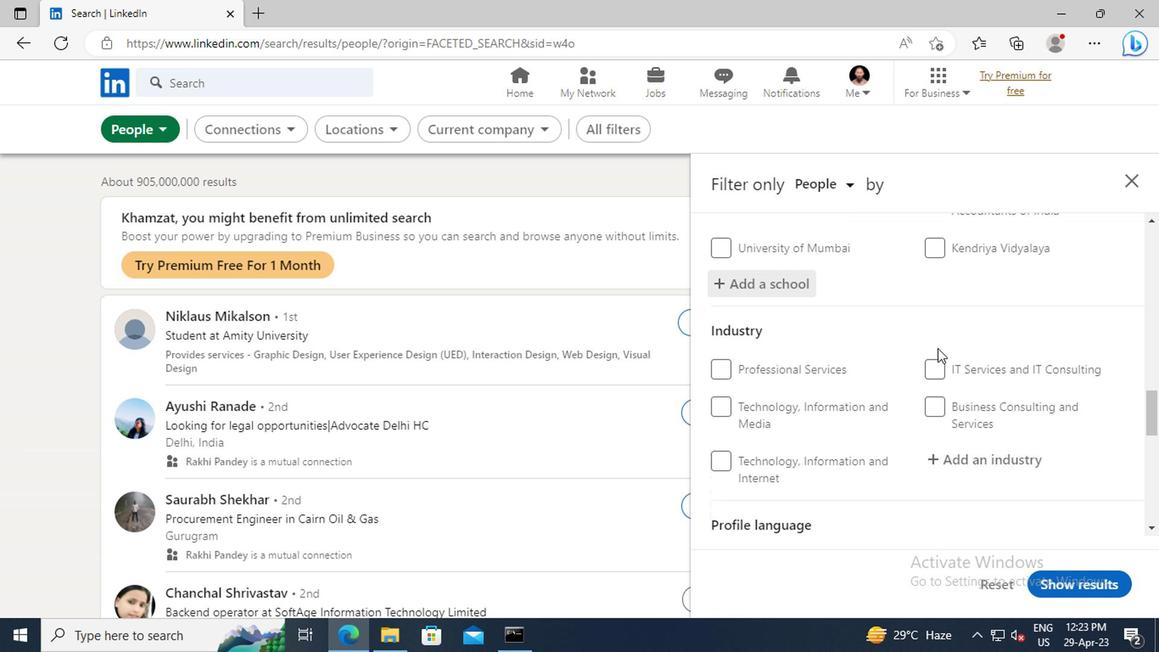 
Action: Mouse moved to (789, 405)
Screenshot: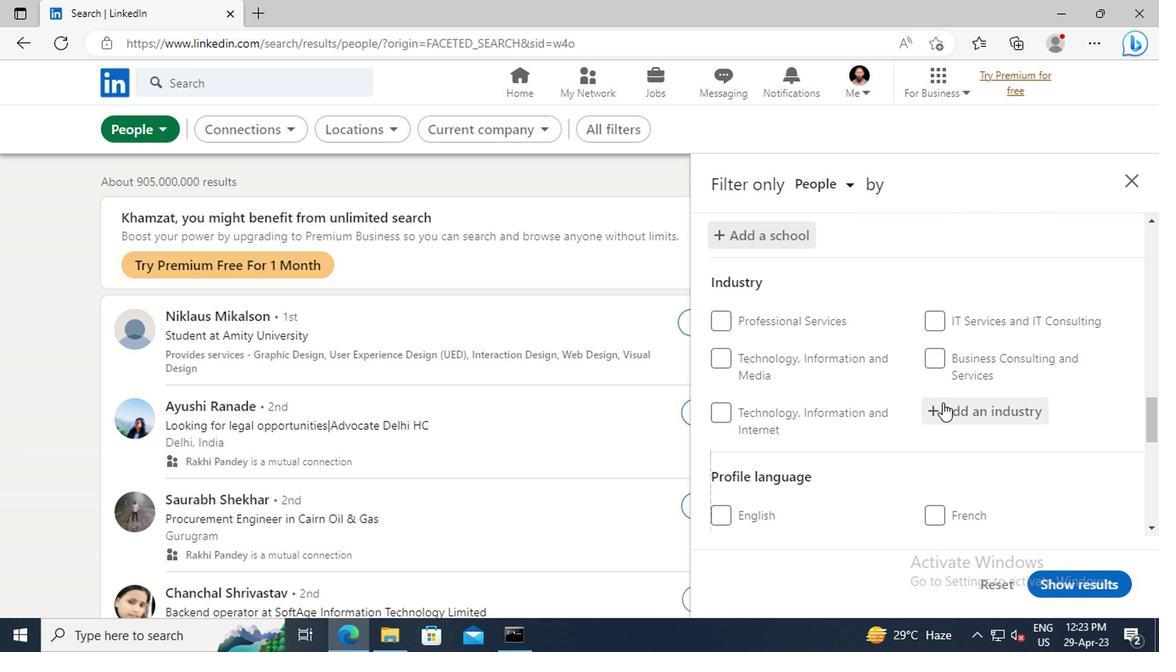 
Action: Mouse pressed left at (789, 405)
Screenshot: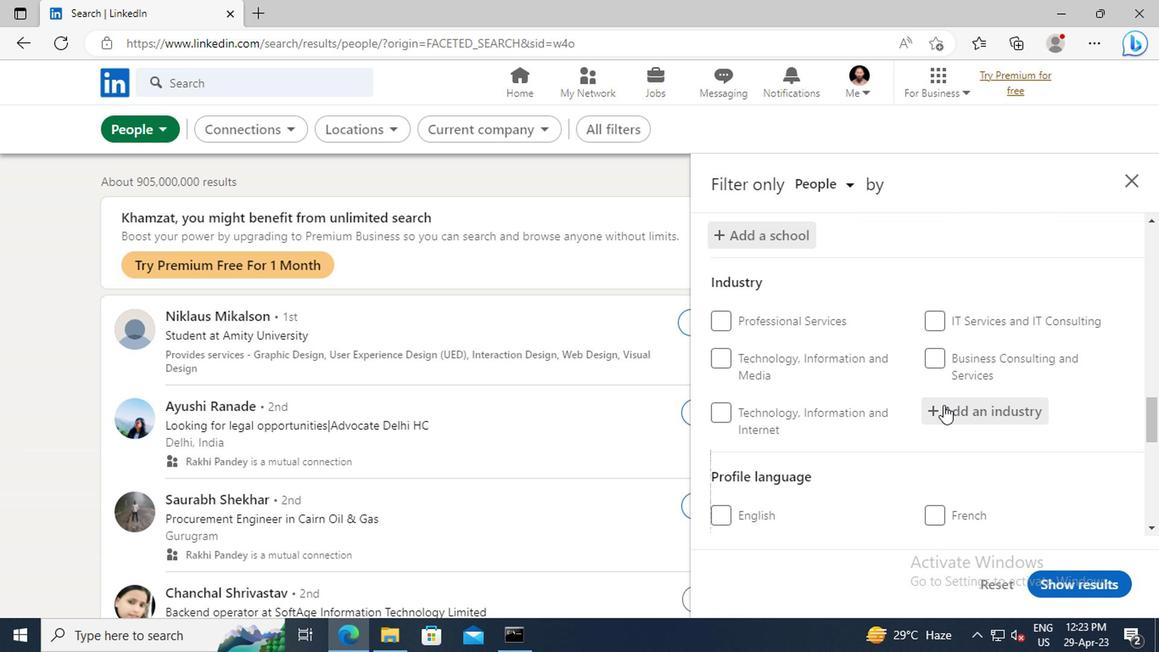
Action: Key pressed <Key.shift>DISTILLERIES
Screenshot: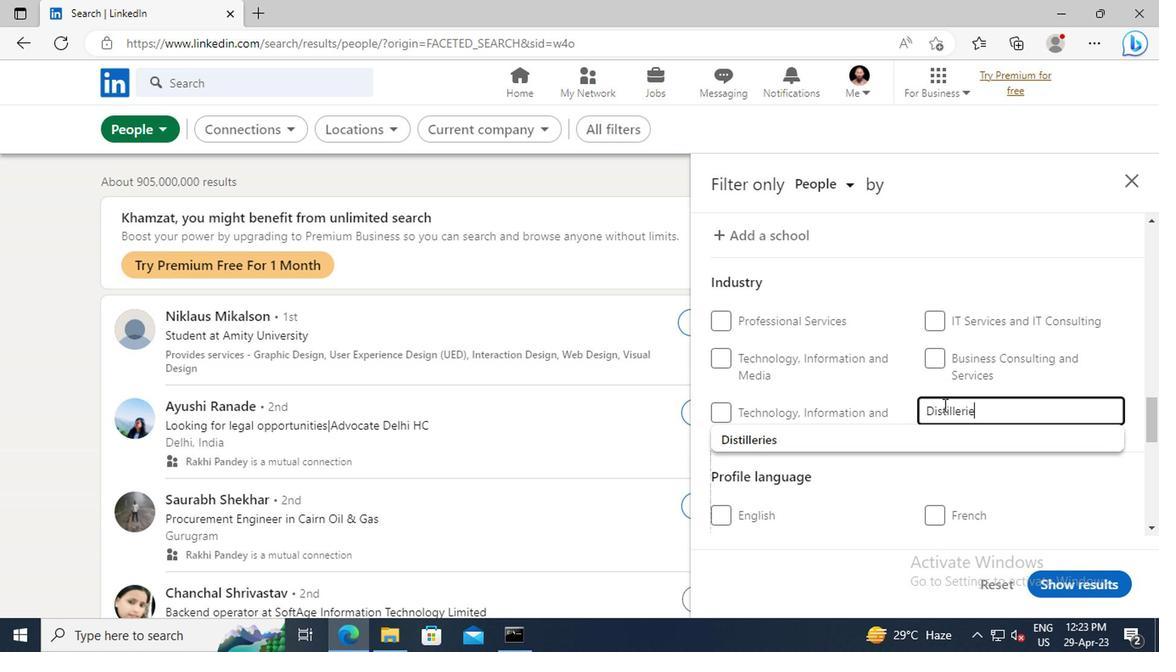 
Action: Mouse moved to (779, 427)
Screenshot: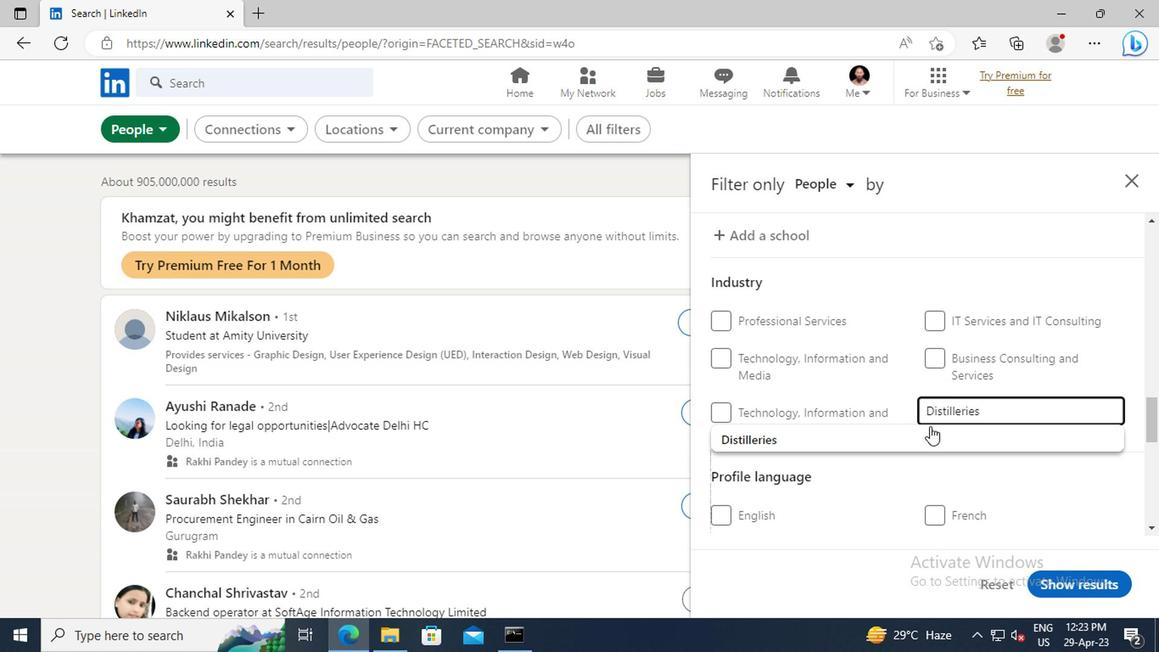 
Action: Mouse pressed left at (779, 427)
Screenshot: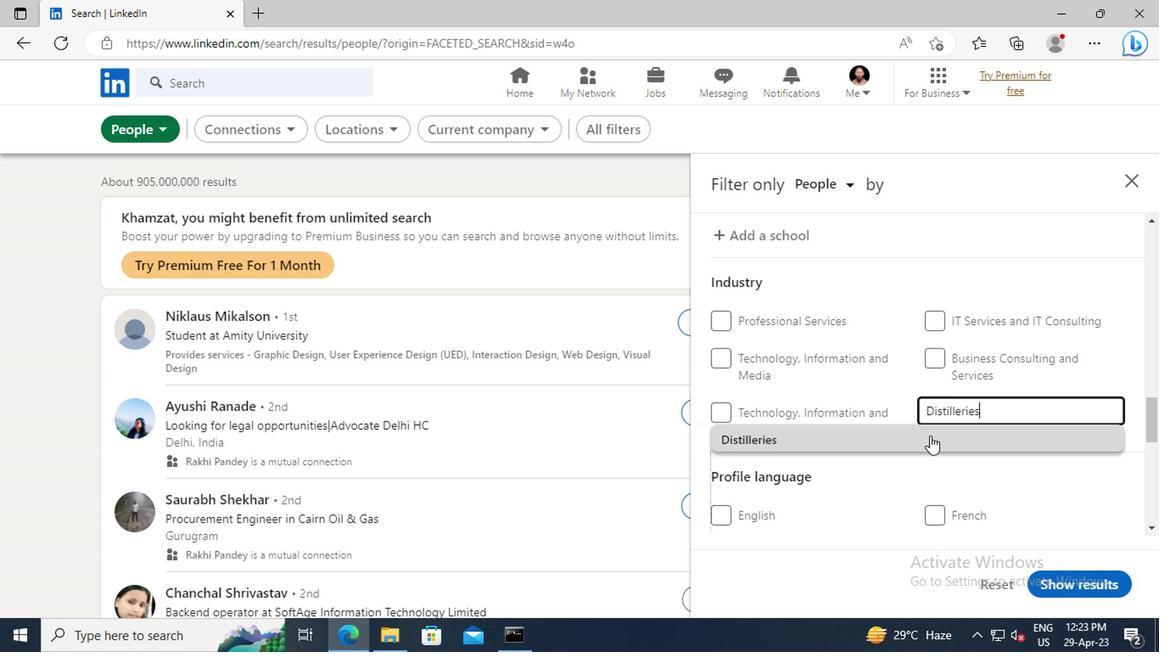 
Action: Mouse moved to (781, 416)
Screenshot: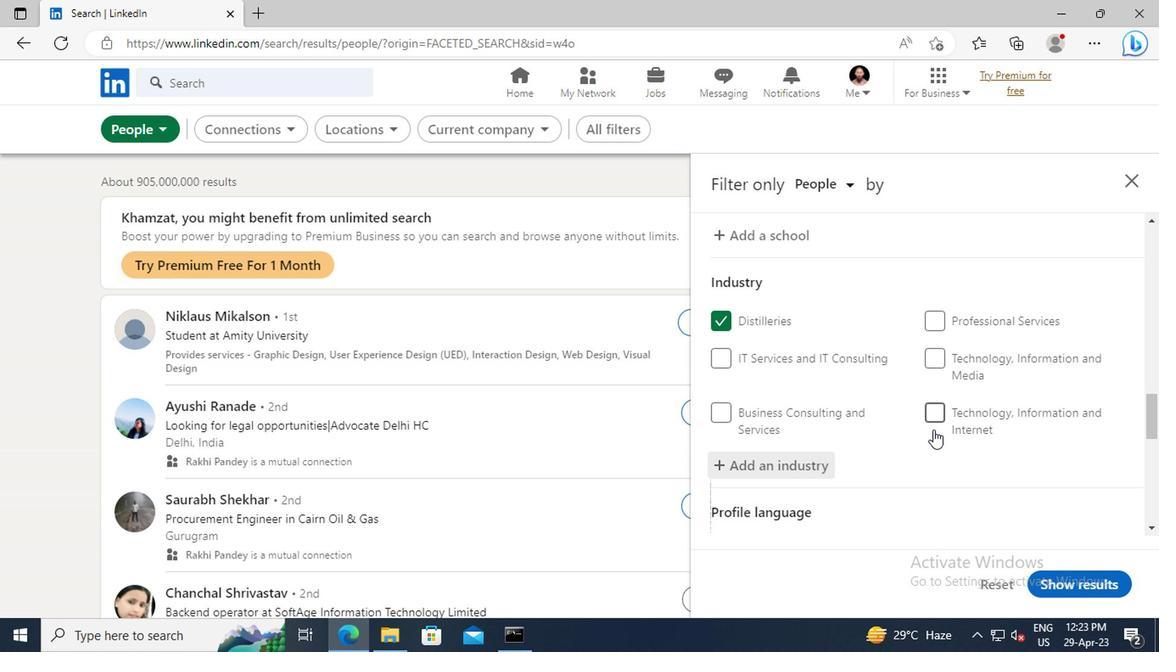 
Action: Mouse scrolled (781, 416) with delta (0, 0)
Screenshot: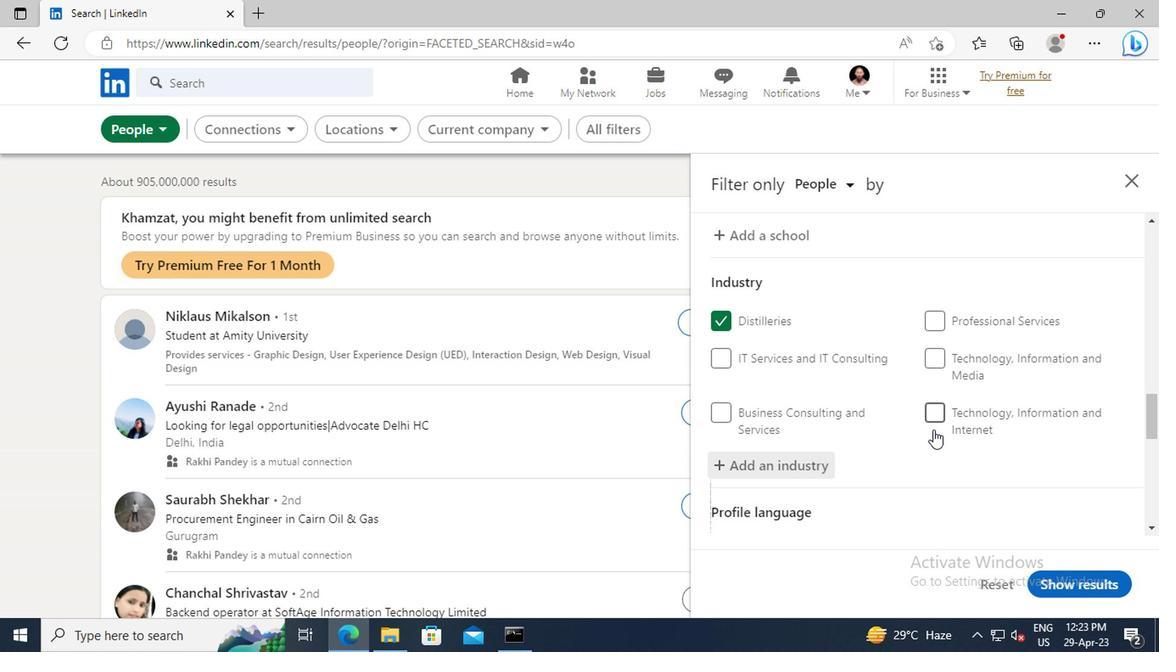 
Action: Mouse scrolled (781, 416) with delta (0, 0)
Screenshot: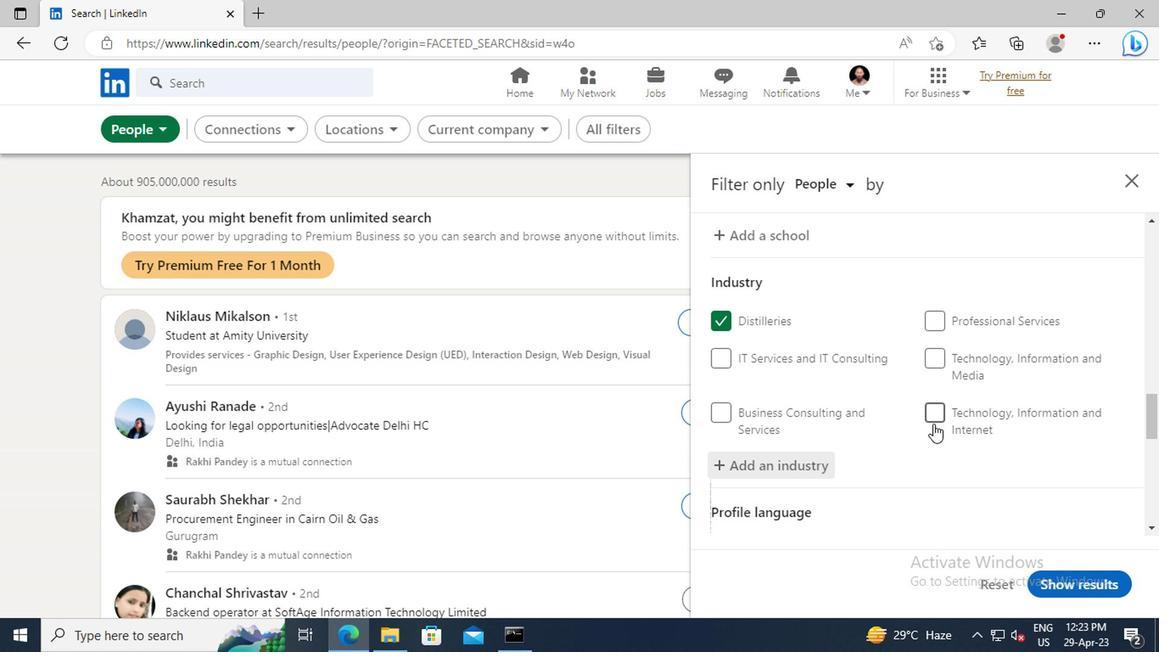 
Action: Mouse moved to (782, 394)
Screenshot: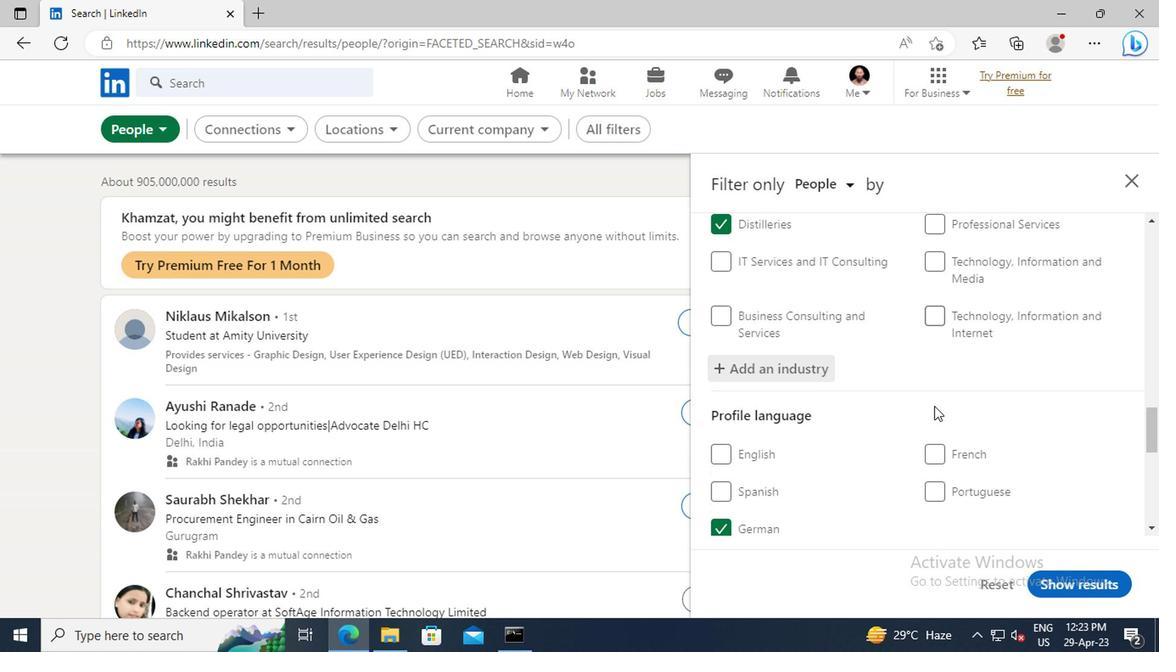 
Action: Mouse scrolled (782, 393) with delta (0, 0)
Screenshot: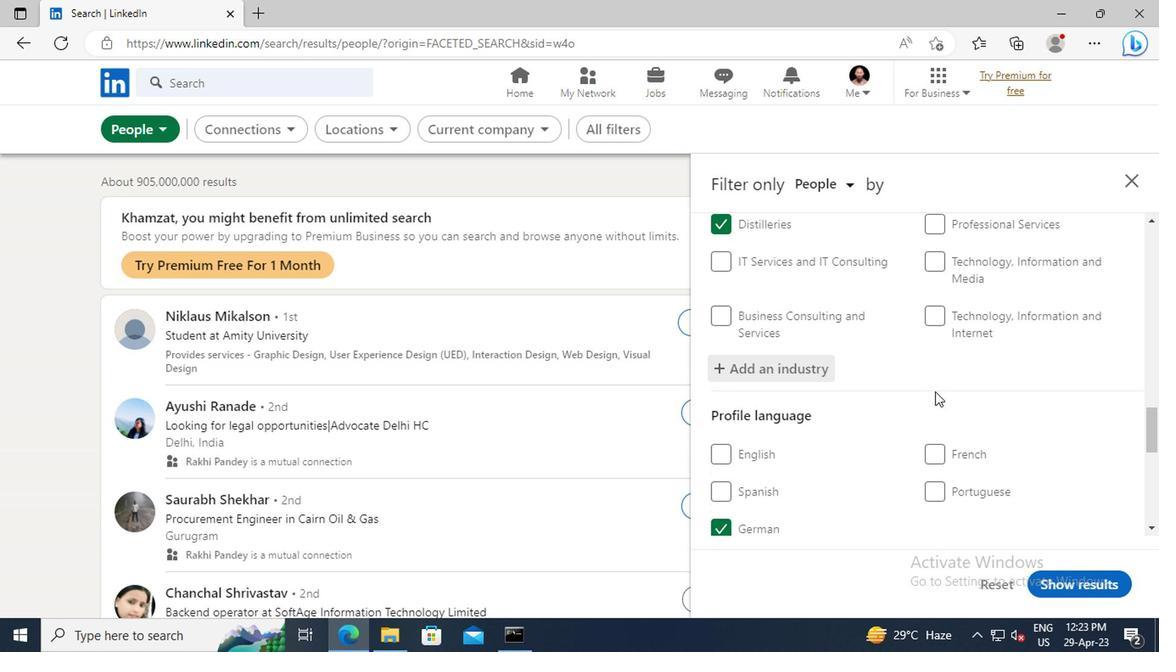 
Action: Mouse scrolled (782, 393) with delta (0, 0)
Screenshot: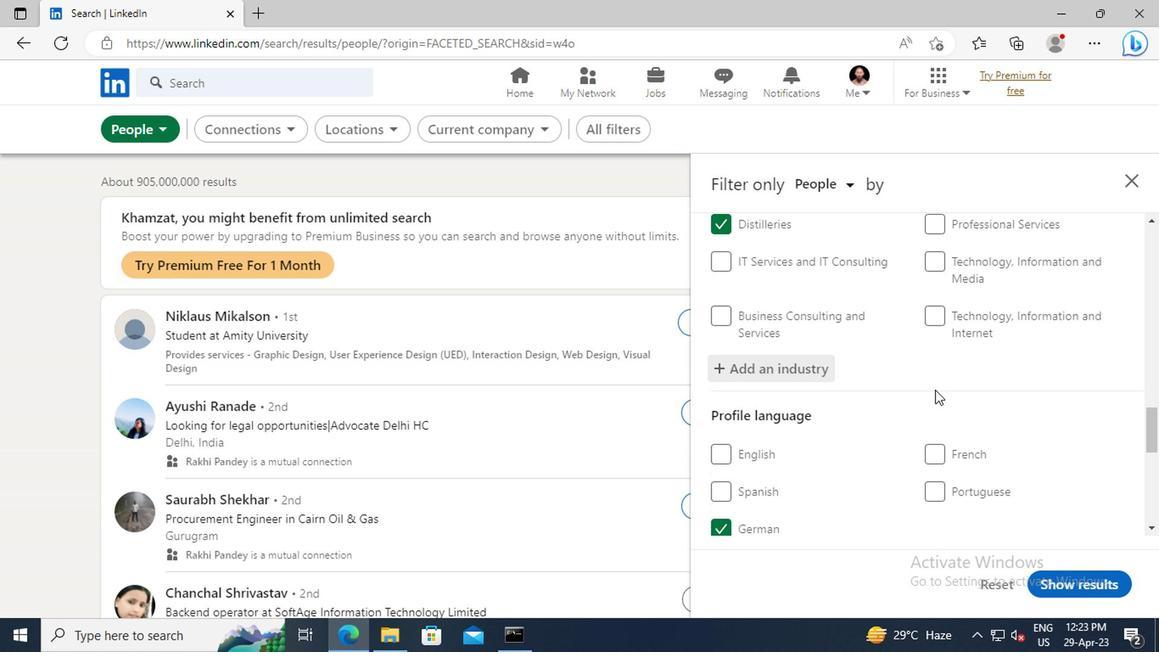 
Action: Mouse moved to (783, 372)
Screenshot: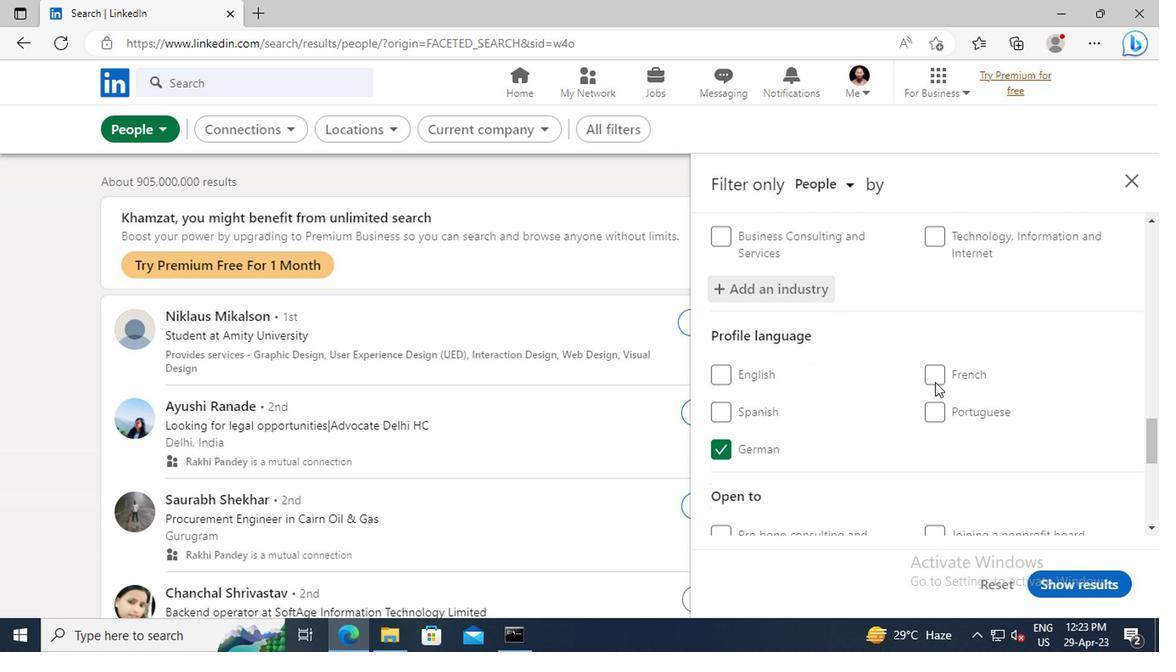 
Action: Mouse scrolled (783, 372) with delta (0, 0)
Screenshot: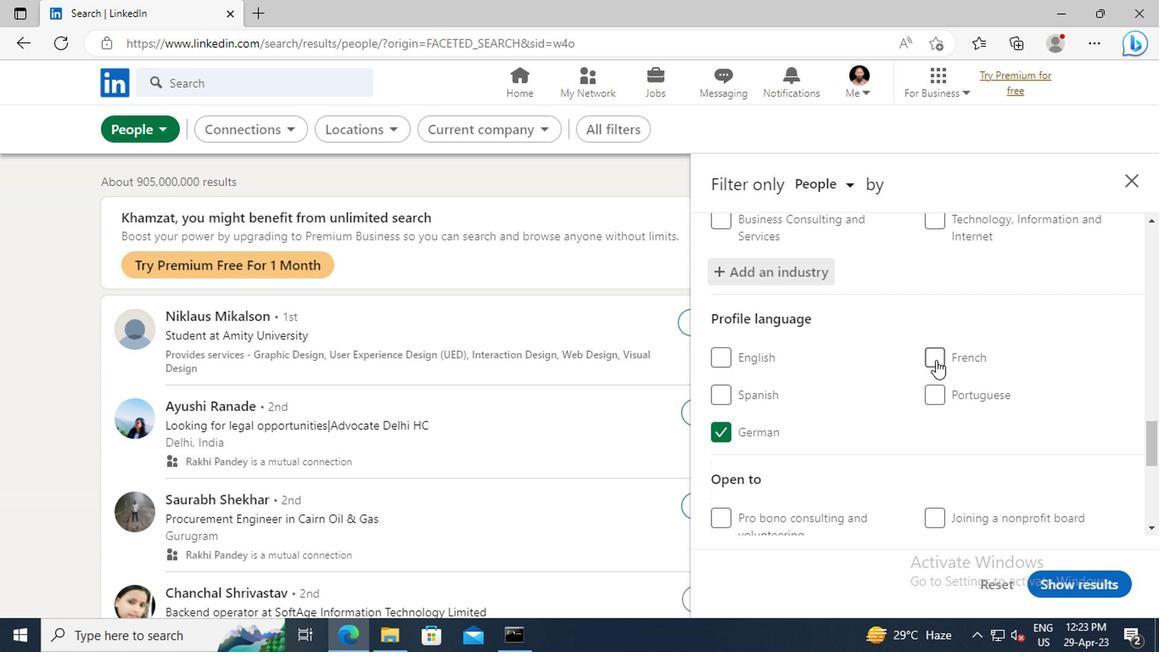 
Action: Mouse scrolled (783, 372) with delta (0, 0)
Screenshot: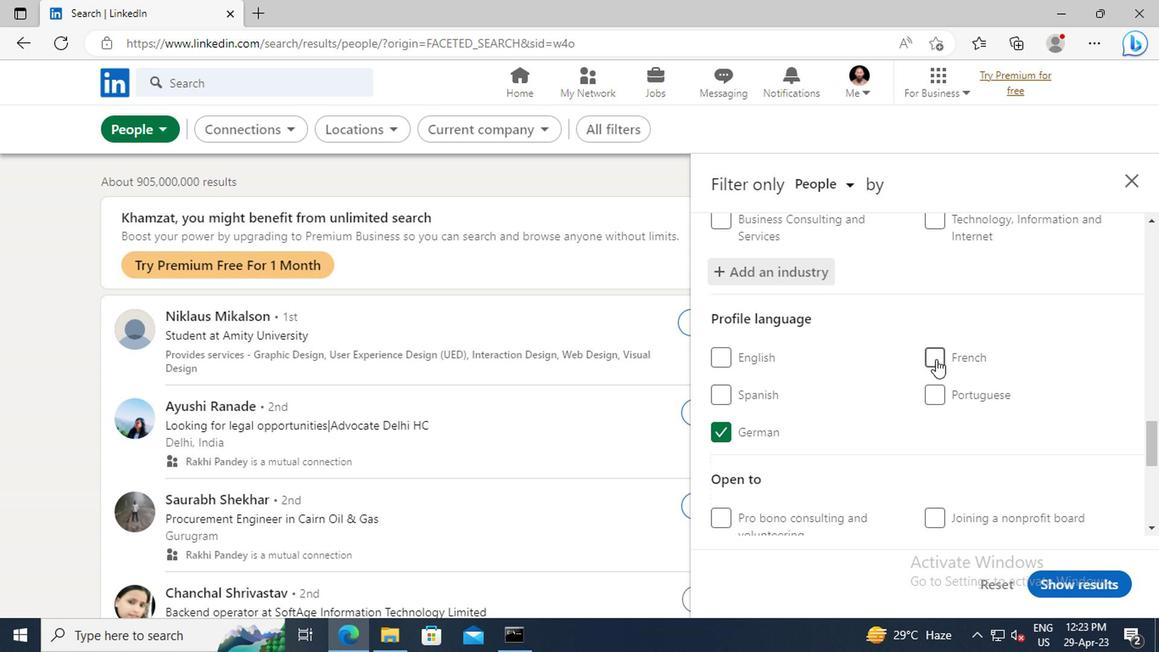 
Action: Mouse moved to (784, 364)
Screenshot: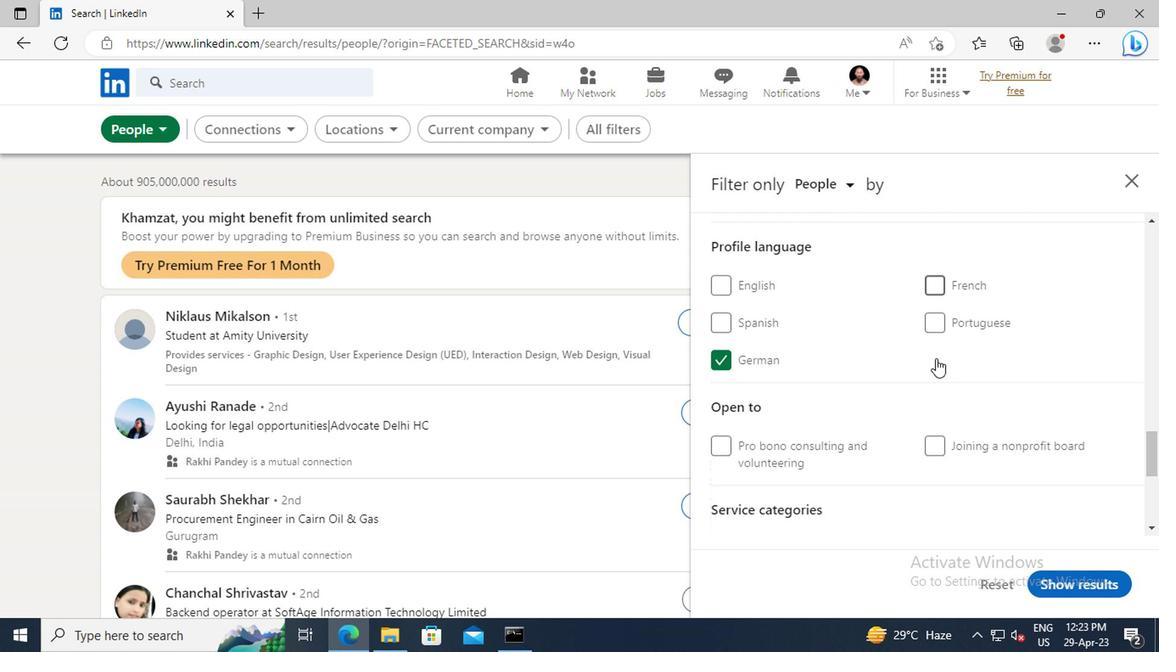 
Action: Mouse scrolled (784, 363) with delta (0, 0)
Screenshot: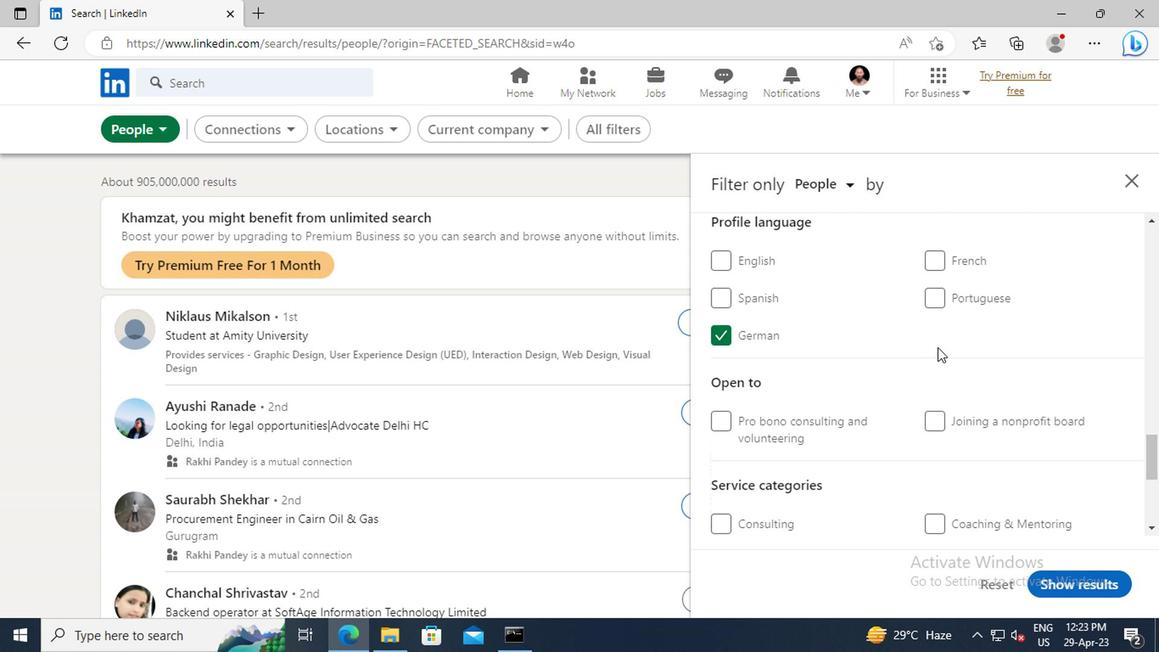
Action: Mouse moved to (784, 358)
Screenshot: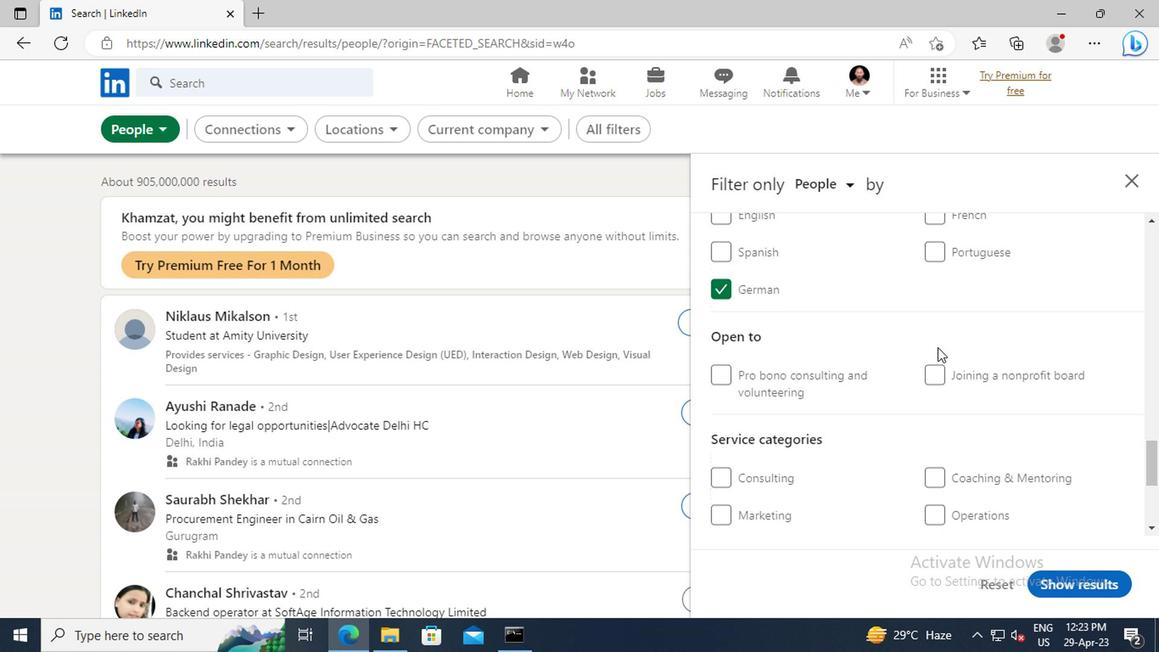 
Action: Mouse scrolled (784, 358) with delta (0, 0)
Screenshot: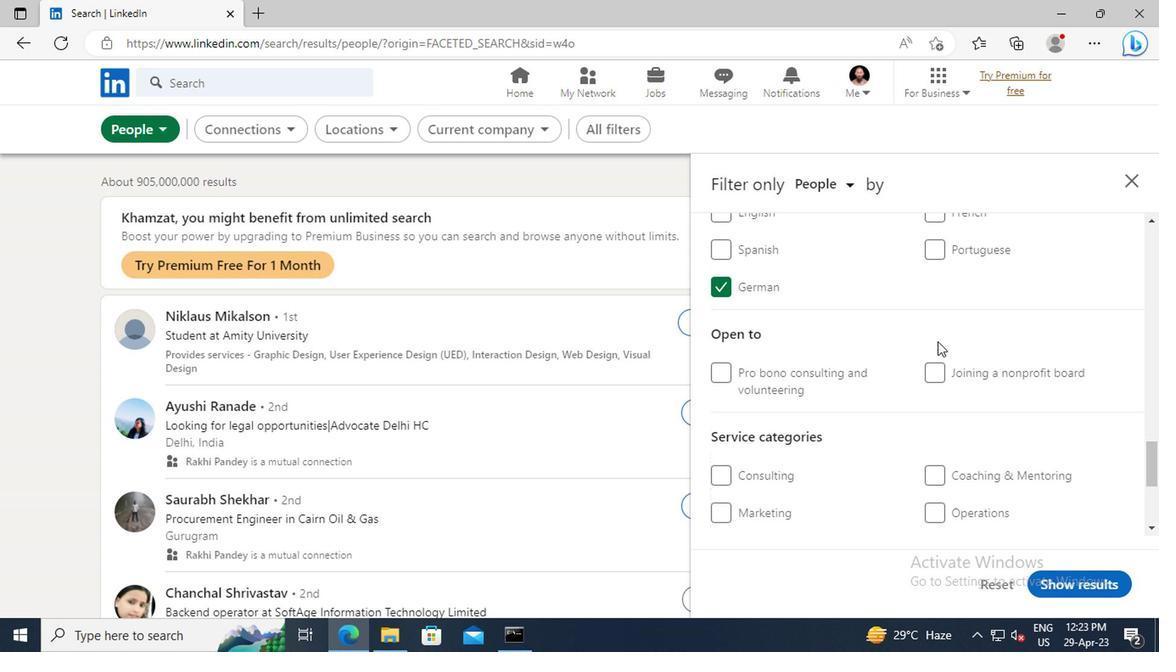 
Action: Mouse scrolled (784, 358) with delta (0, 0)
Screenshot: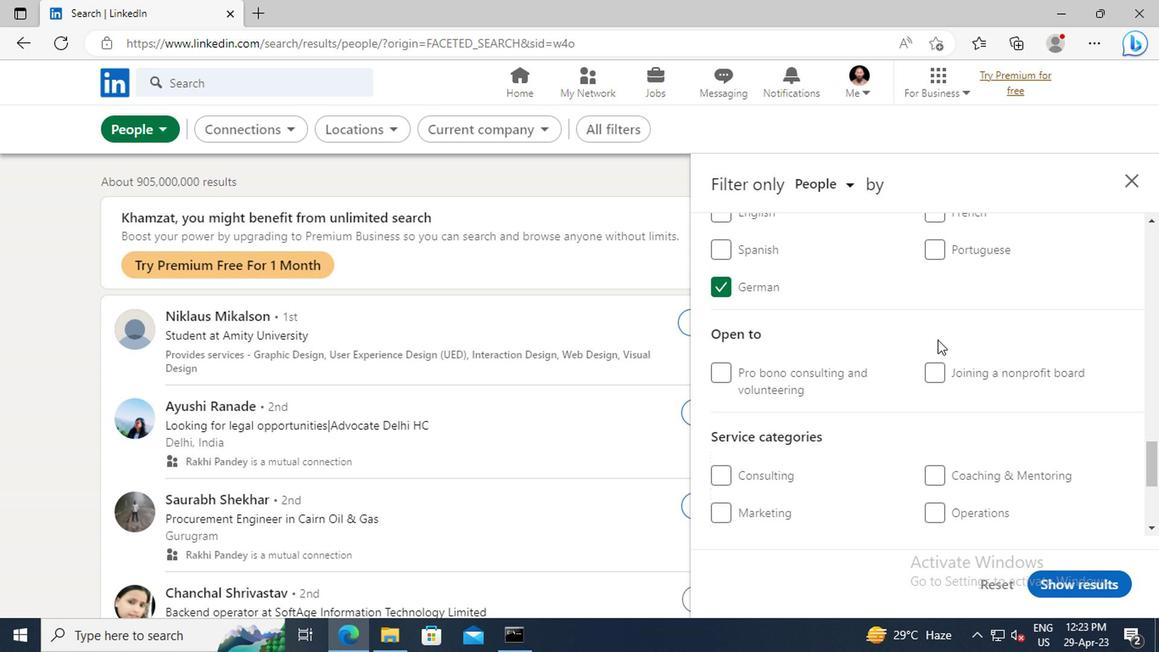
Action: Mouse scrolled (784, 358) with delta (0, 0)
Screenshot: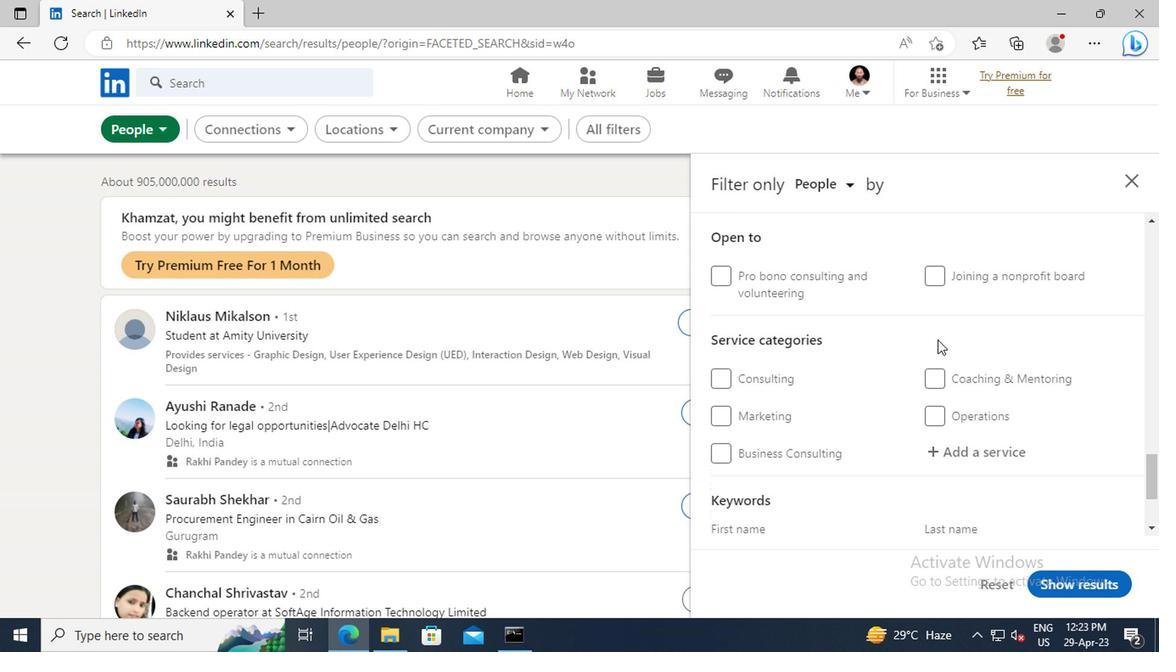 
Action: Mouse moved to (787, 404)
Screenshot: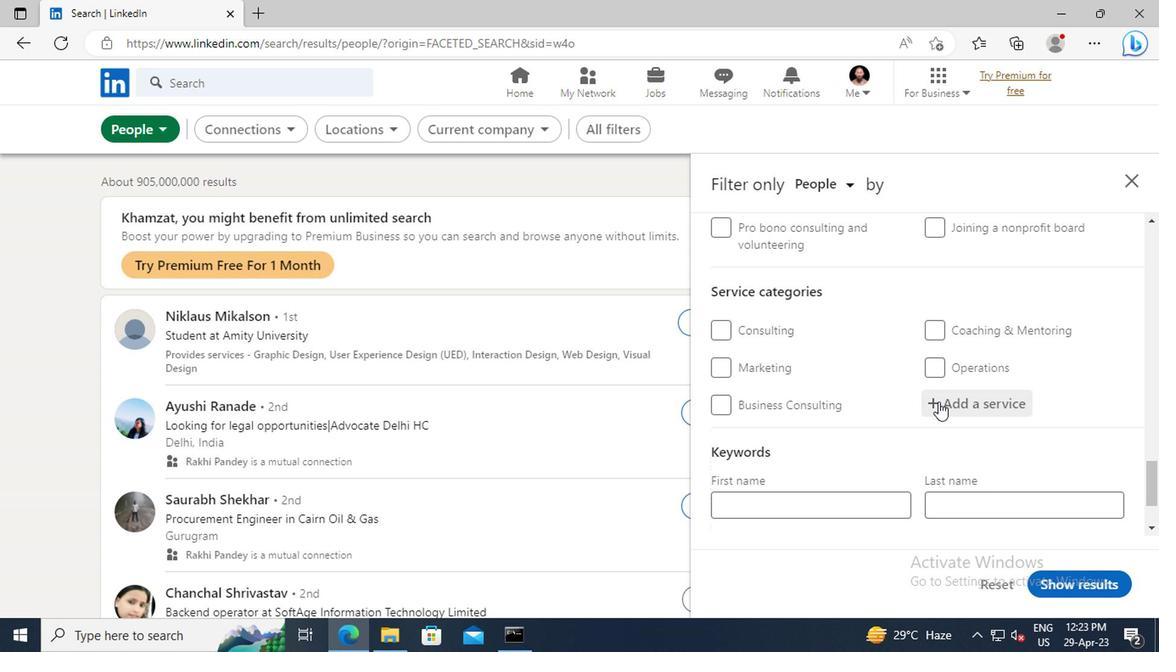 
Action: Mouse pressed left at (787, 404)
Screenshot: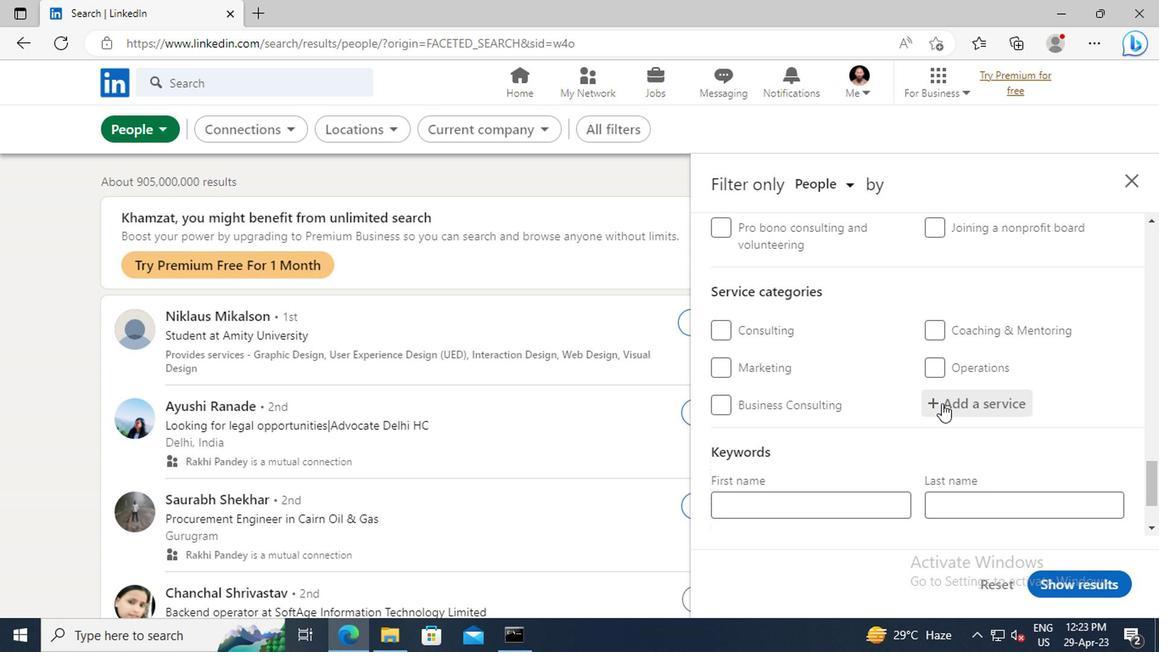 
Action: Key pressed <Key.shift>CONTENT<Key.space><Key.shift>S
Screenshot: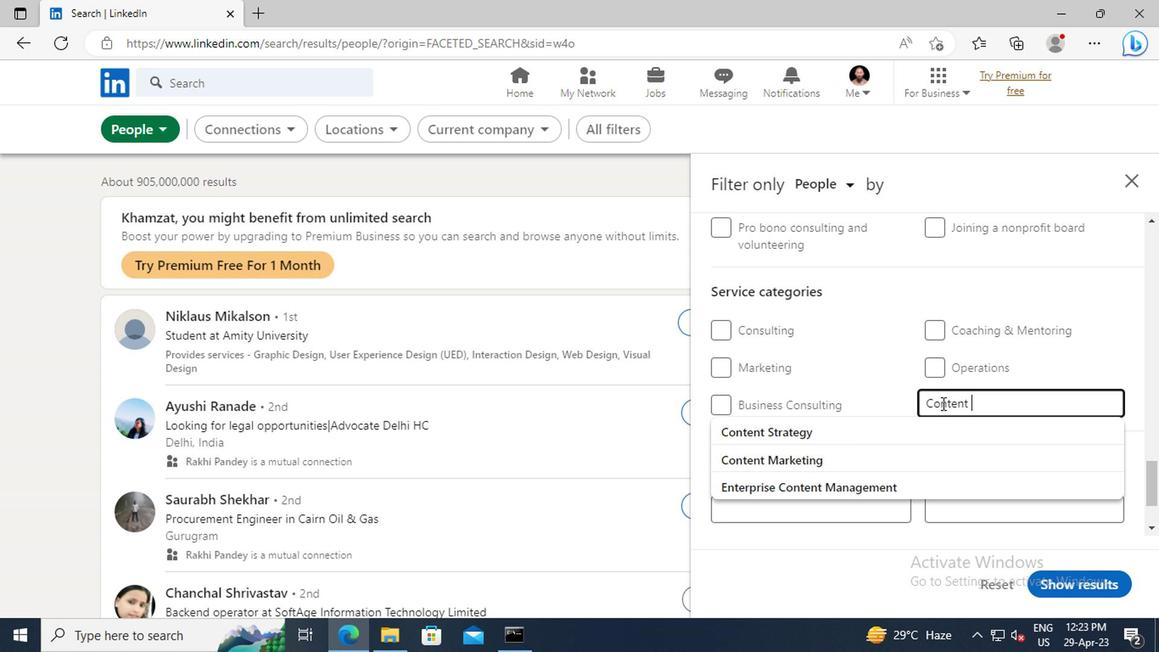 
Action: Mouse moved to (779, 418)
Screenshot: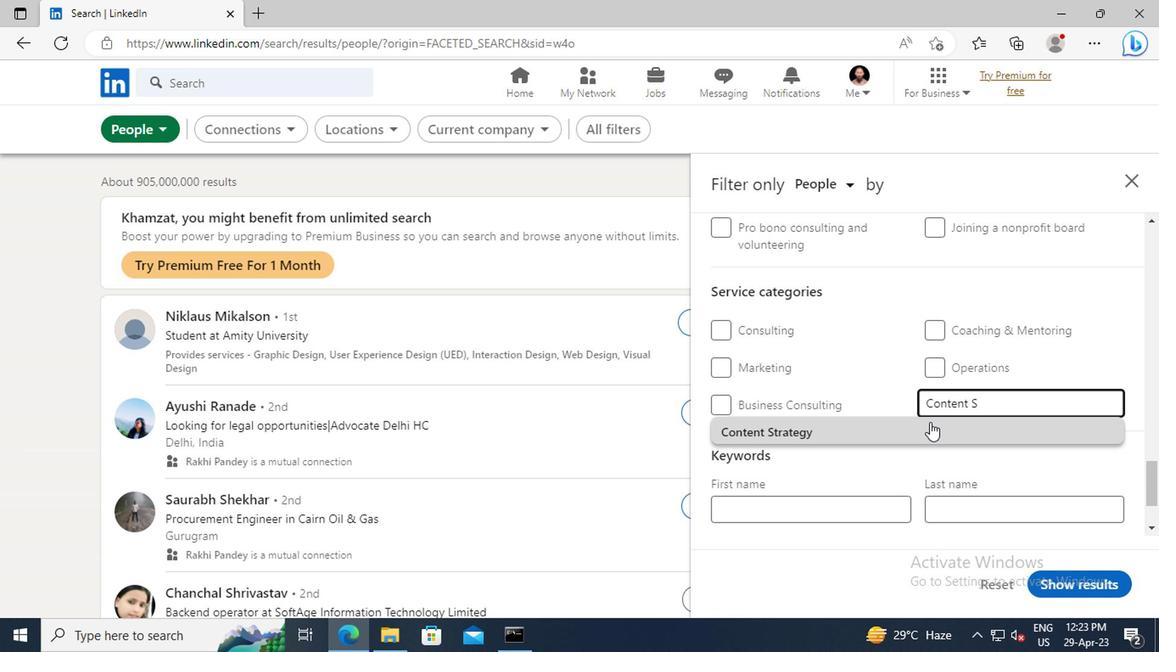 
Action: Mouse pressed left at (779, 418)
Screenshot: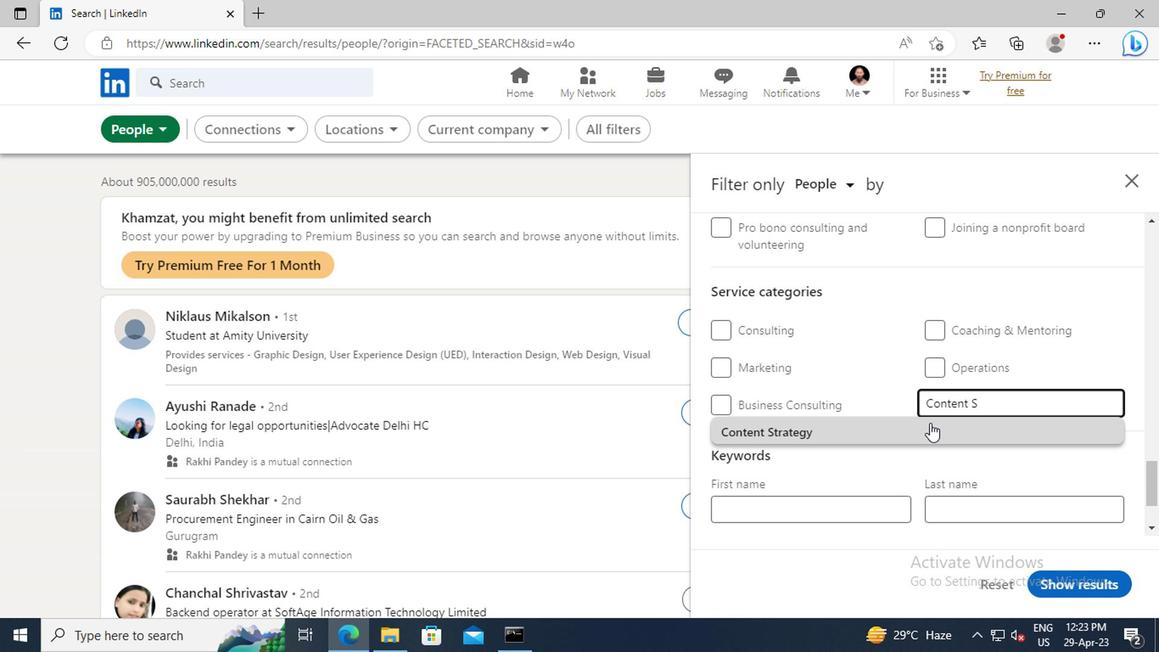 
Action: Mouse scrolled (779, 418) with delta (0, 0)
Screenshot: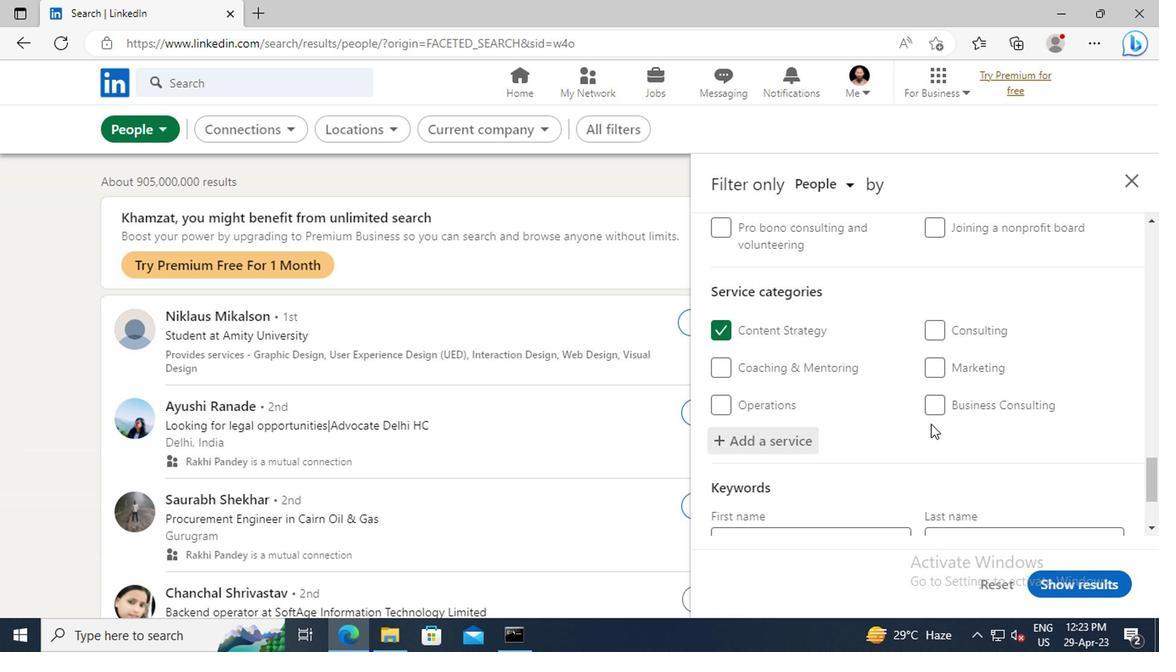 
Action: Mouse scrolled (779, 418) with delta (0, 0)
Screenshot: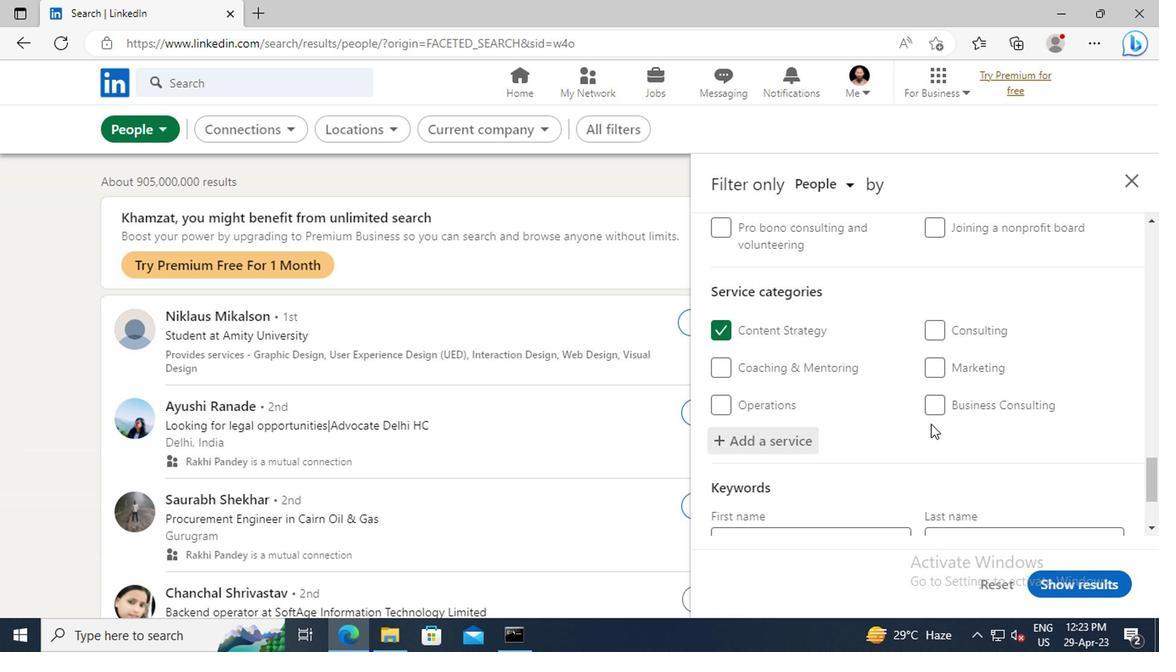 
Action: Mouse scrolled (779, 418) with delta (0, 0)
Screenshot: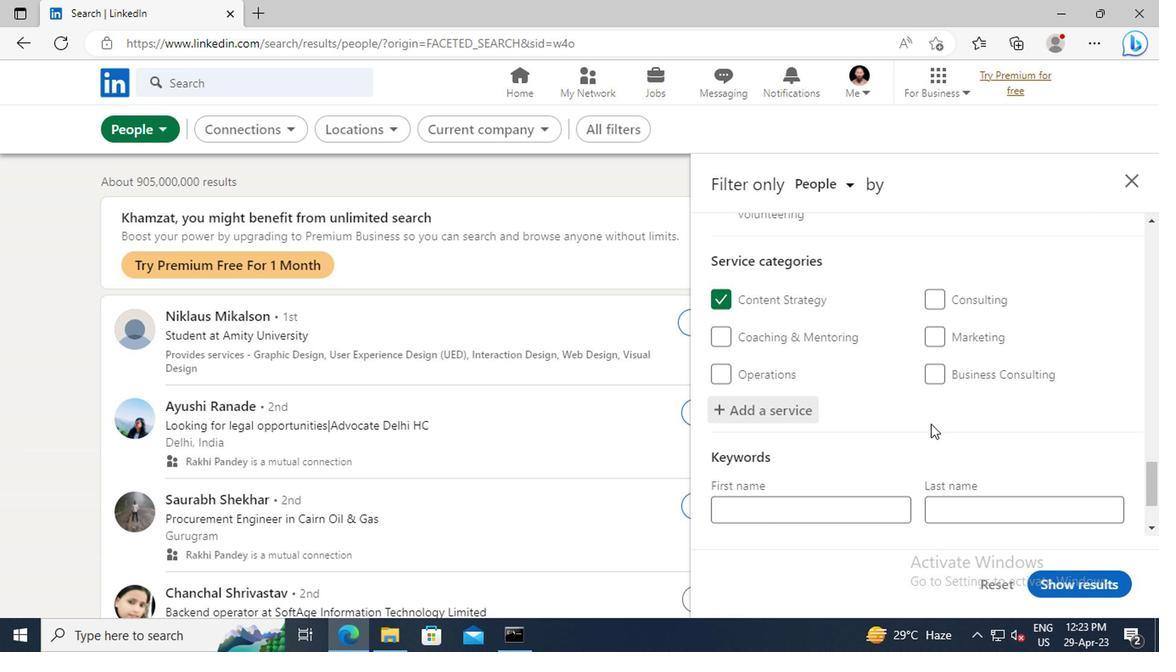 
Action: Mouse scrolled (779, 418) with delta (0, 0)
Screenshot: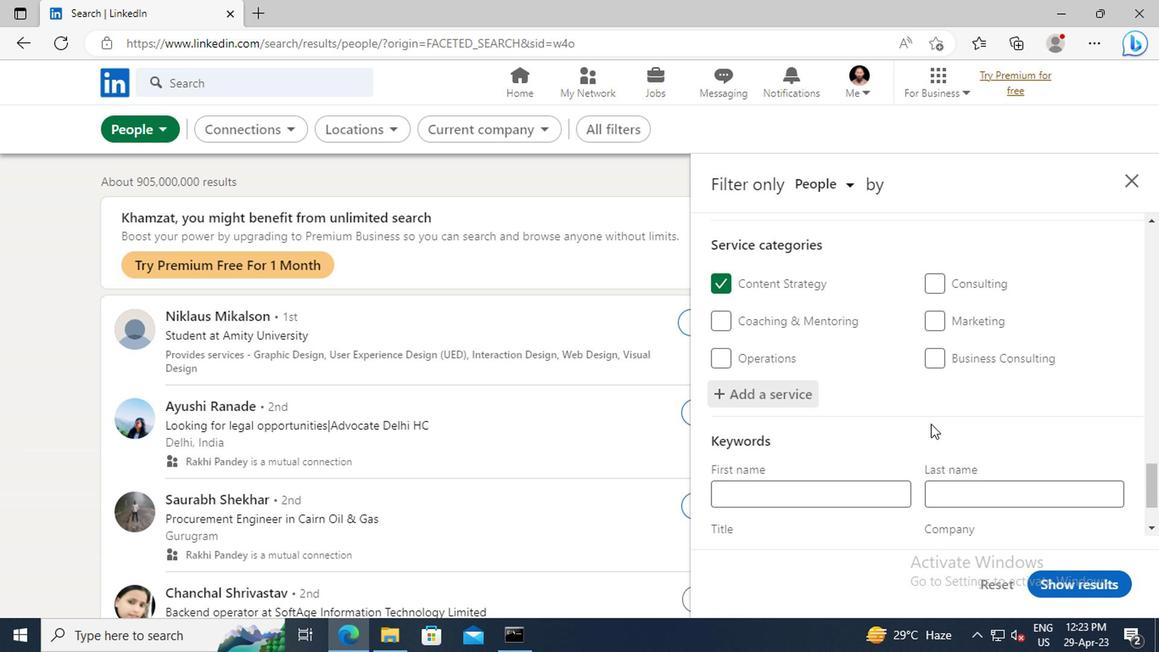 
Action: Mouse moved to (697, 441)
Screenshot: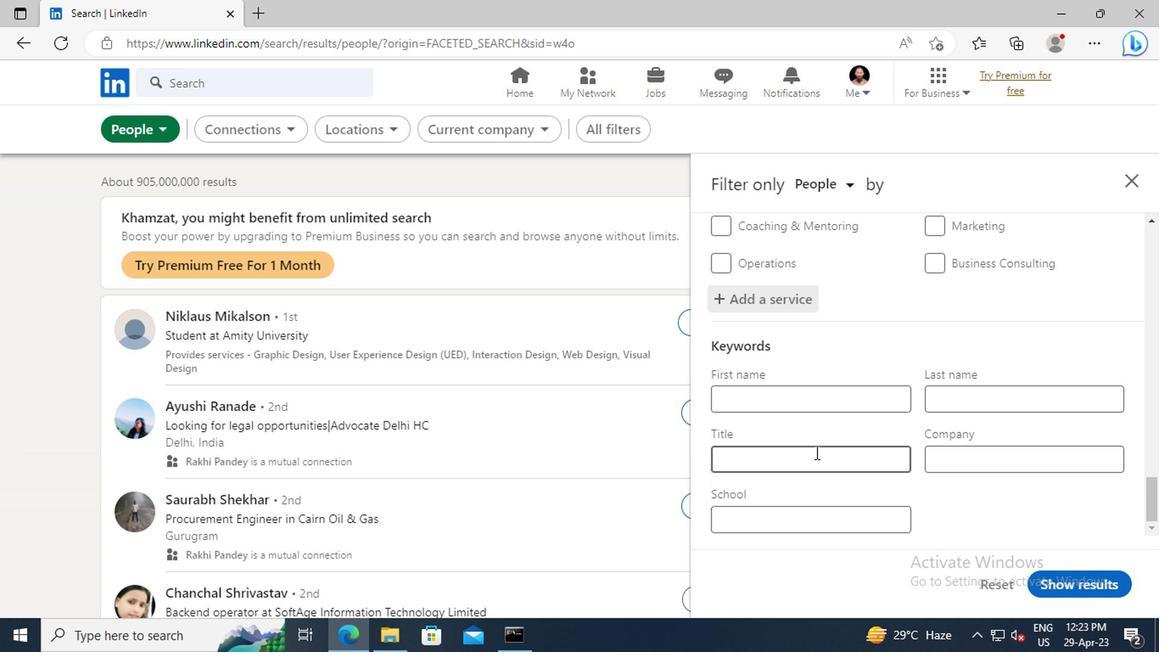 
Action: Mouse pressed left at (697, 441)
Screenshot: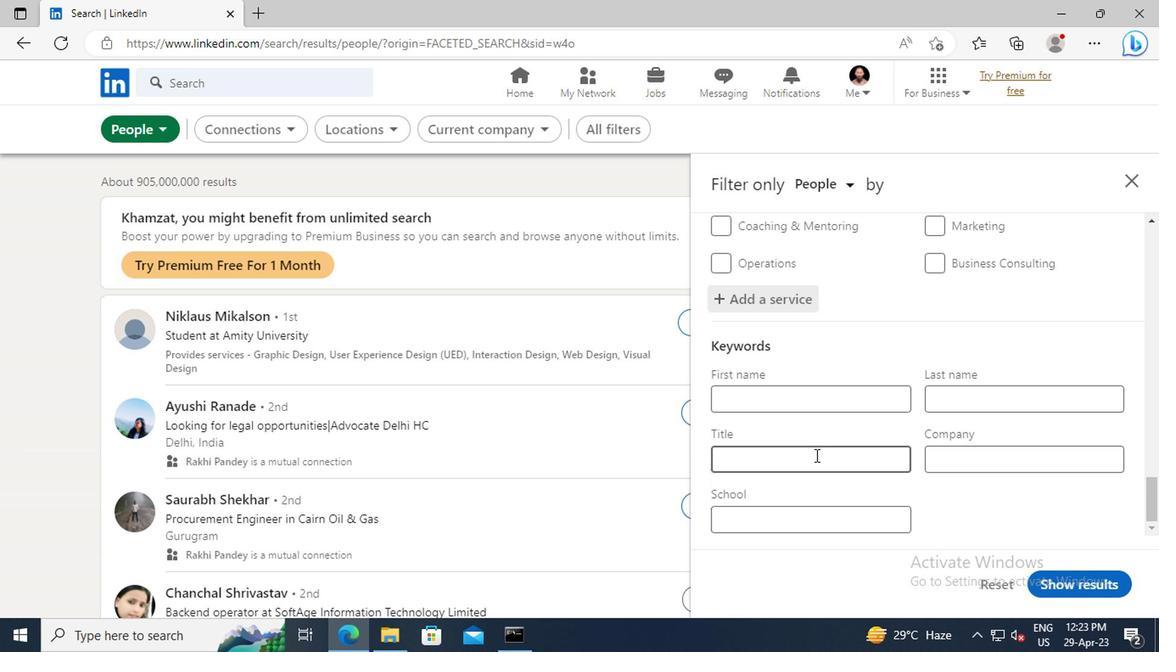 
Action: Key pressed <Key.shift>HEAD<Key.enter>
Screenshot: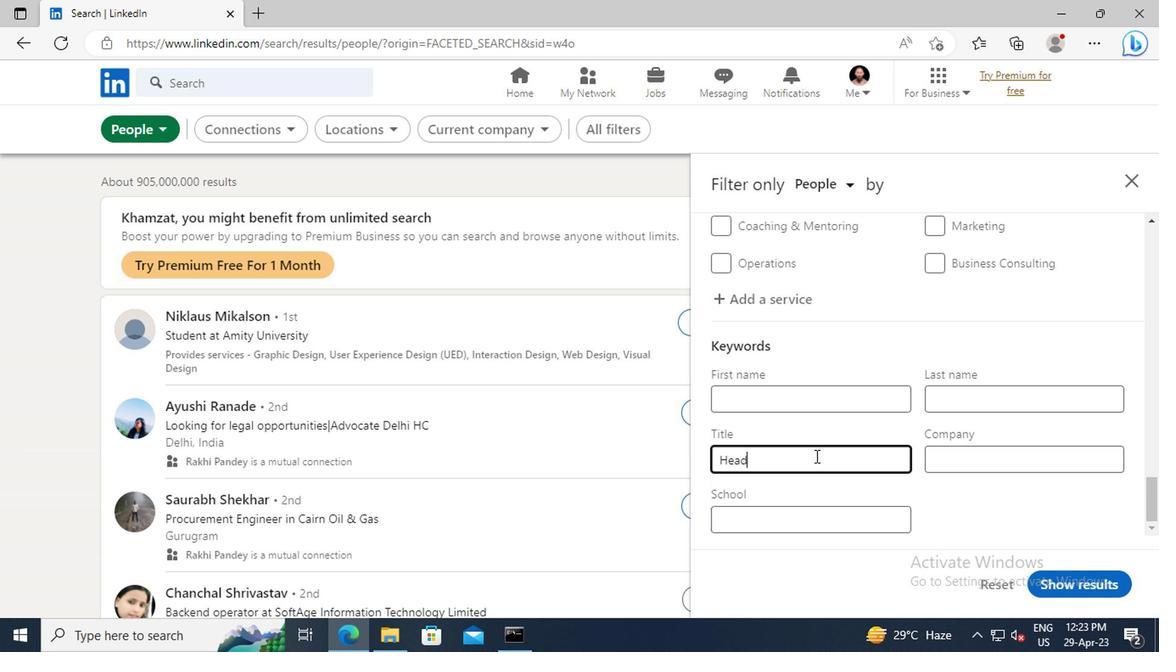 
Action: Mouse moved to (860, 531)
Screenshot: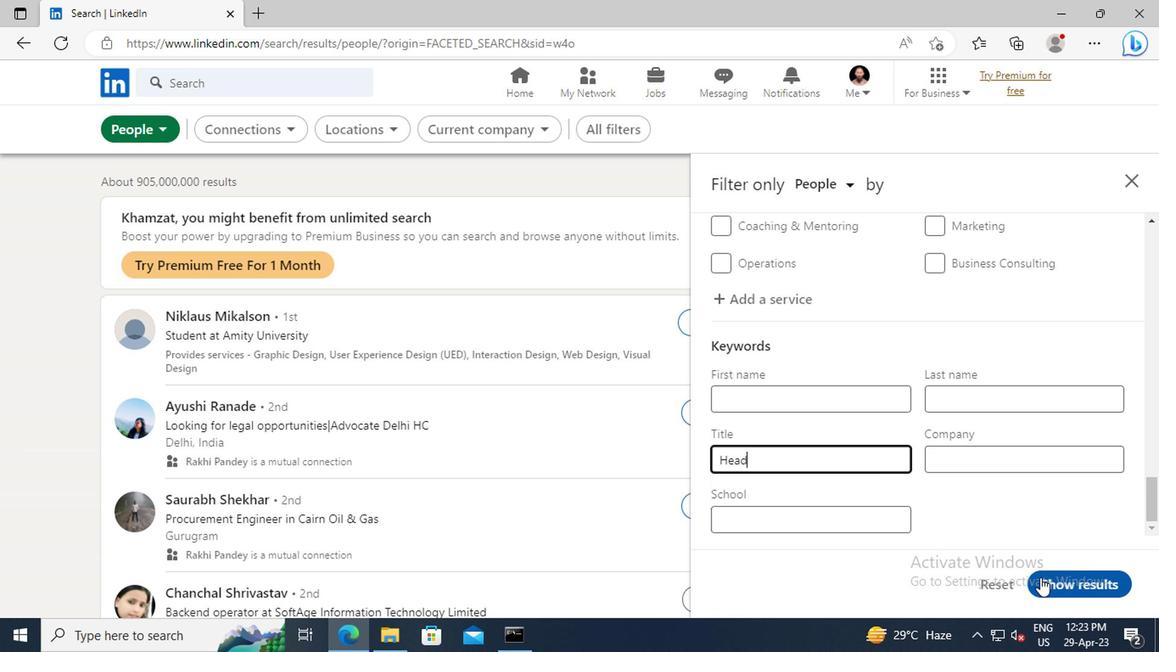 
Action: Mouse pressed left at (860, 531)
Screenshot: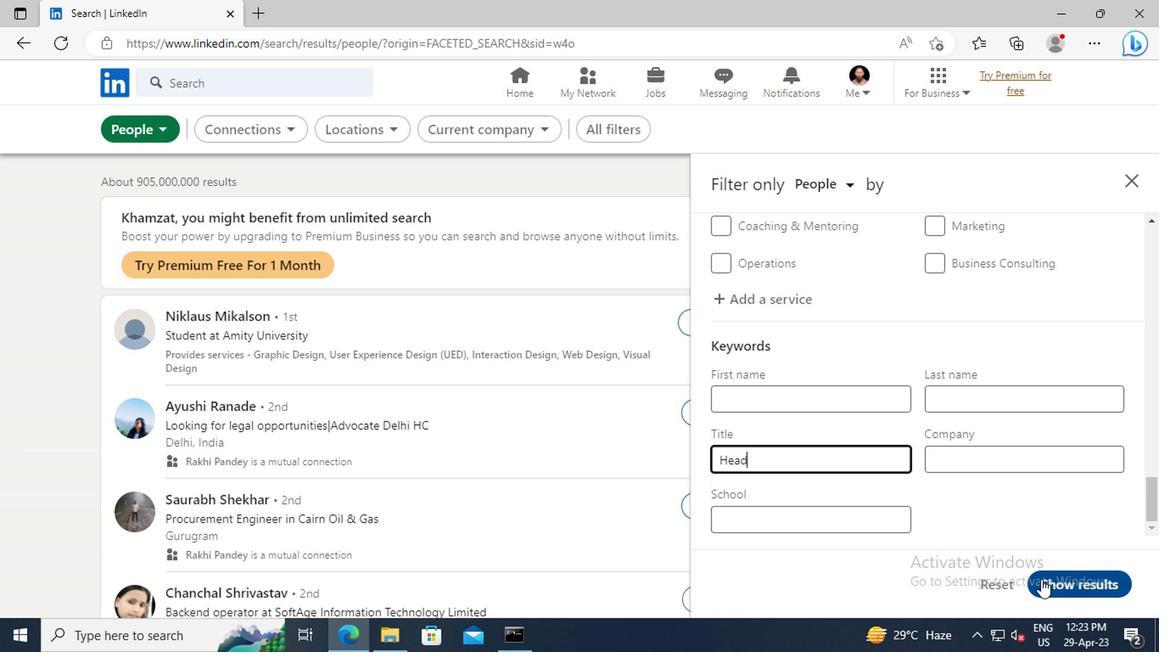 
Action: Mouse moved to (856, 527)
Screenshot: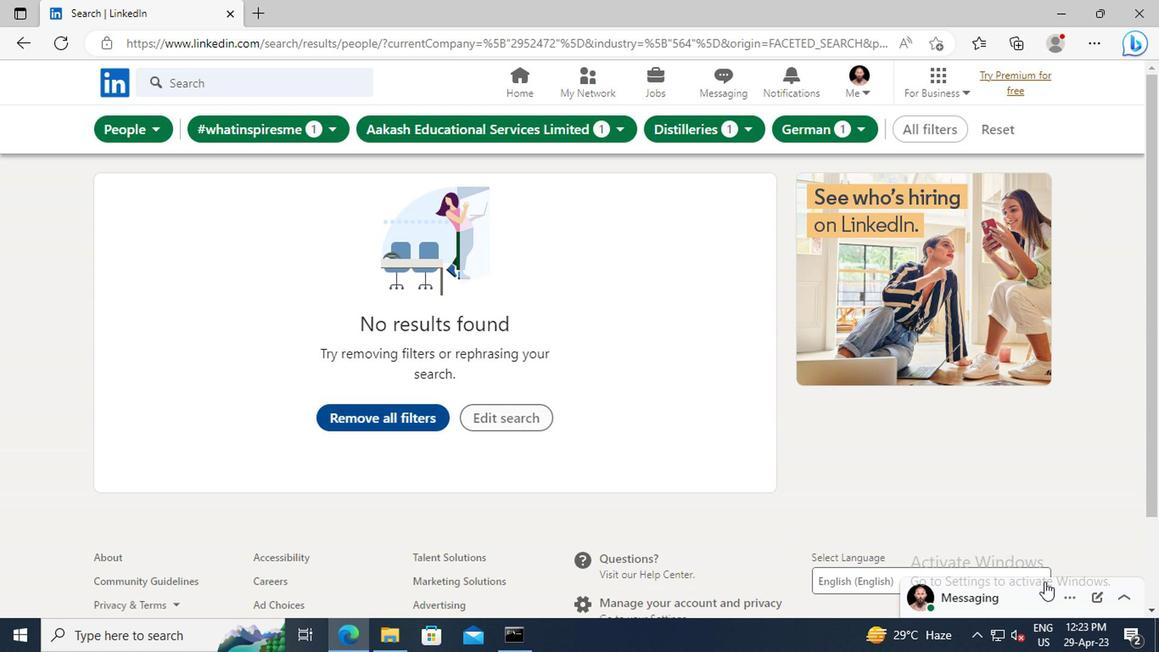 
